 Task: Look for space in Jülich, Germany from 4th June, 2023 to 15th June, 2023 for 2 adults in price range Rs.10000 to Rs.15000. Place can be entire place with 1  bedroom having 1 bed and 1 bathroom. Property type can be house, flat, guest house, hotel. Booking option can be shelf check-in. Required host language is English.
Action: Mouse moved to (485, 219)
Screenshot: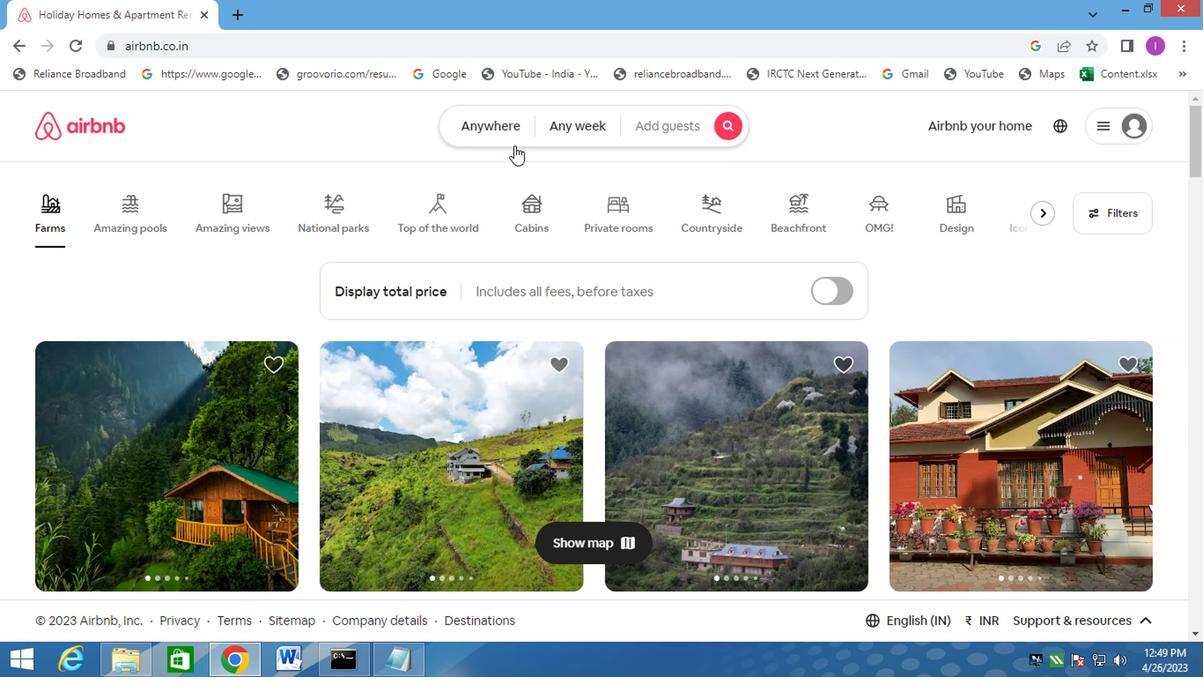 
Action: Mouse pressed left at (485, 219)
Screenshot: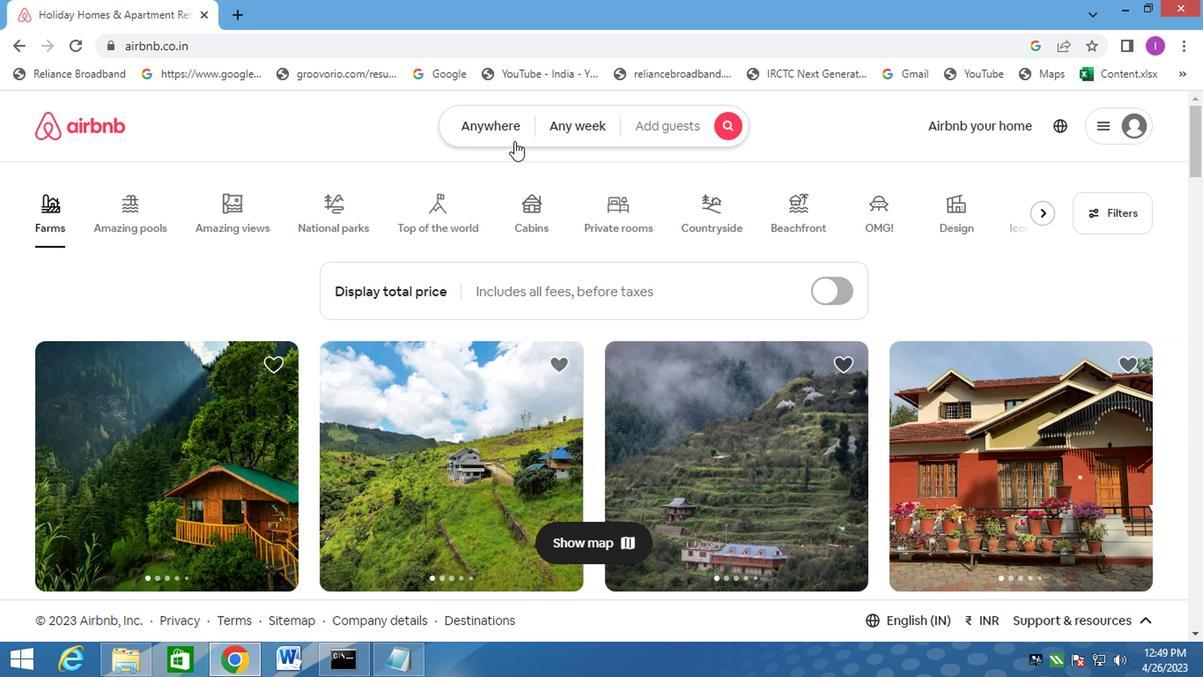 
Action: Mouse moved to (378, 255)
Screenshot: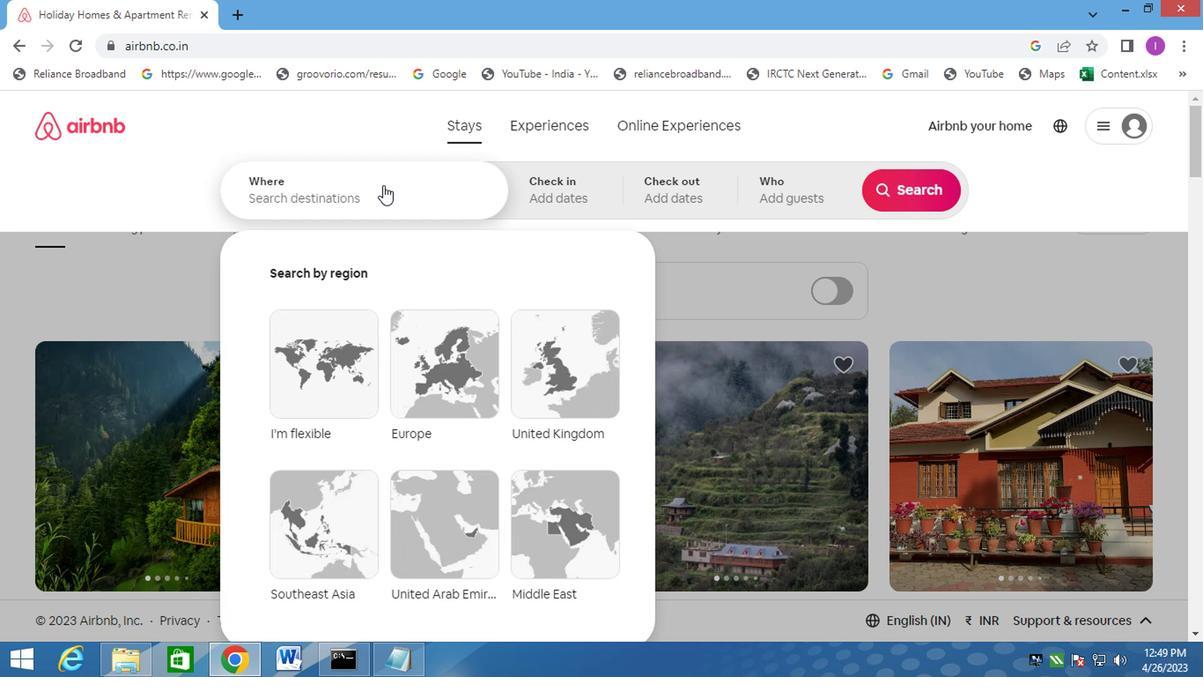 
Action: Mouse pressed left at (378, 255)
Screenshot: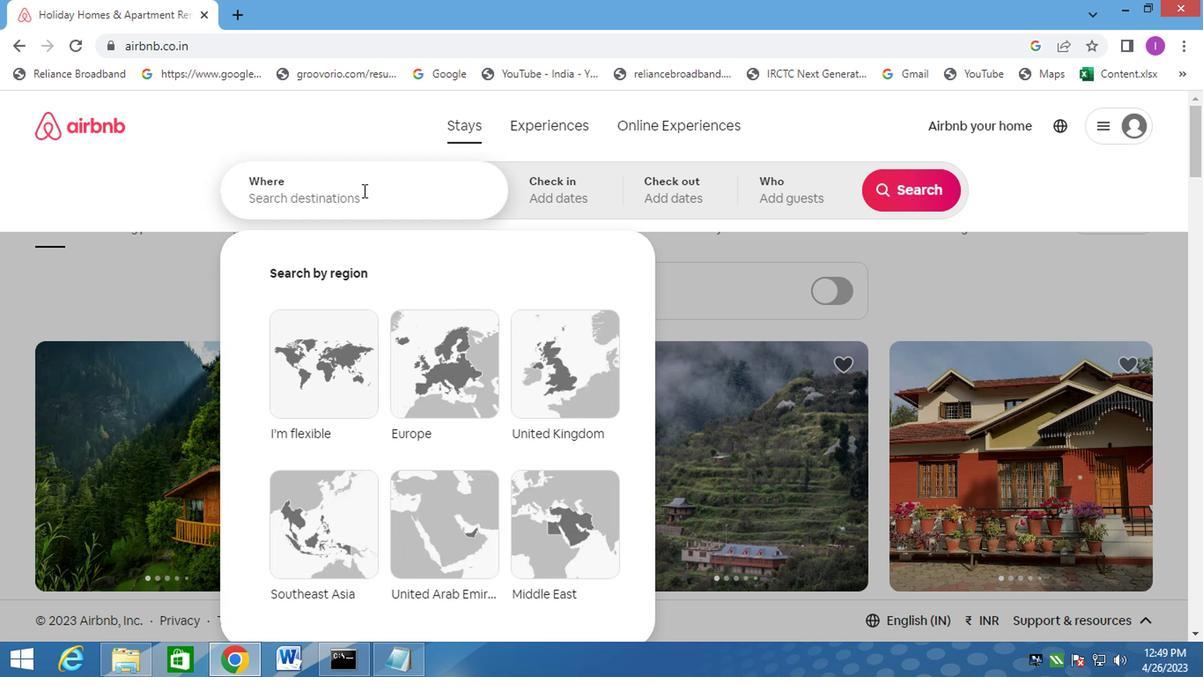
Action: Mouse moved to (394, 243)
Screenshot: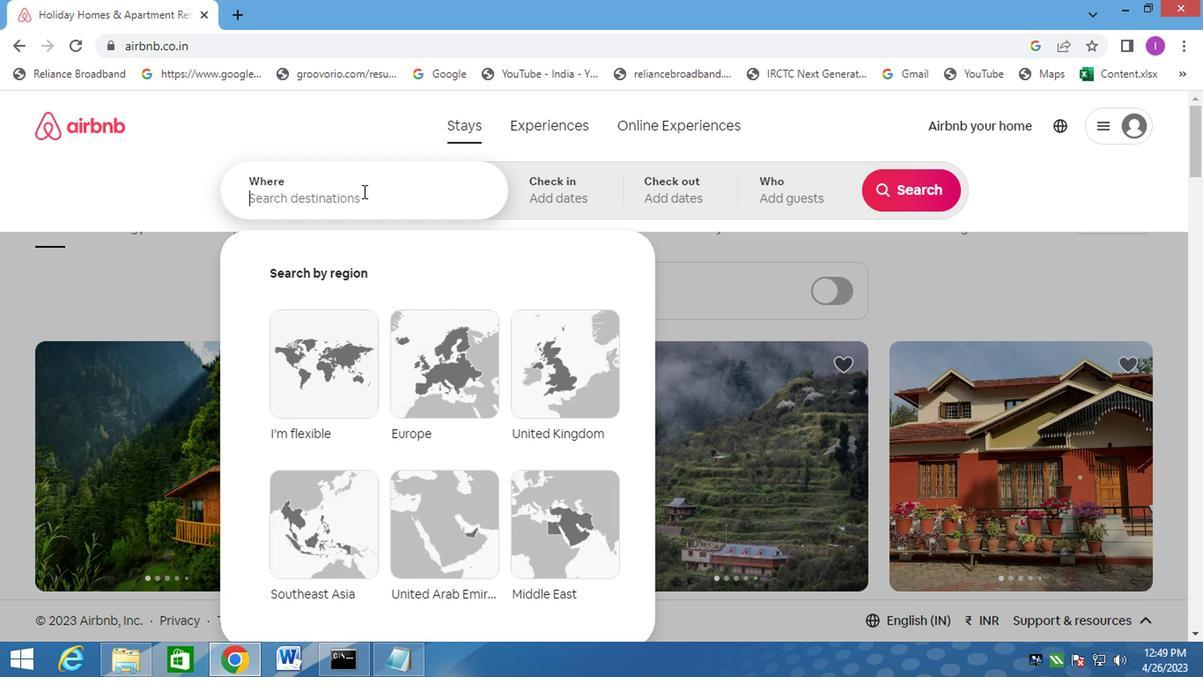 
Action: Key pressed julich,gertmany
Screenshot: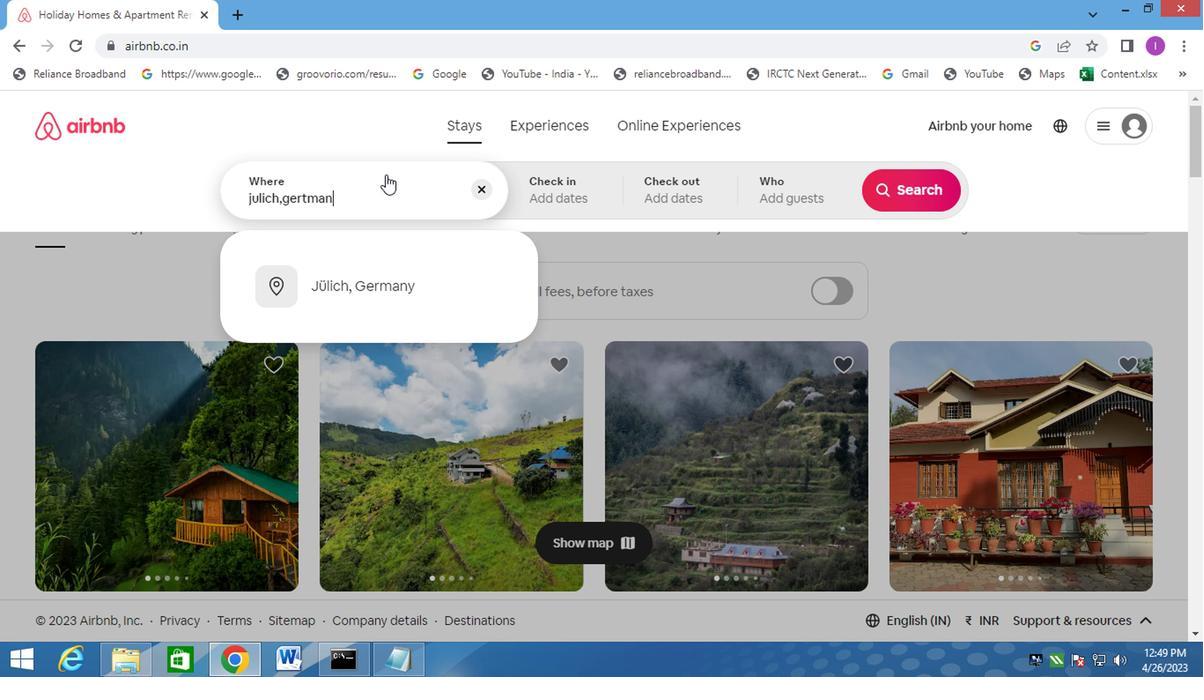 
Action: Mouse moved to (391, 321)
Screenshot: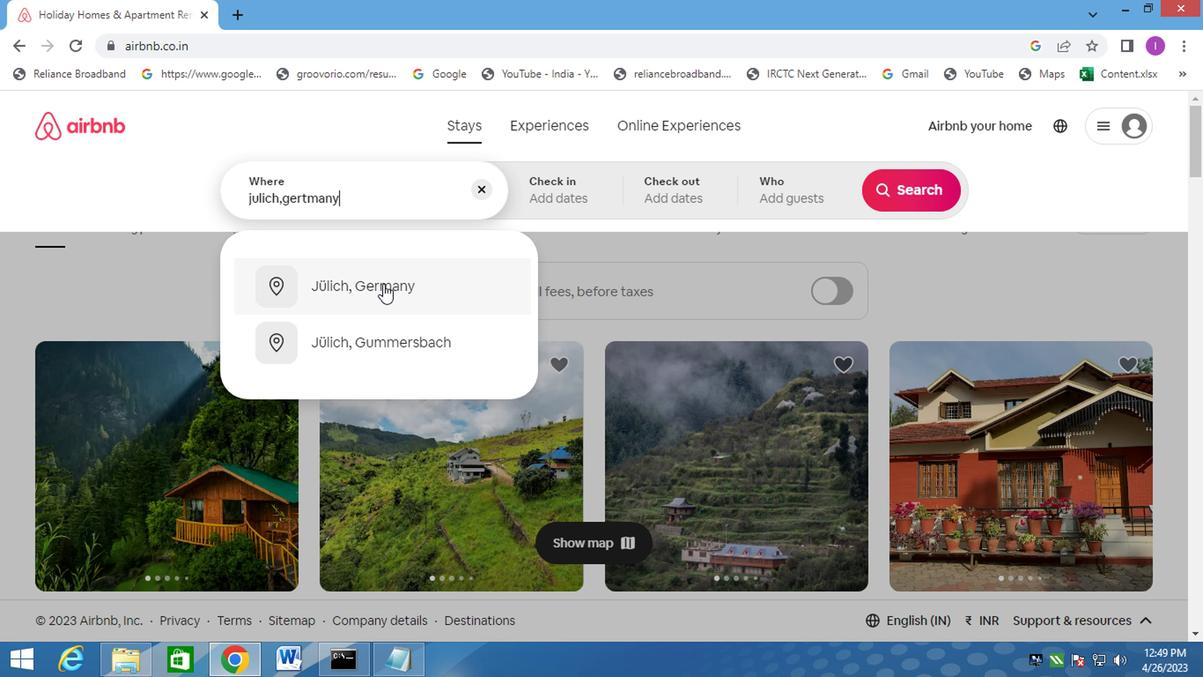 
Action: Mouse pressed left at (391, 321)
Screenshot: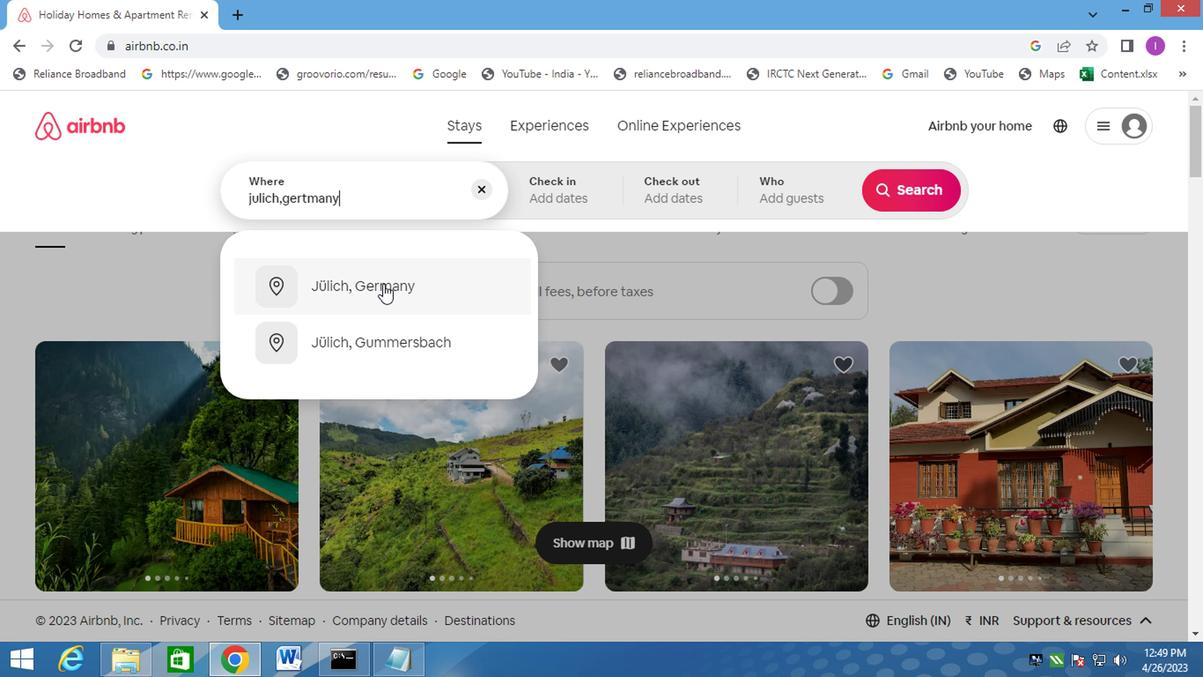 
Action: Mouse moved to (759, 354)
Screenshot: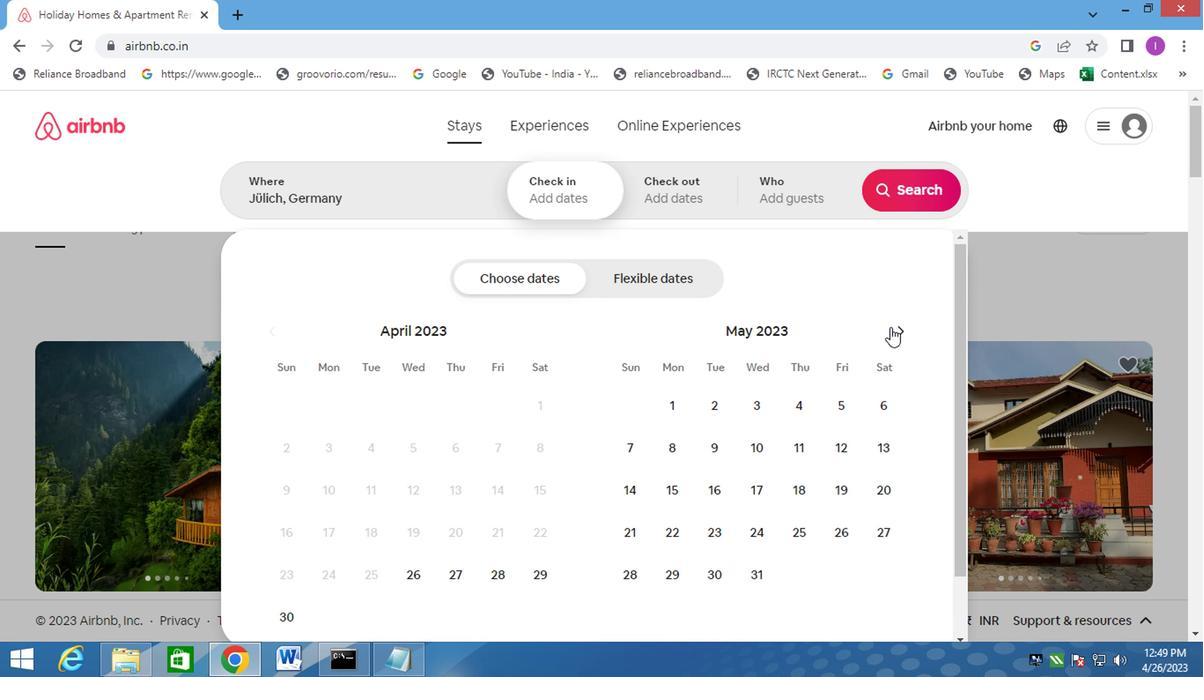 
Action: Mouse pressed left at (759, 354)
Screenshot: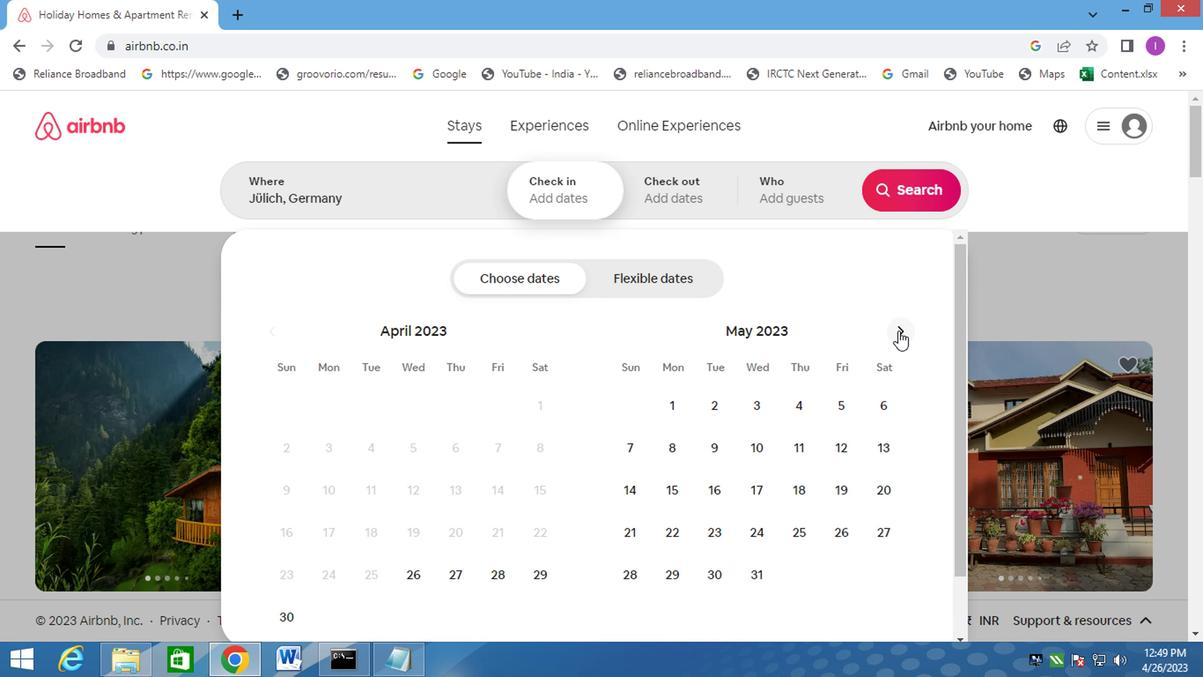 
Action: Mouse pressed left at (759, 354)
Screenshot: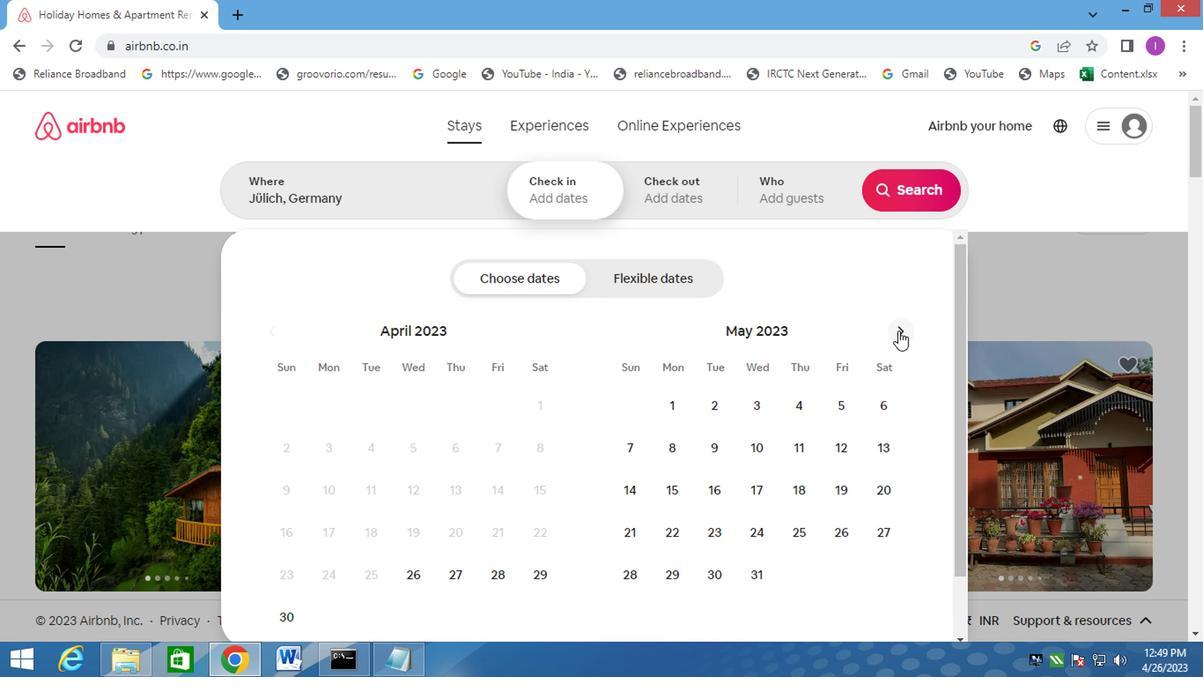 
Action: Mouse moved to (324, 438)
Screenshot: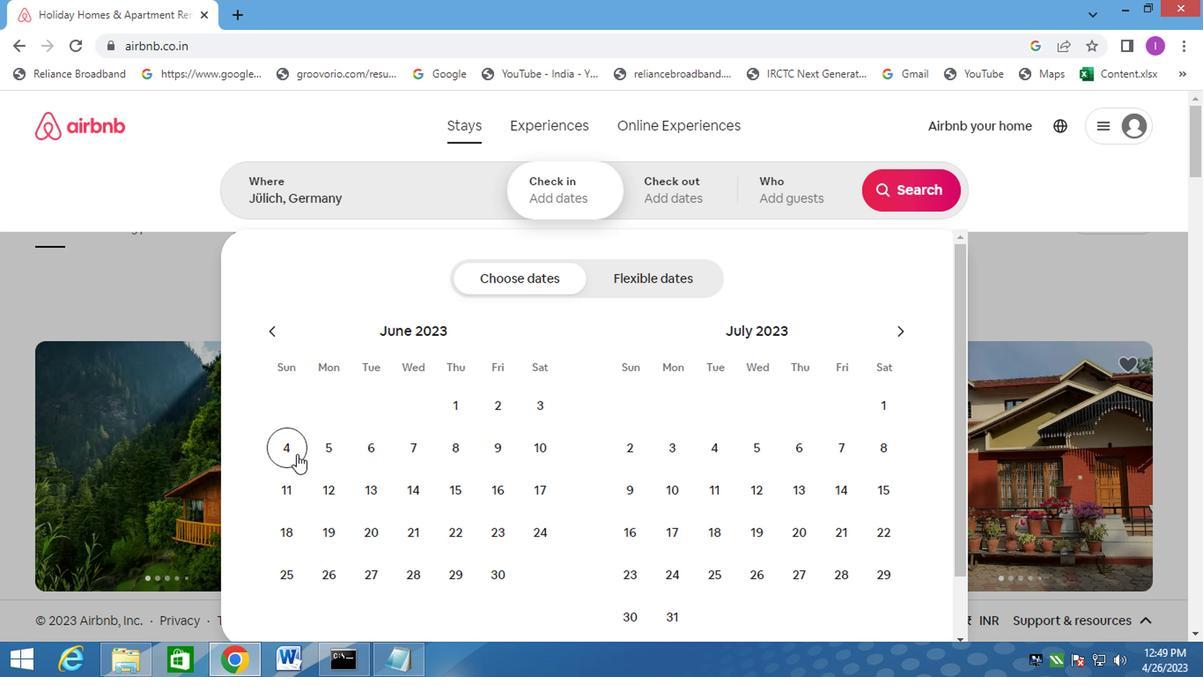 
Action: Mouse pressed left at (324, 438)
Screenshot: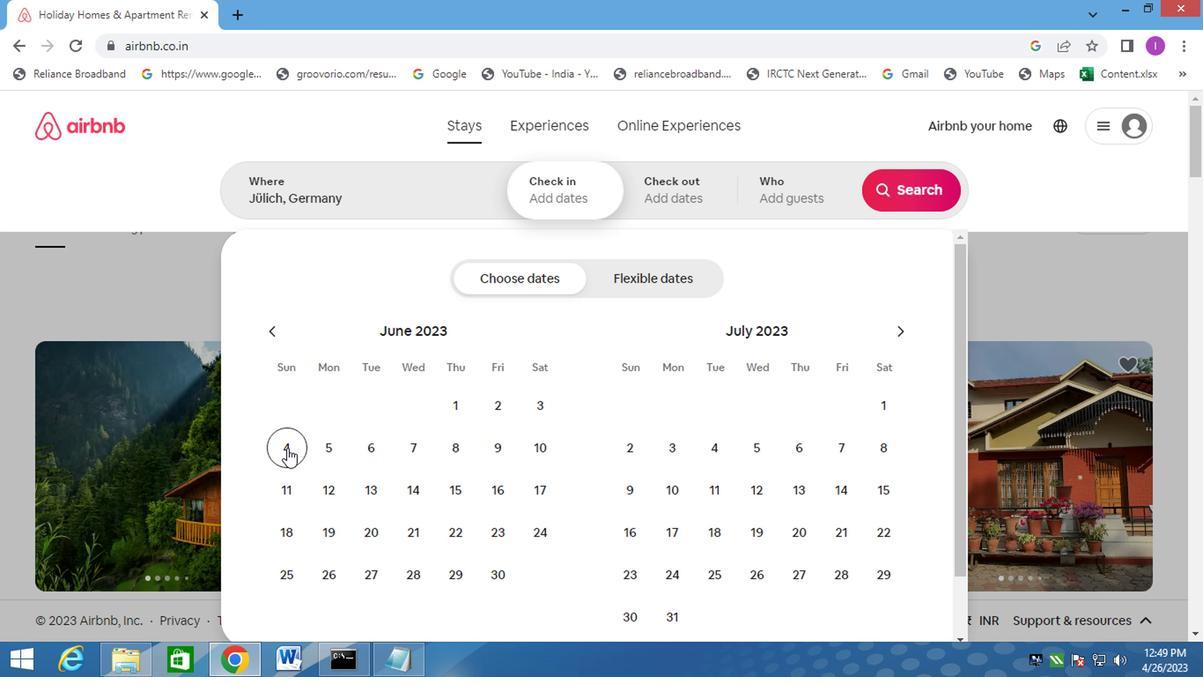 
Action: Mouse moved to (450, 464)
Screenshot: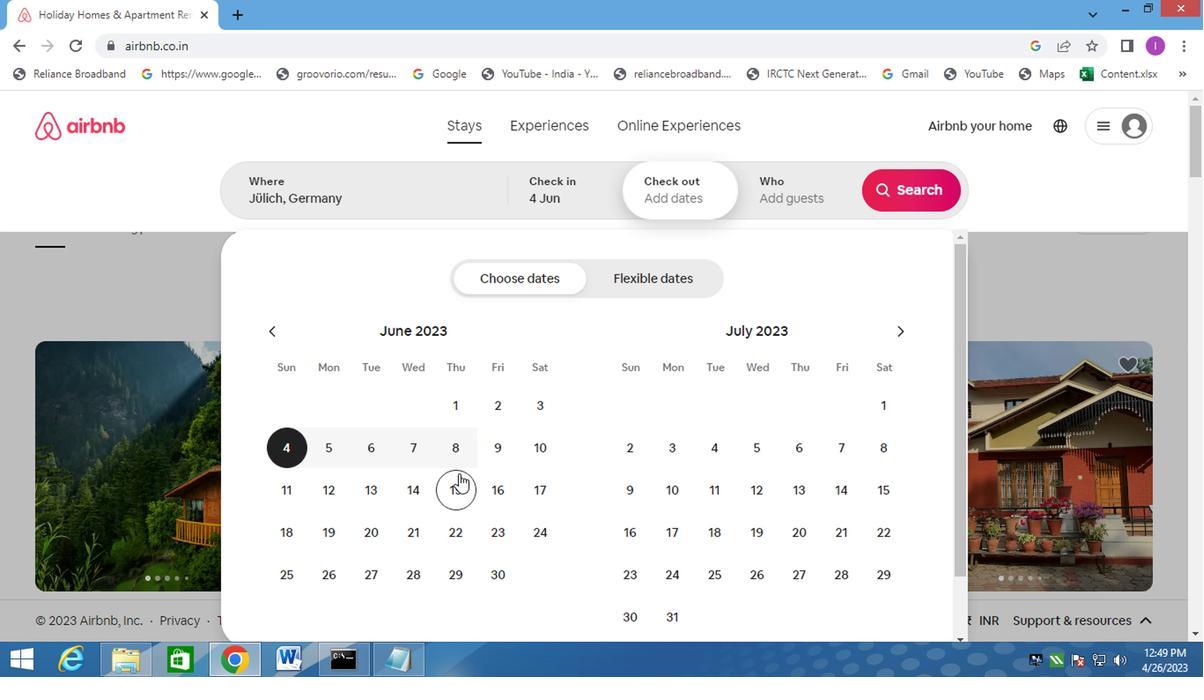 
Action: Mouse pressed left at (450, 464)
Screenshot: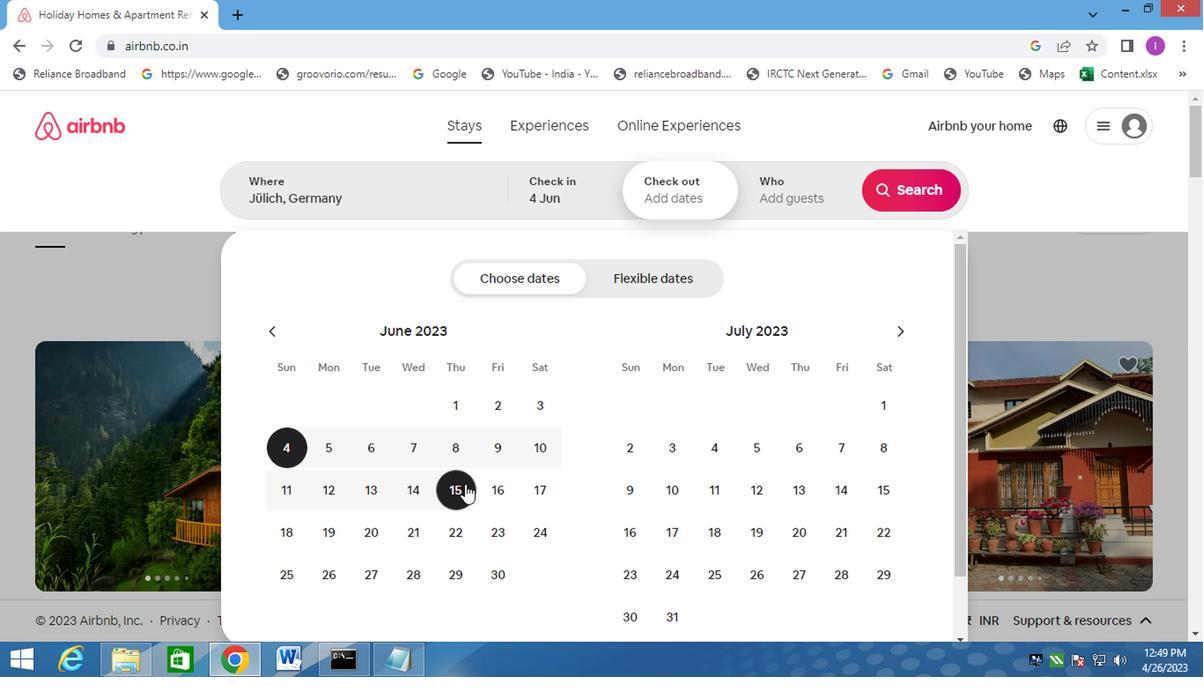 
Action: Mouse moved to (712, 270)
Screenshot: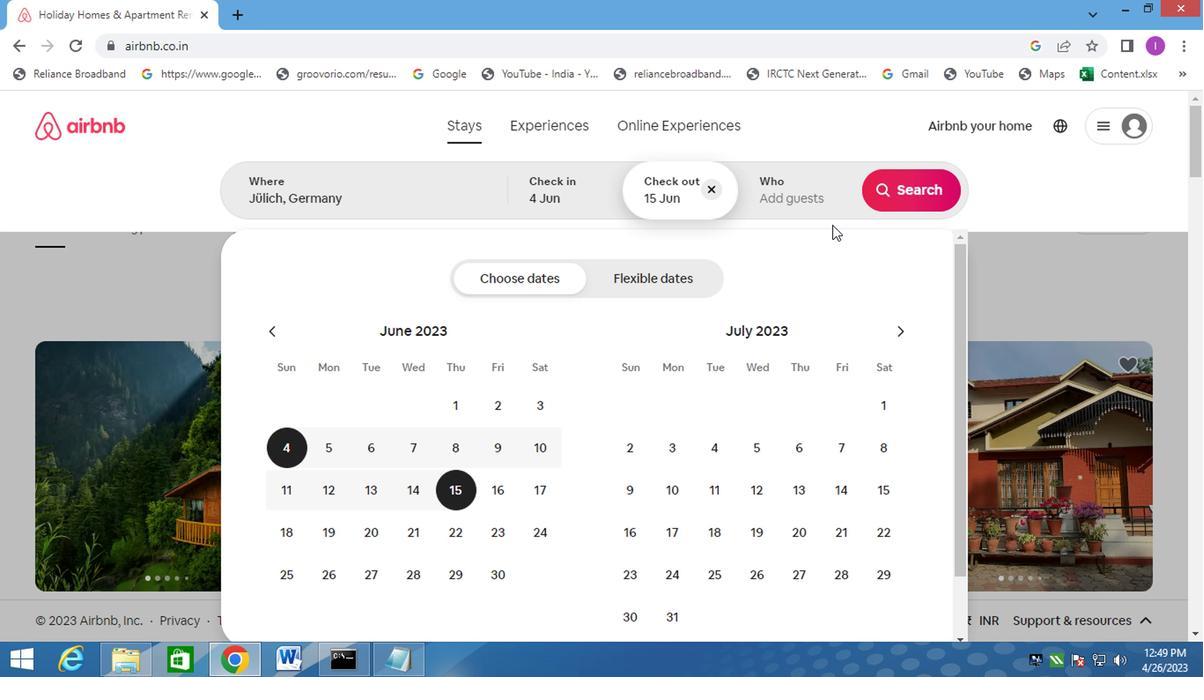 
Action: Mouse pressed left at (712, 270)
Screenshot: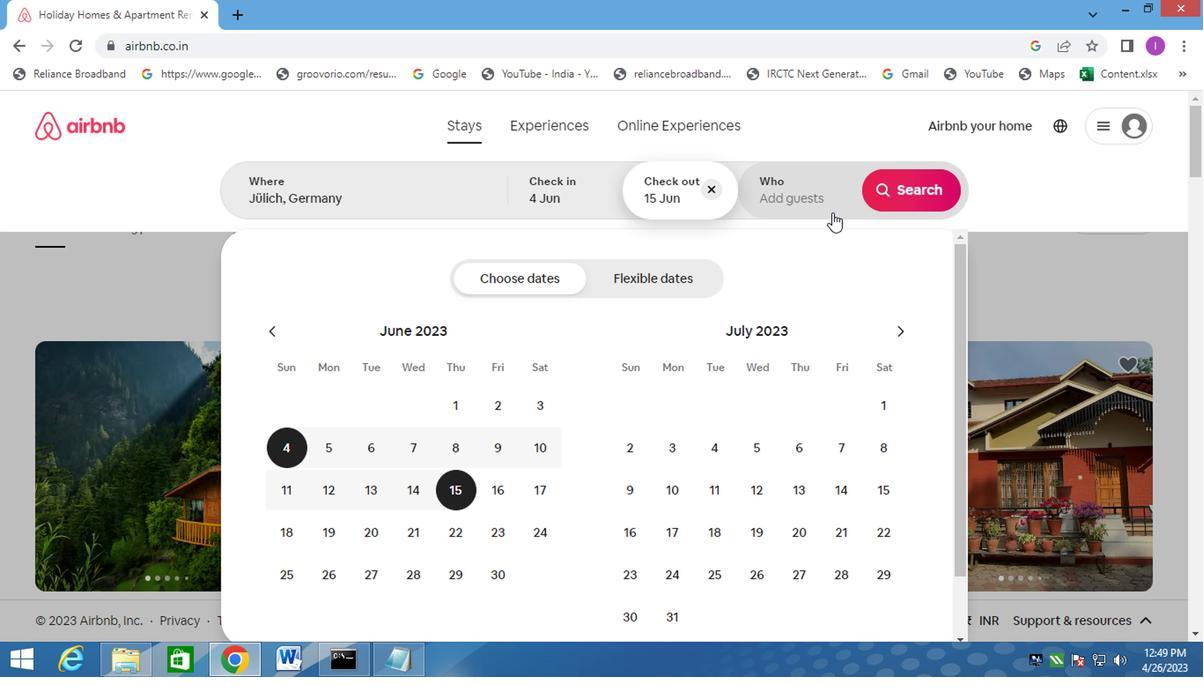 
Action: Mouse moved to (771, 320)
Screenshot: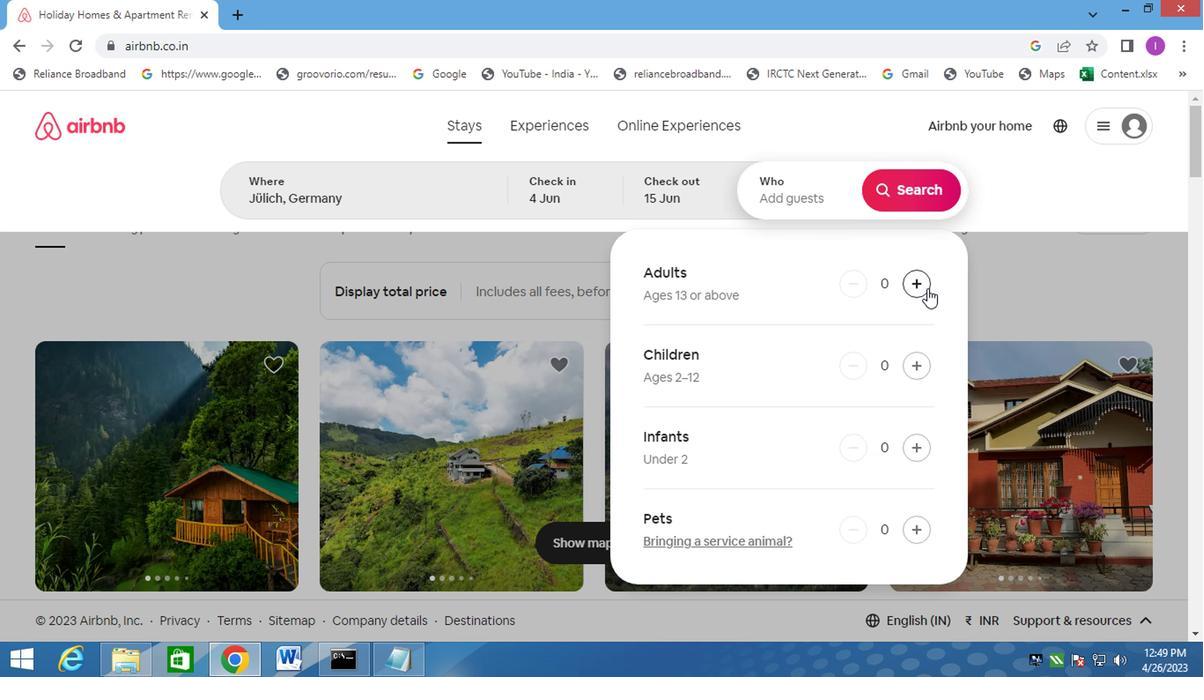 
Action: Mouse pressed left at (771, 320)
Screenshot: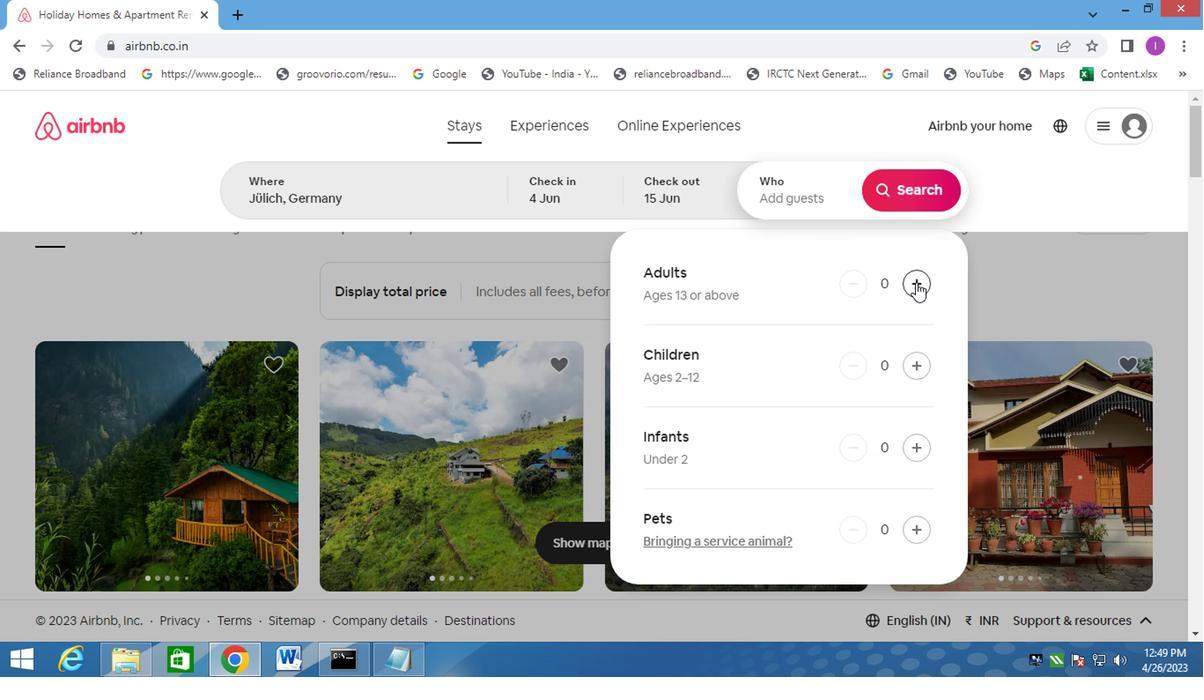 
Action: Mouse pressed left at (771, 320)
Screenshot: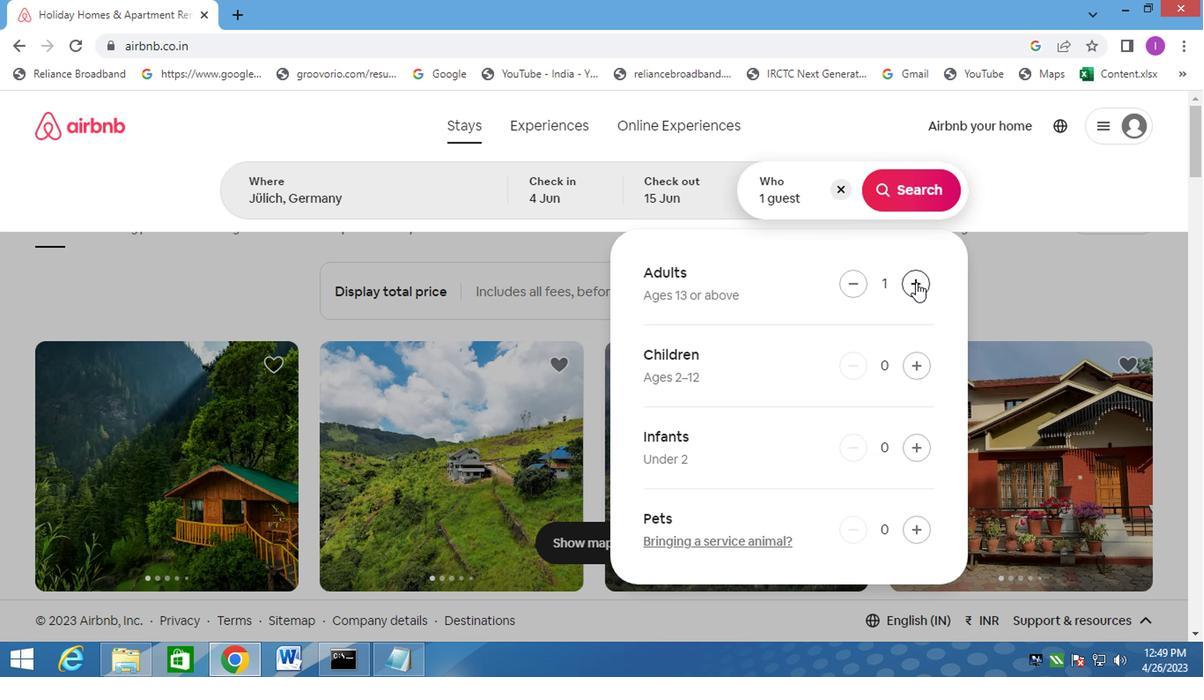
Action: Mouse moved to (766, 262)
Screenshot: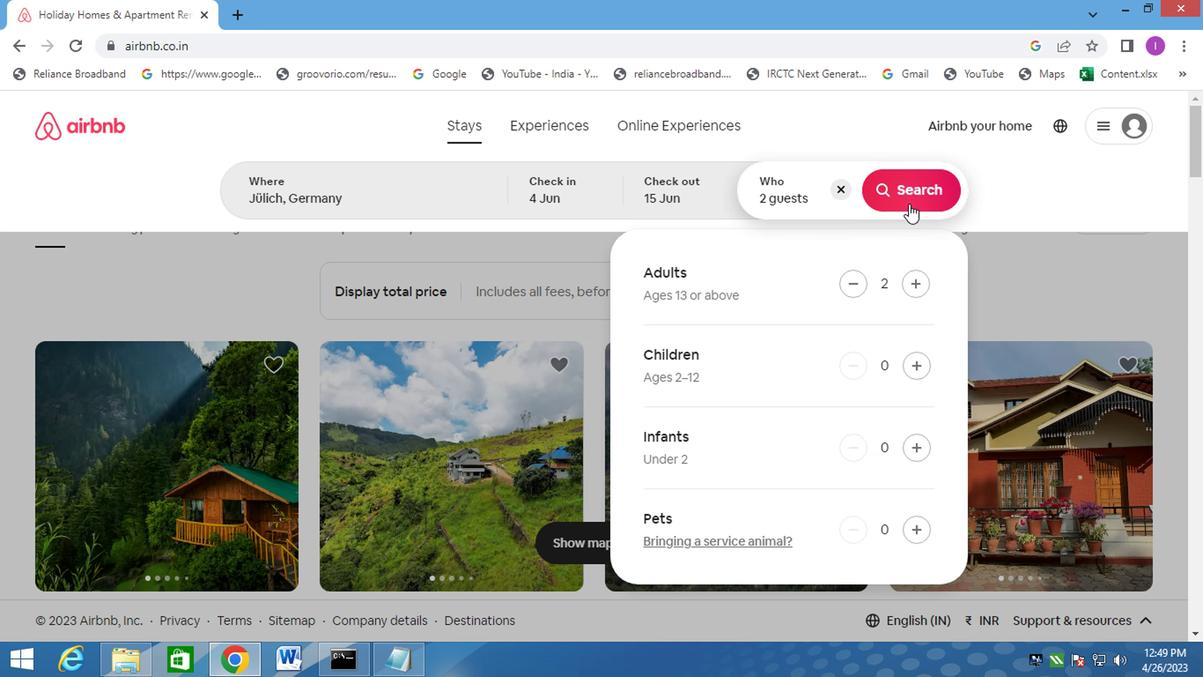 
Action: Mouse pressed left at (766, 262)
Screenshot: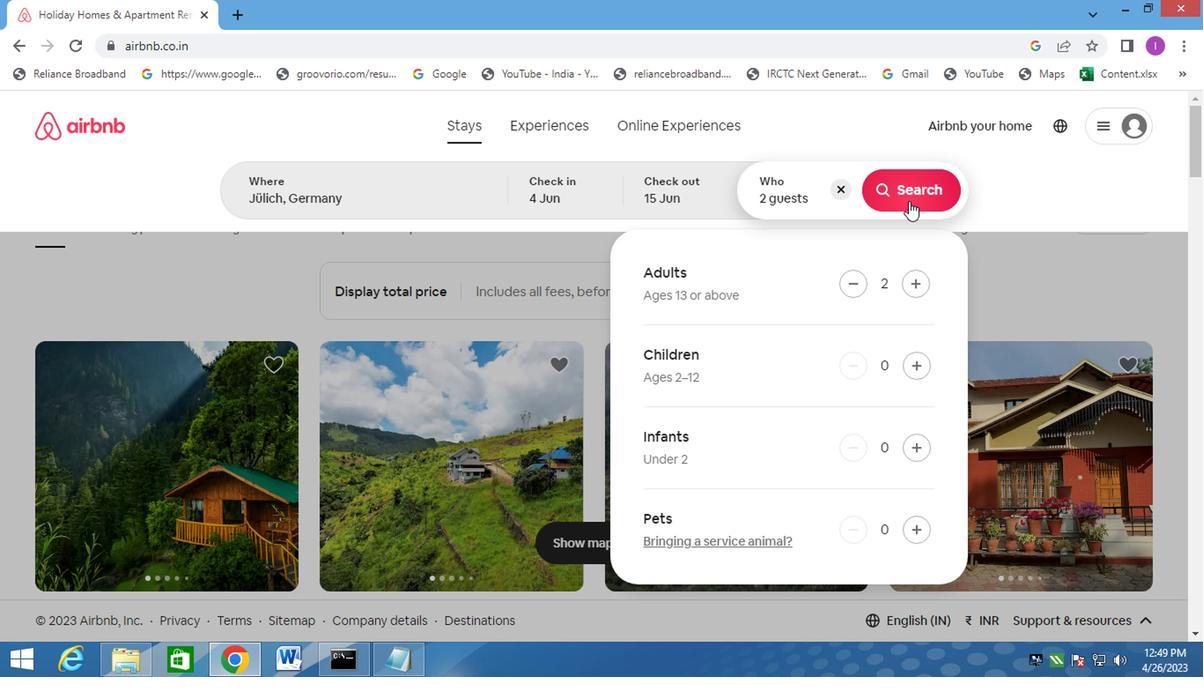 
Action: Mouse moved to (931, 262)
Screenshot: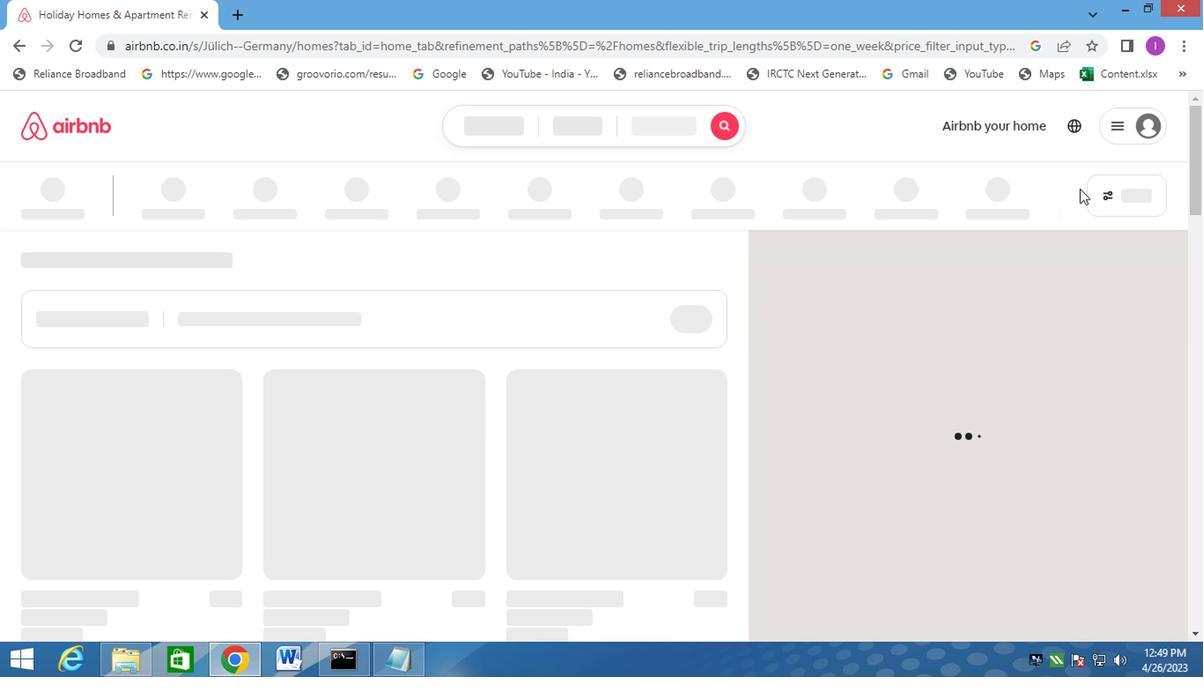 
Action: Mouse pressed left at (931, 262)
Screenshot: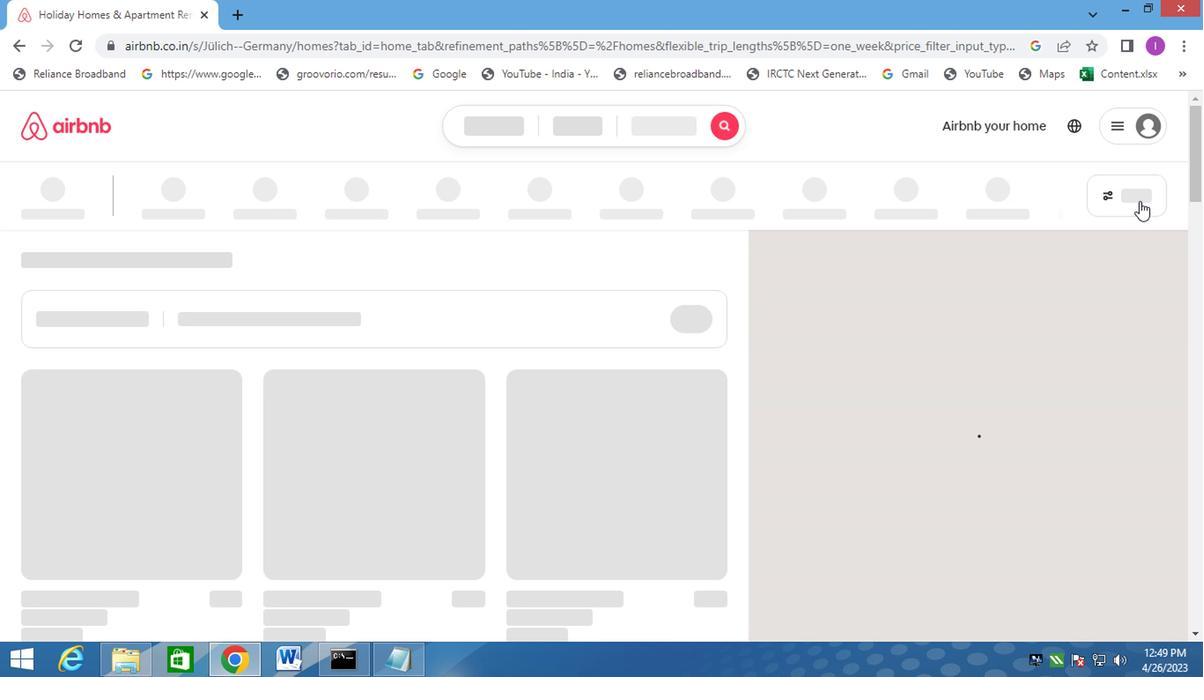 
Action: Mouse moved to (393, 418)
Screenshot: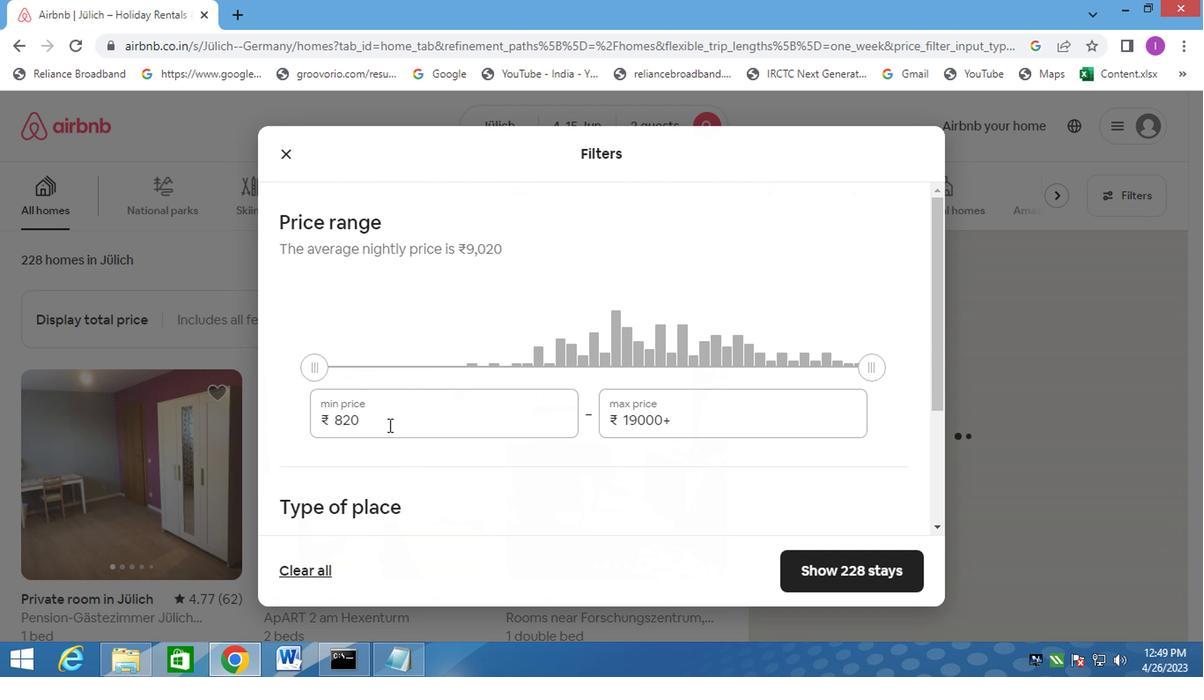 
Action: Mouse pressed left at (393, 418)
Screenshot: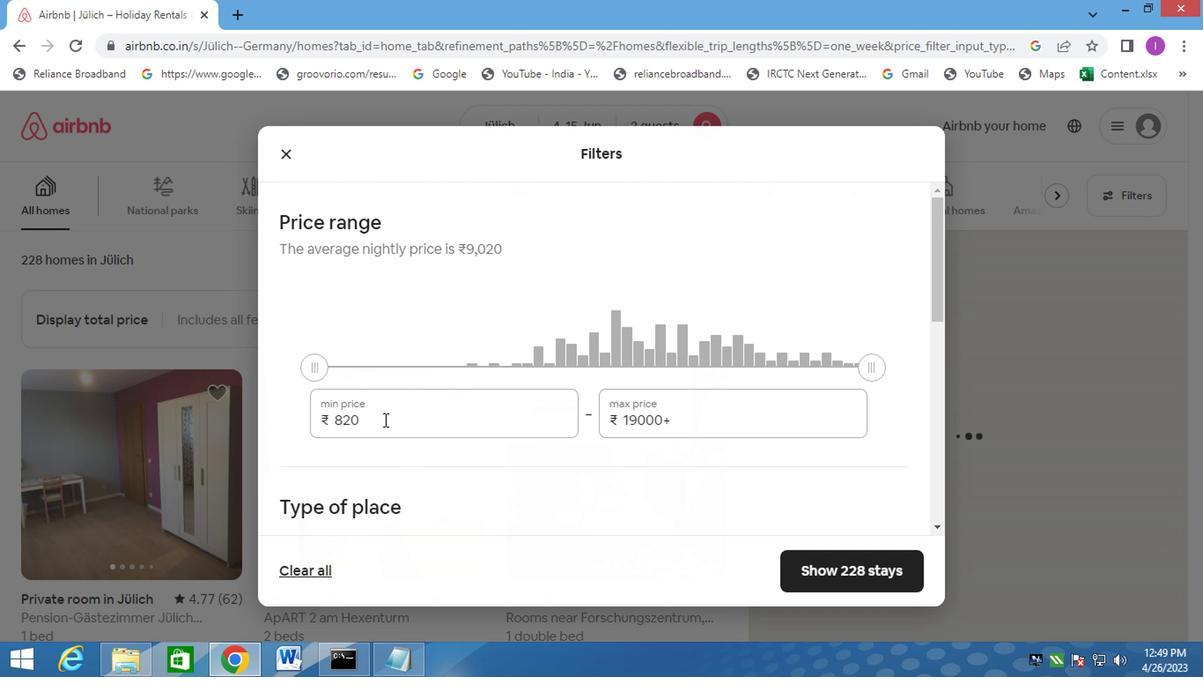 
Action: Mouse moved to (369, 408)
Screenshot: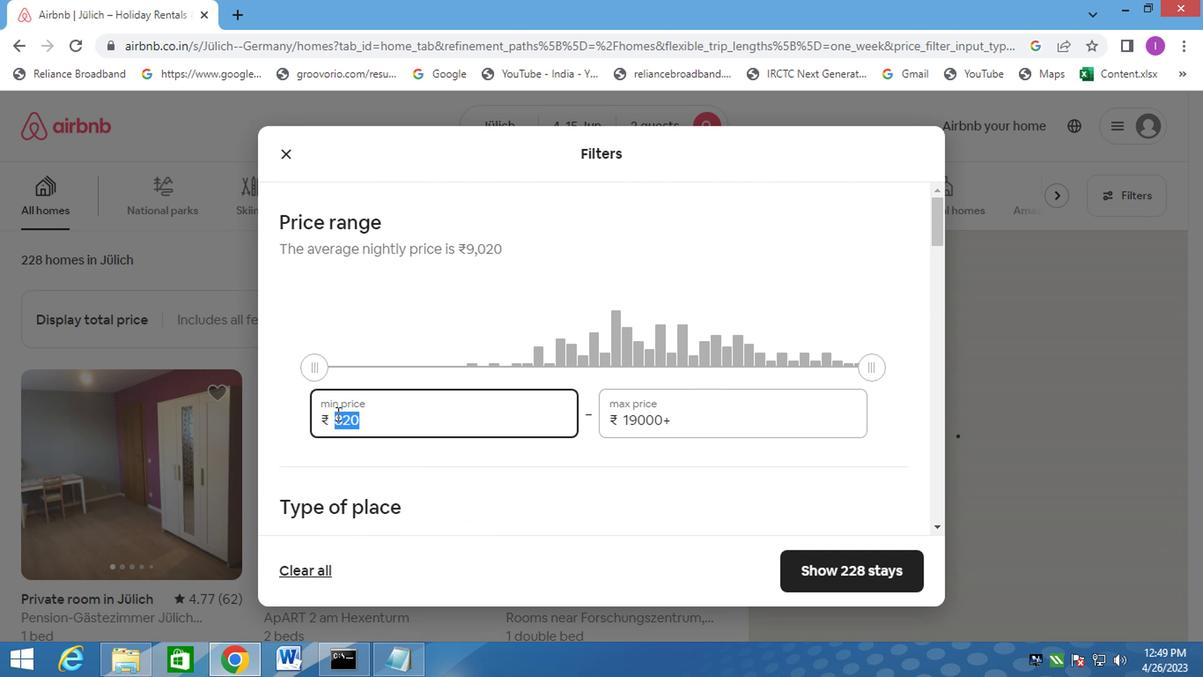 
Action: Key pressed 10000
Screenshot: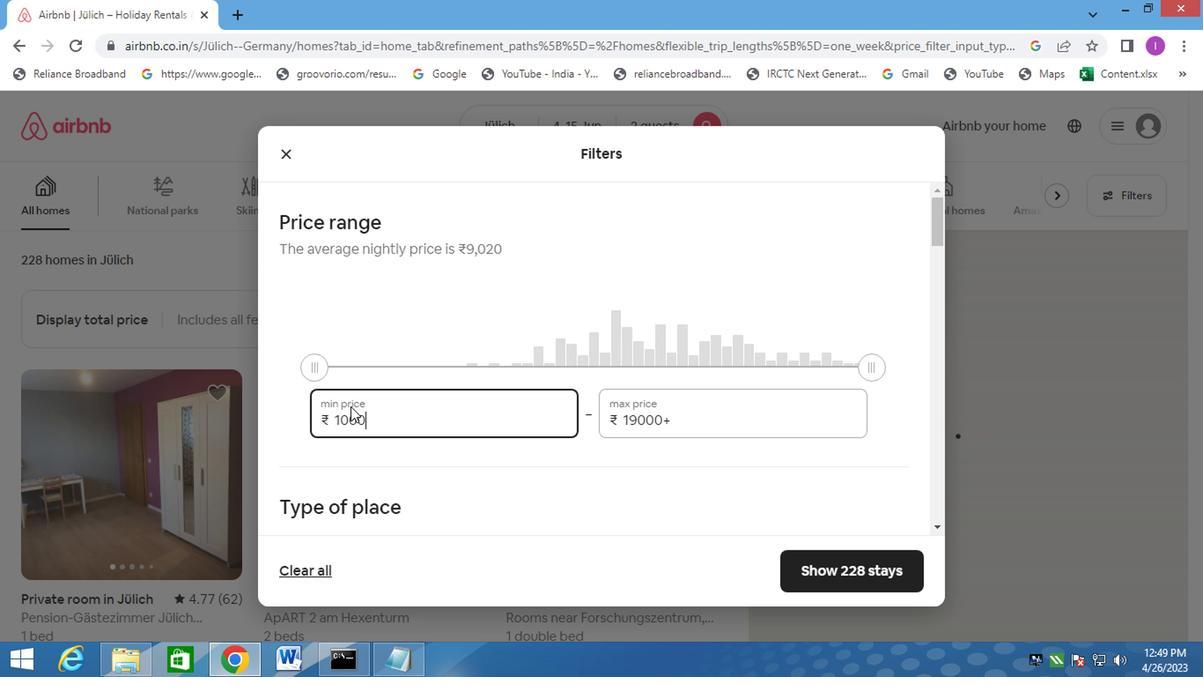 
Action: Mouse moved to (600, 409)
Screenshot: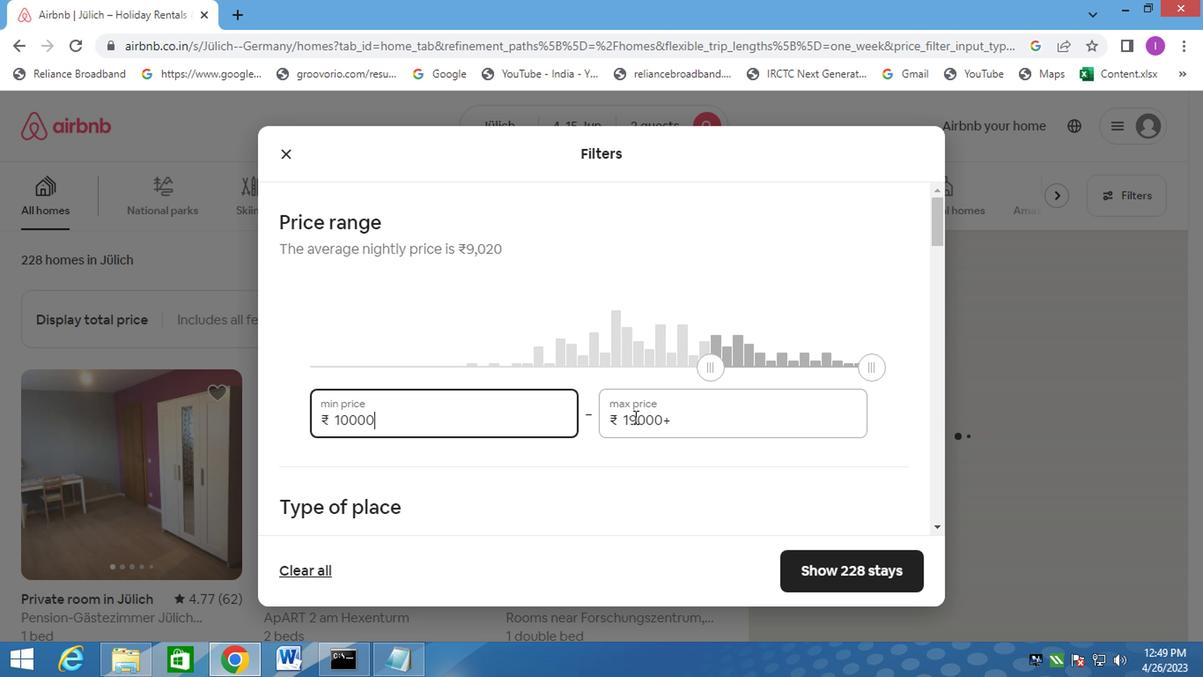
Action: Mouse pressed left at (600, 409)
Screenshot: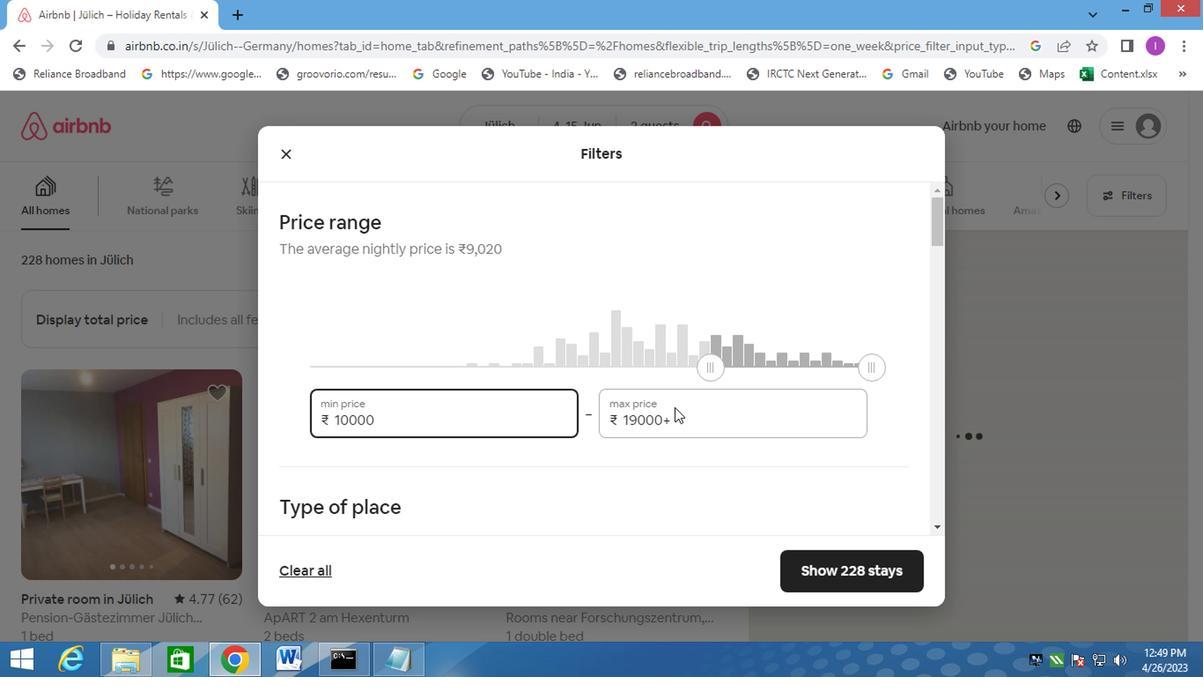 
Action: Mouse moved to (600, 411)
Screenshot: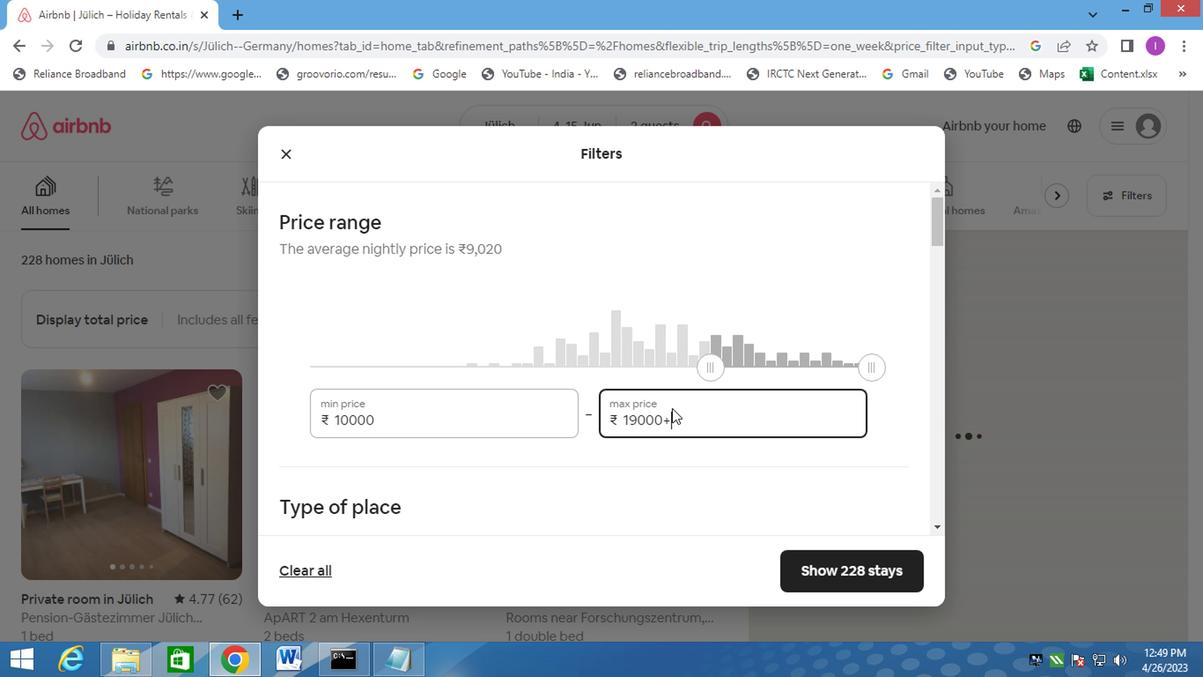 
Action: Mouse pressed left at (600, 411)
Screenshot: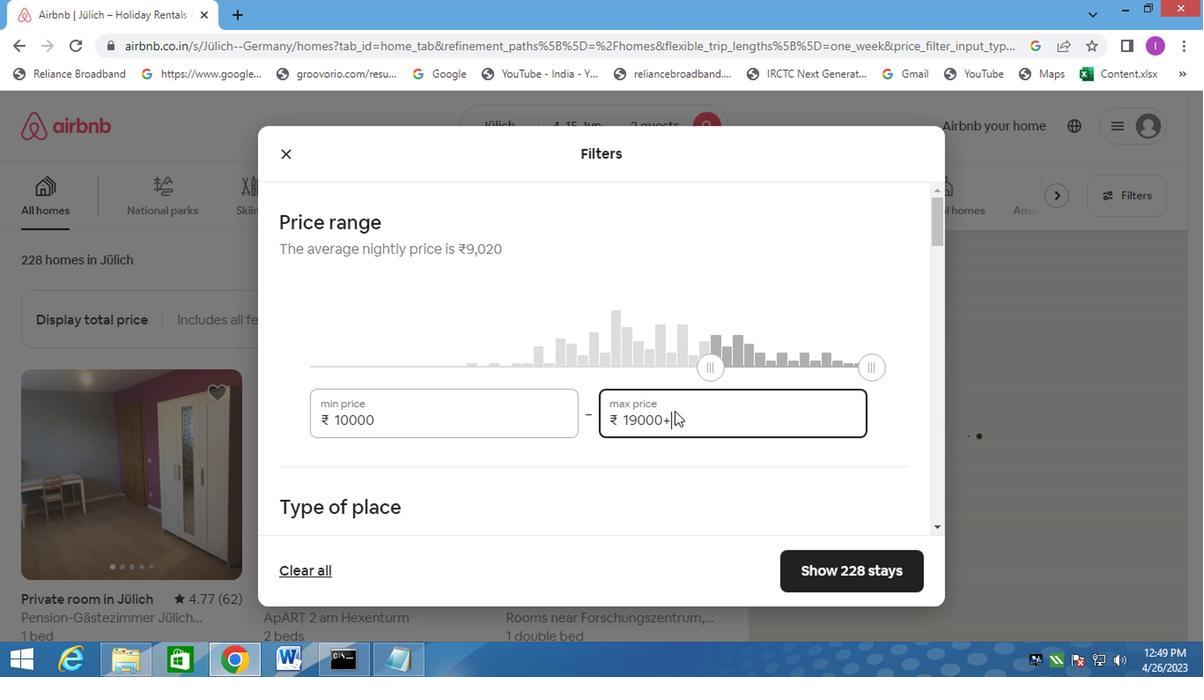 
Action: Mouse moved to (600, 416)
Screenshot: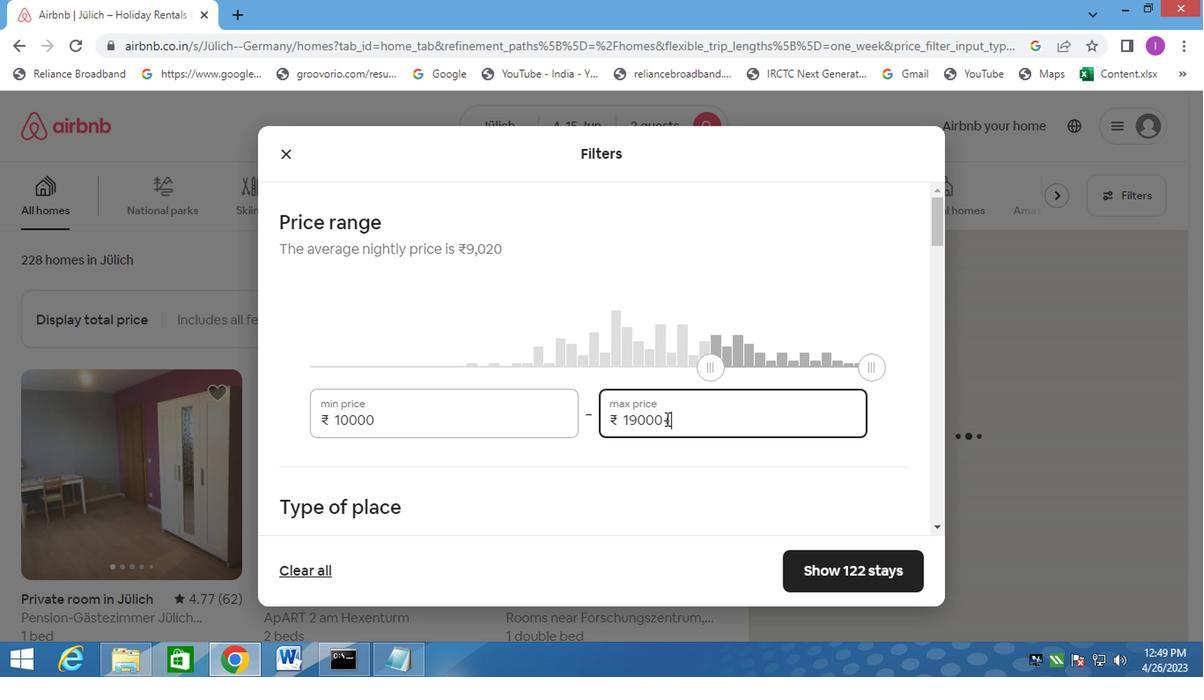 
Action: Mouse pressed left at (600, 416)
Screenshot: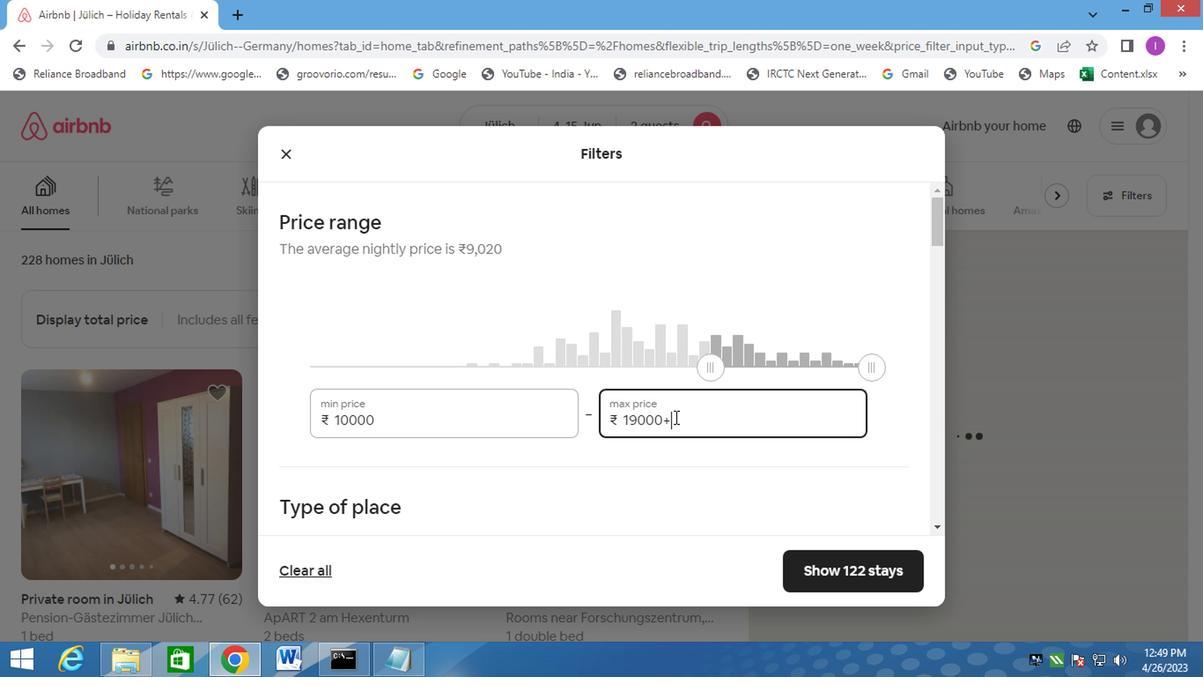 
Action: Mouse moved to (560, 420)
Screenshot: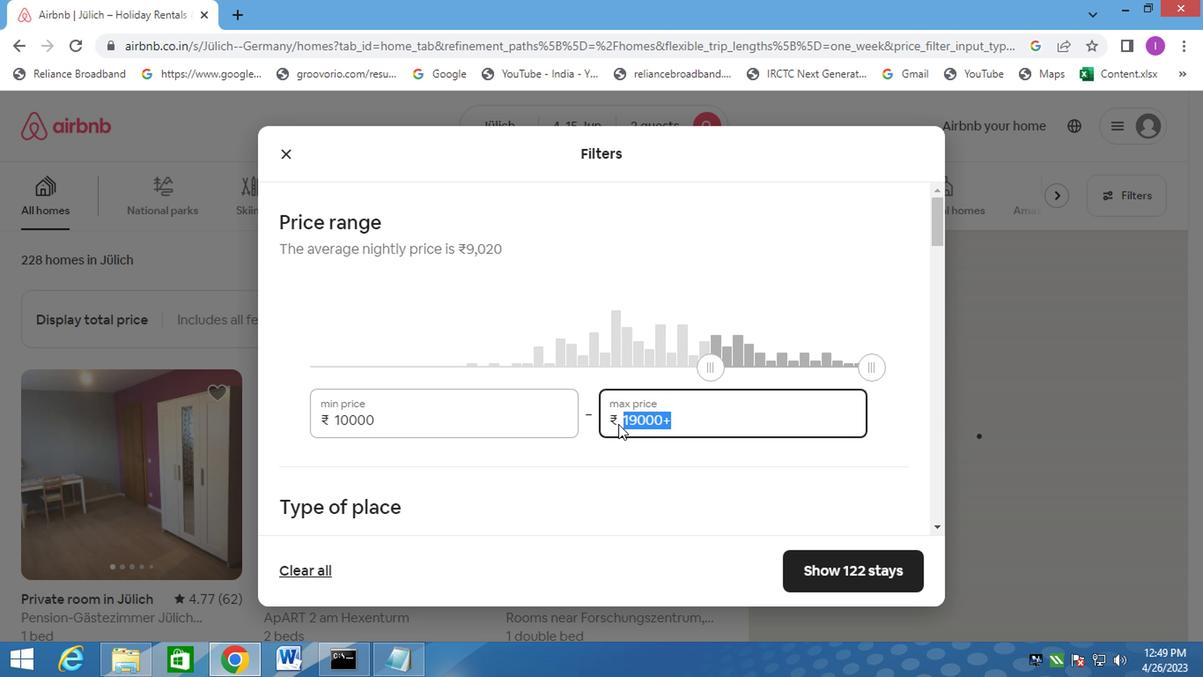 
Action: Key pressed 15000
Screenshot: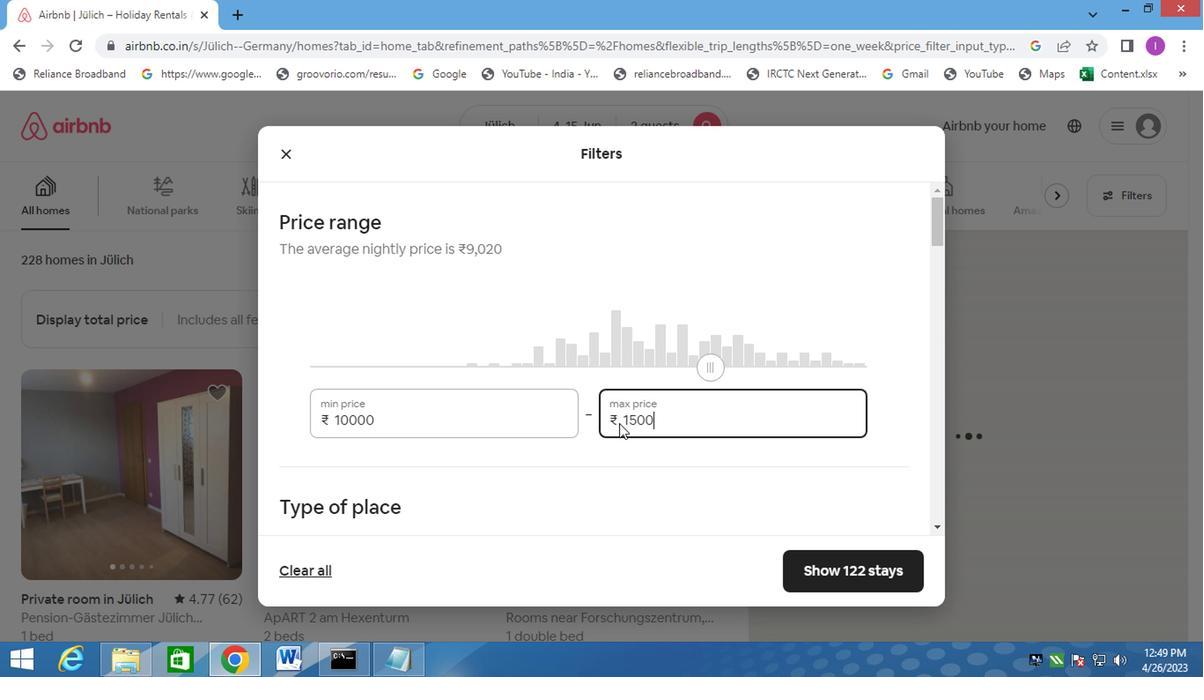 
Action: Mouse moved to (526, 484)
Screenshot: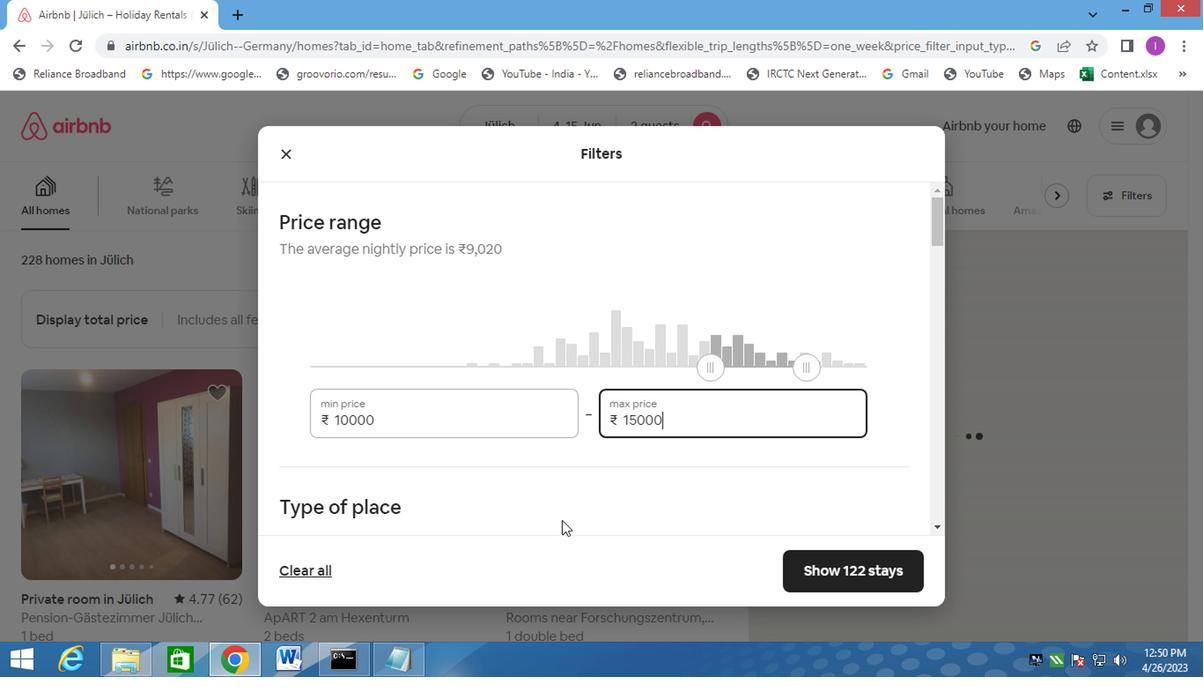 
Action: Mouse scrolled (526, 483) with delta (0, 0)
Screenshot: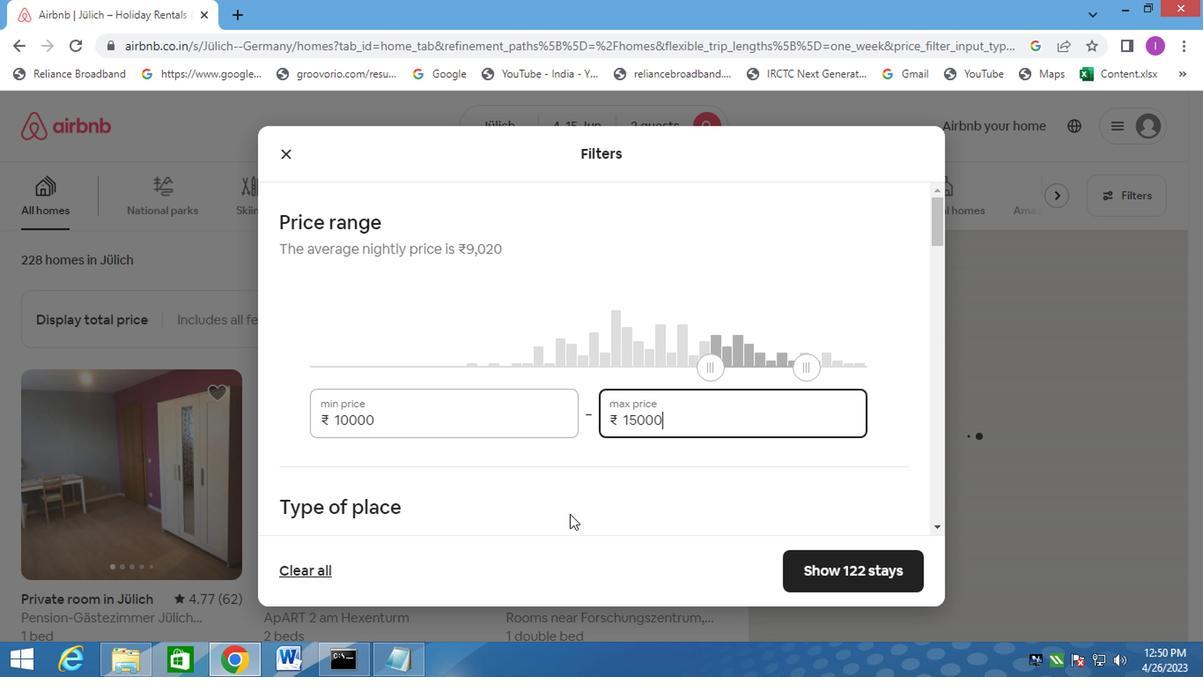 
Action: Mouse scrolled (526, 483) with delta (0, 0)
Screenshot: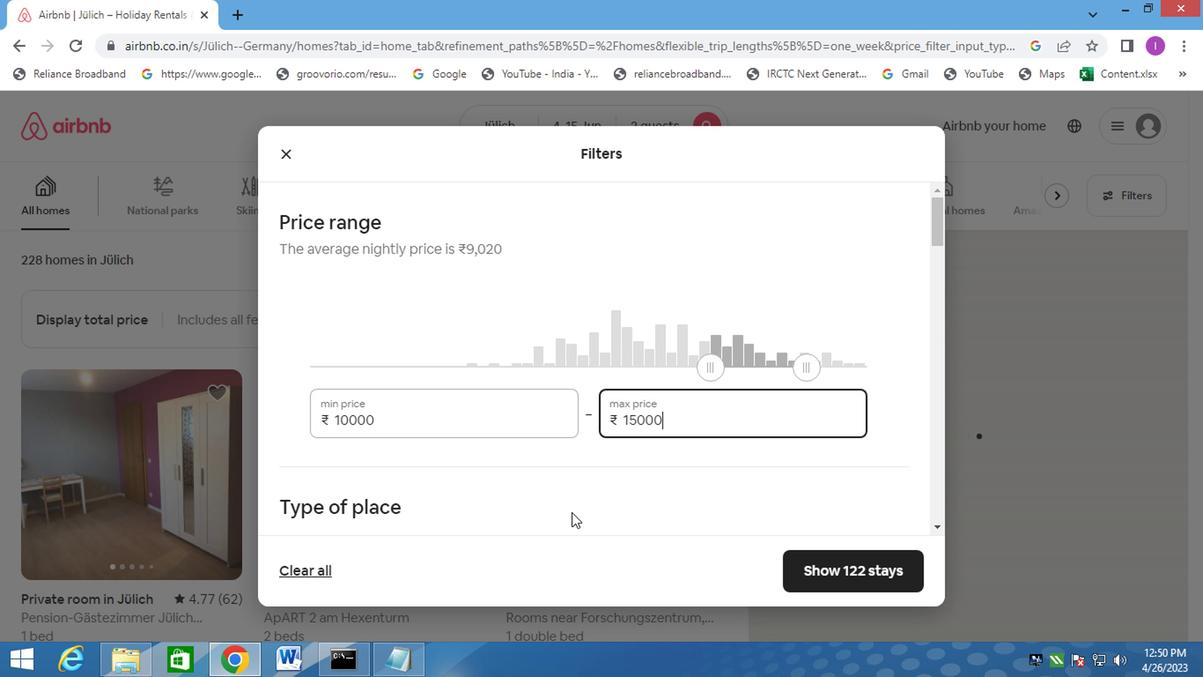 
Action: Mouse moved to (327, 396)
Screenshot: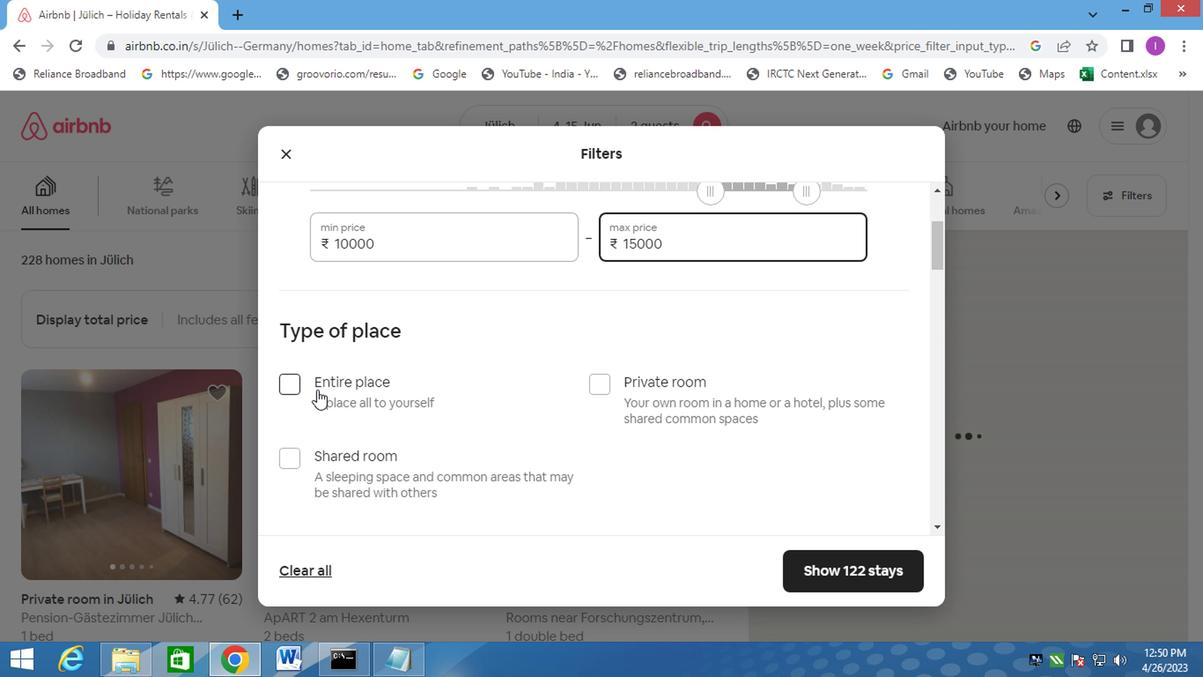 
Action: Mouse pressed left at (327, 396)
Screenshot: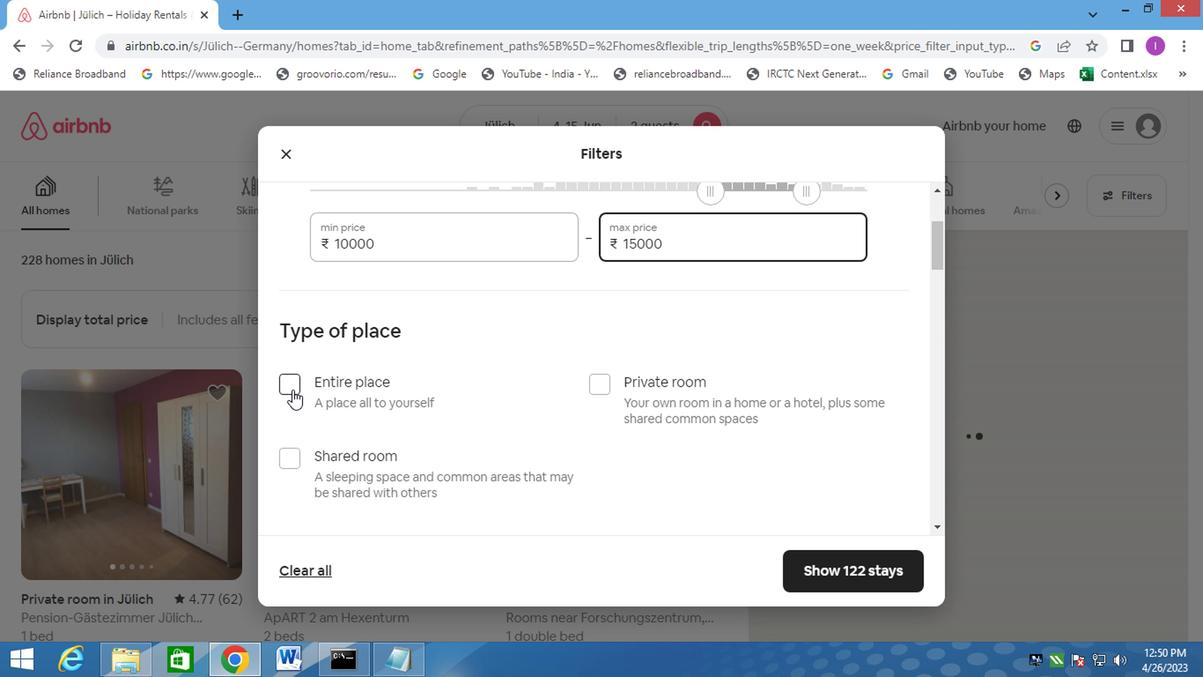 
Action: Mouse moved to (400, 396)
Screenshot: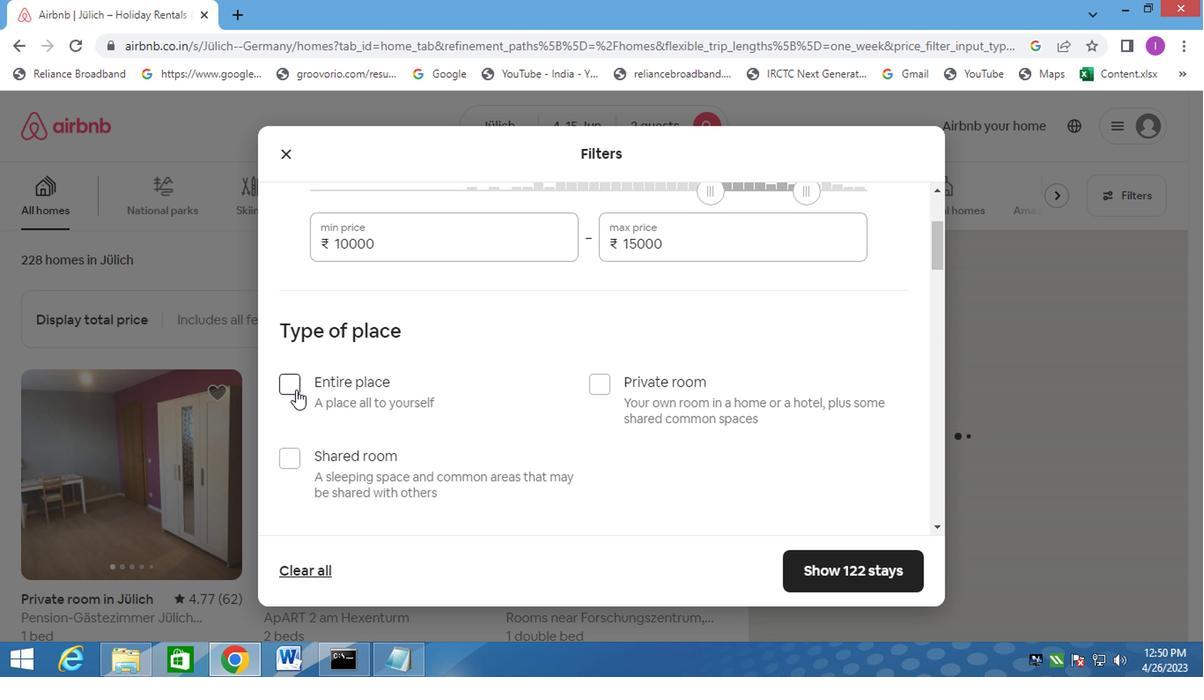 
Action: Mouse scrolled (400, 396) with delta (0, 0)
Screenshot: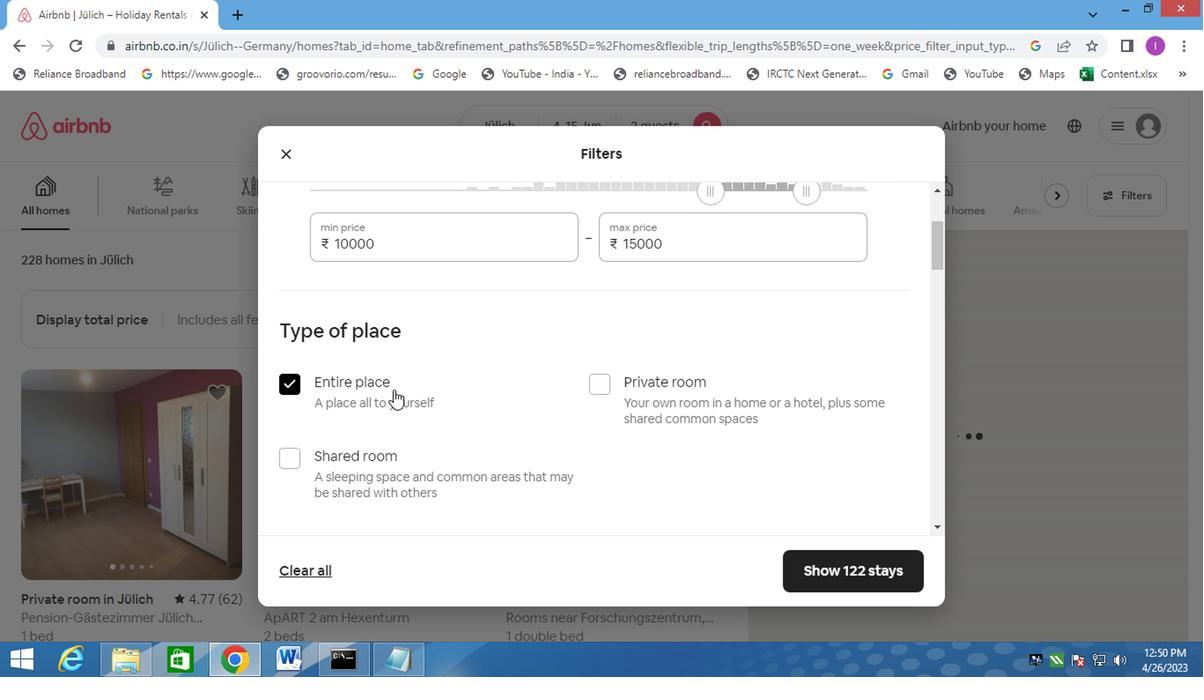 
Action: Mouse moved to (400, 396)
Screenshot: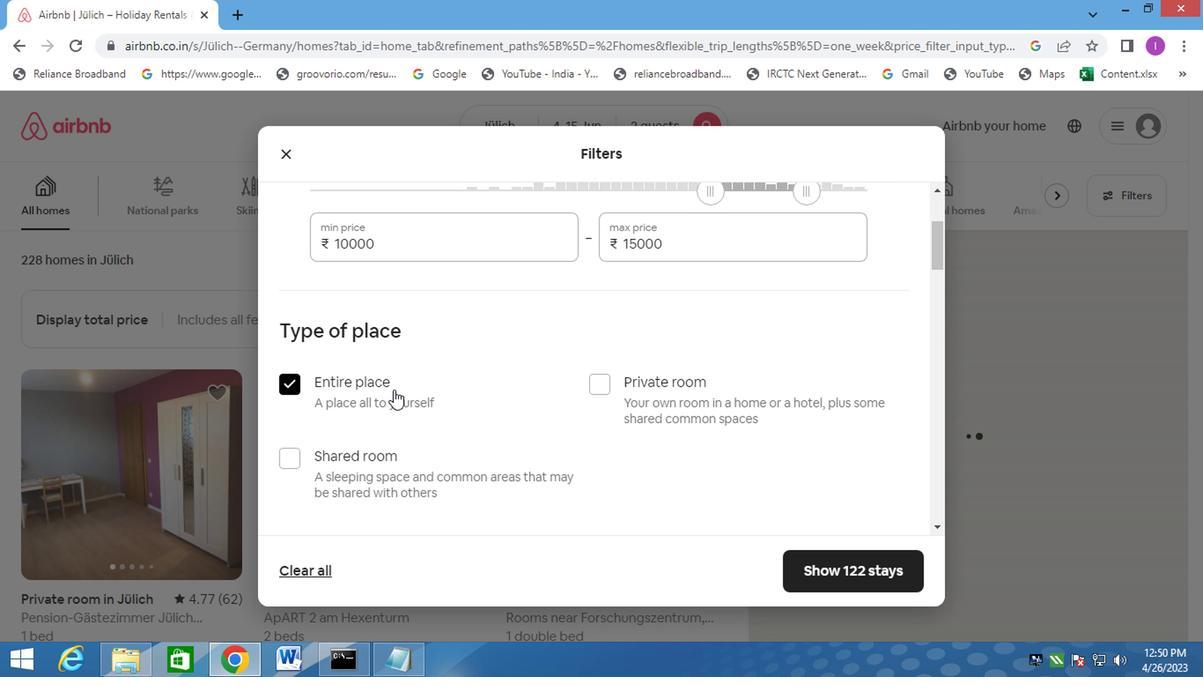 
Action: Mouse scrolled (400, 396) with delta (0, 0)
Screenshot: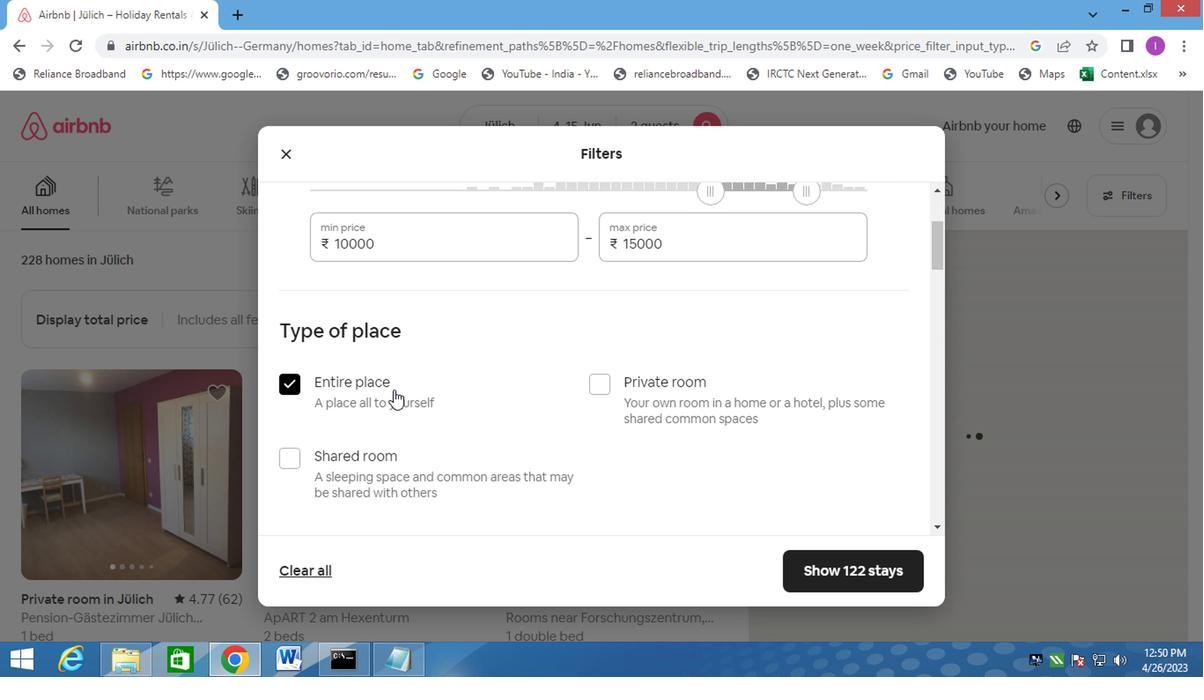 
Action: Mouse scrolled (400, 396) with delta (0, 0)
Screenshot: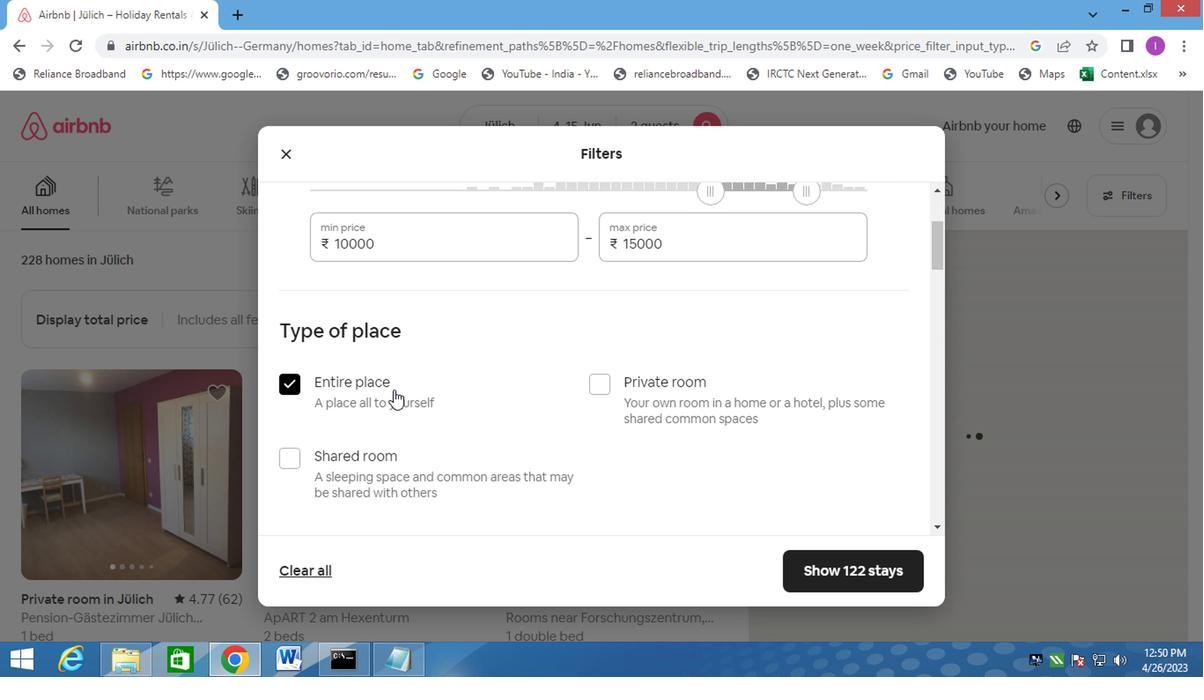 
Action: Mouse moved to (396, 401)
Screenshot: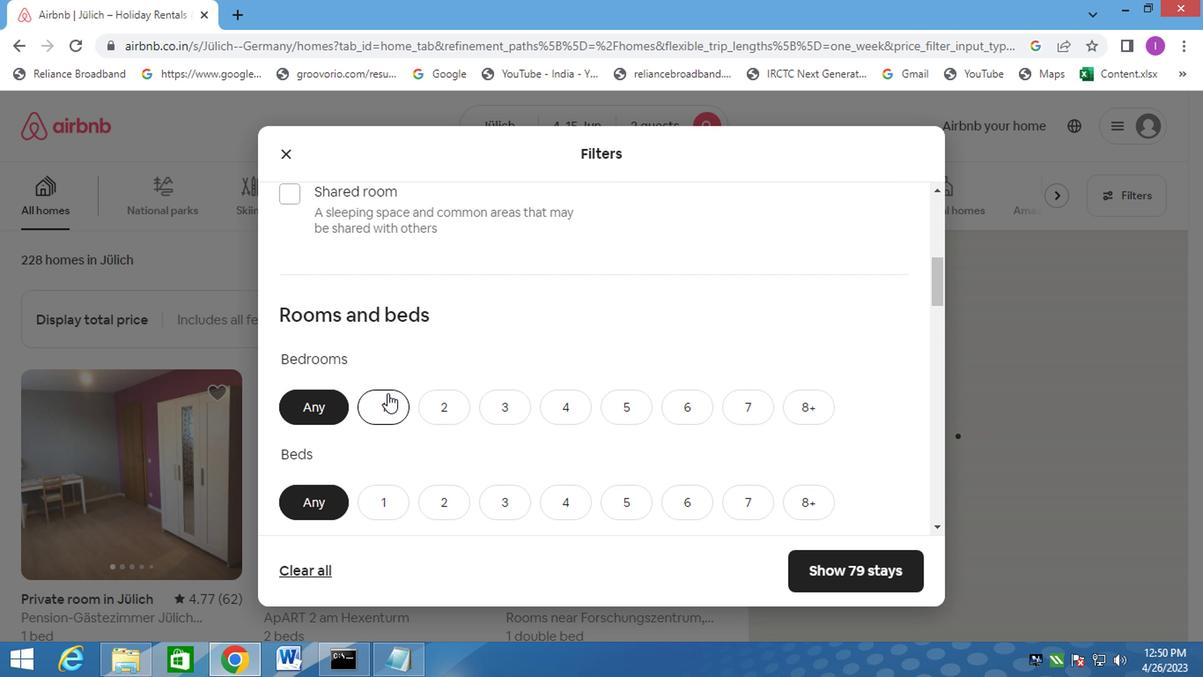 
Action: Mouse pressed left at (396, 401)
Screenshot: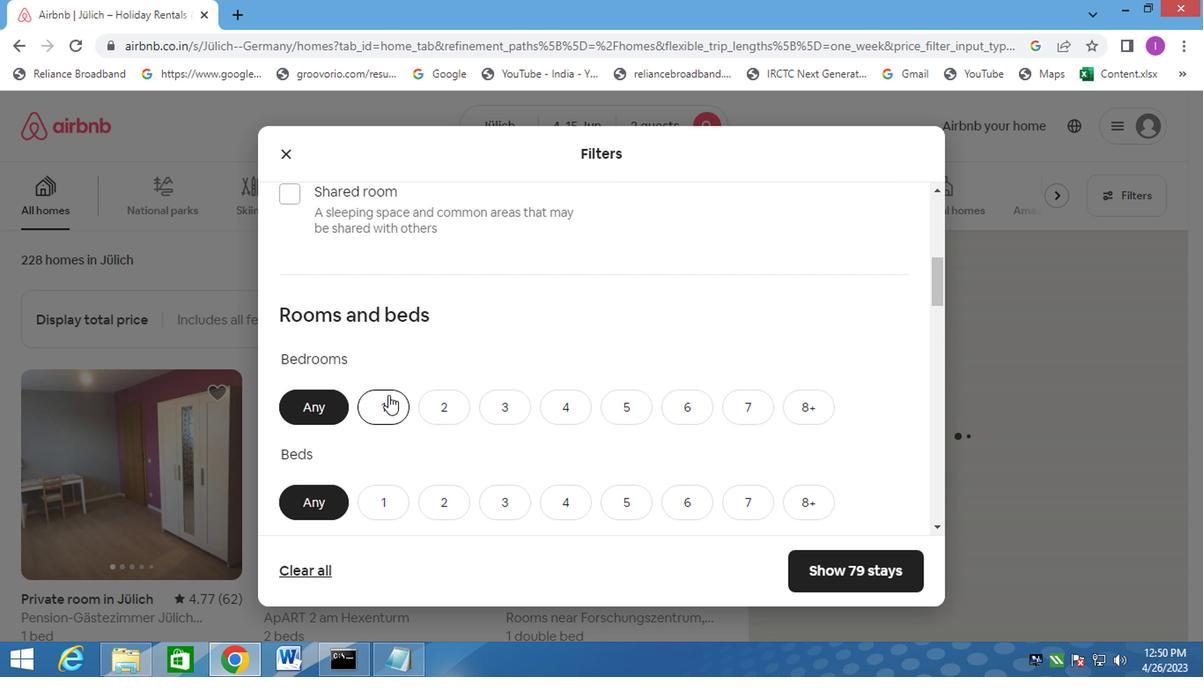 
Action: Mouse moved to (392, 482)
Screenshot: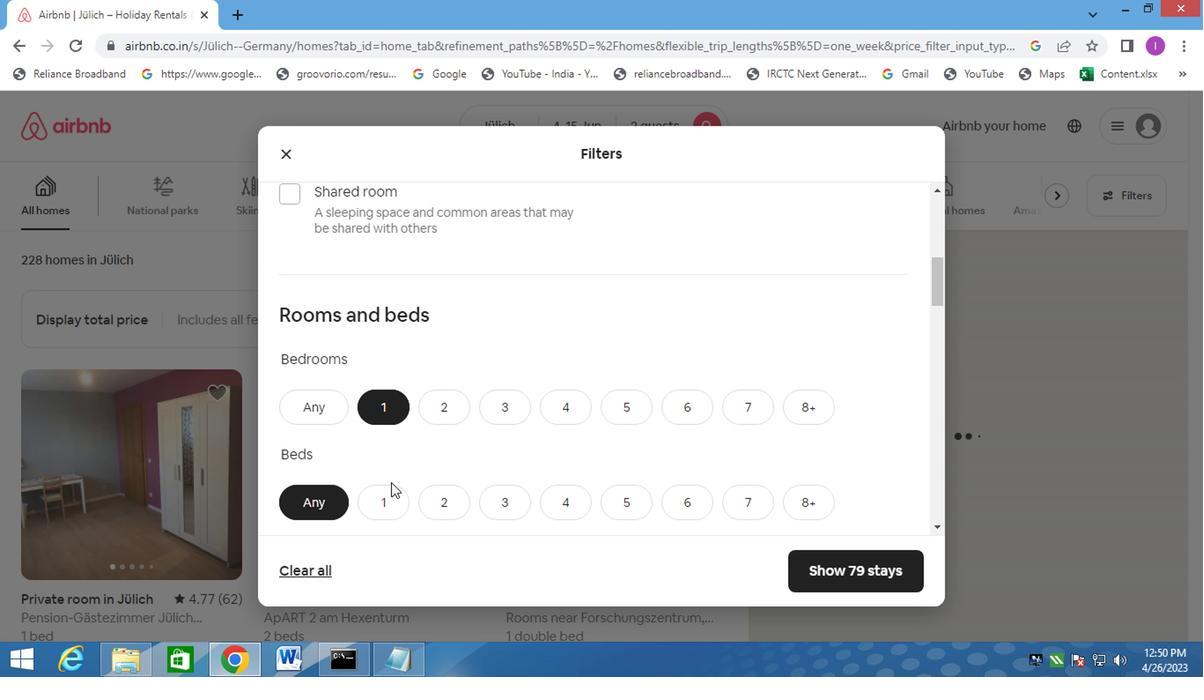 
Action: Mouse pressed left at (392, 482)
Screenshot: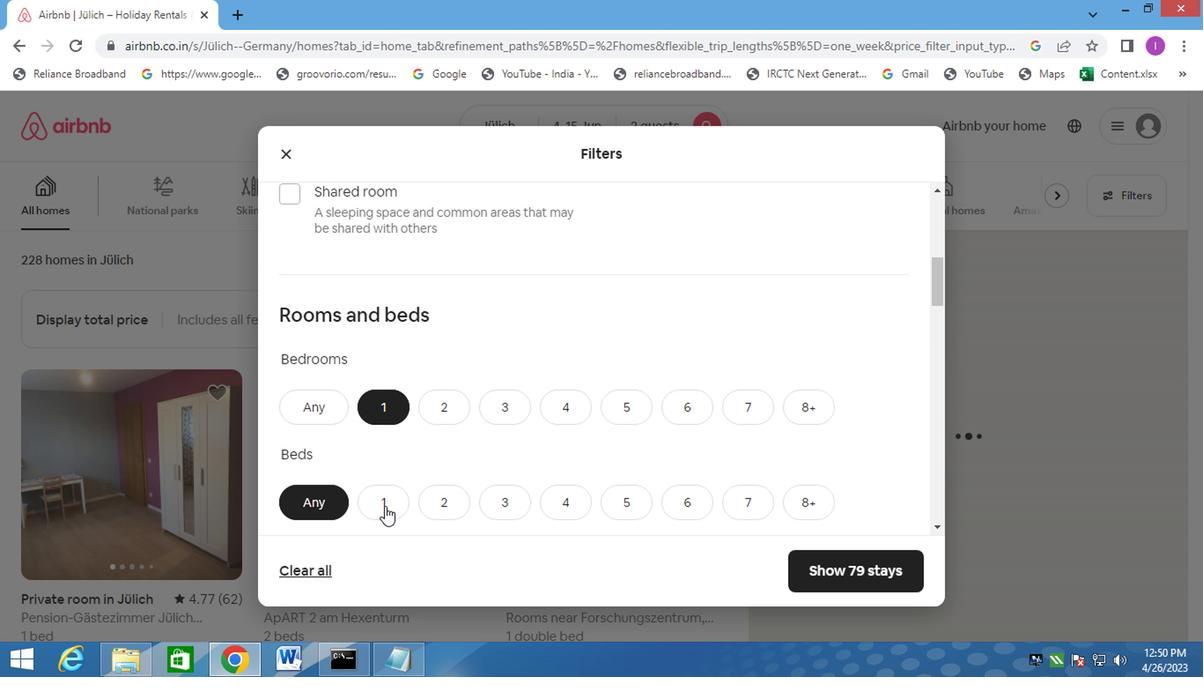
Action: Mouse moved to (395, 475)
Screenshot: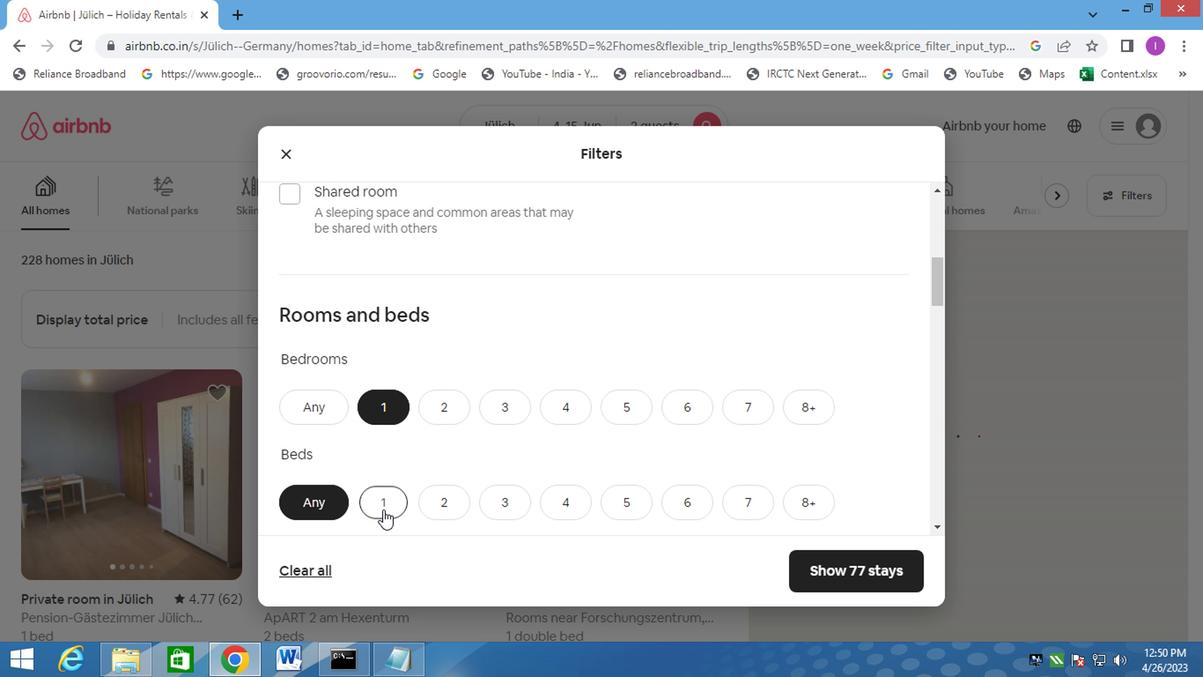 
Action: Mouse scrolled (395, 474) with delta (0, 0)
Screenshot: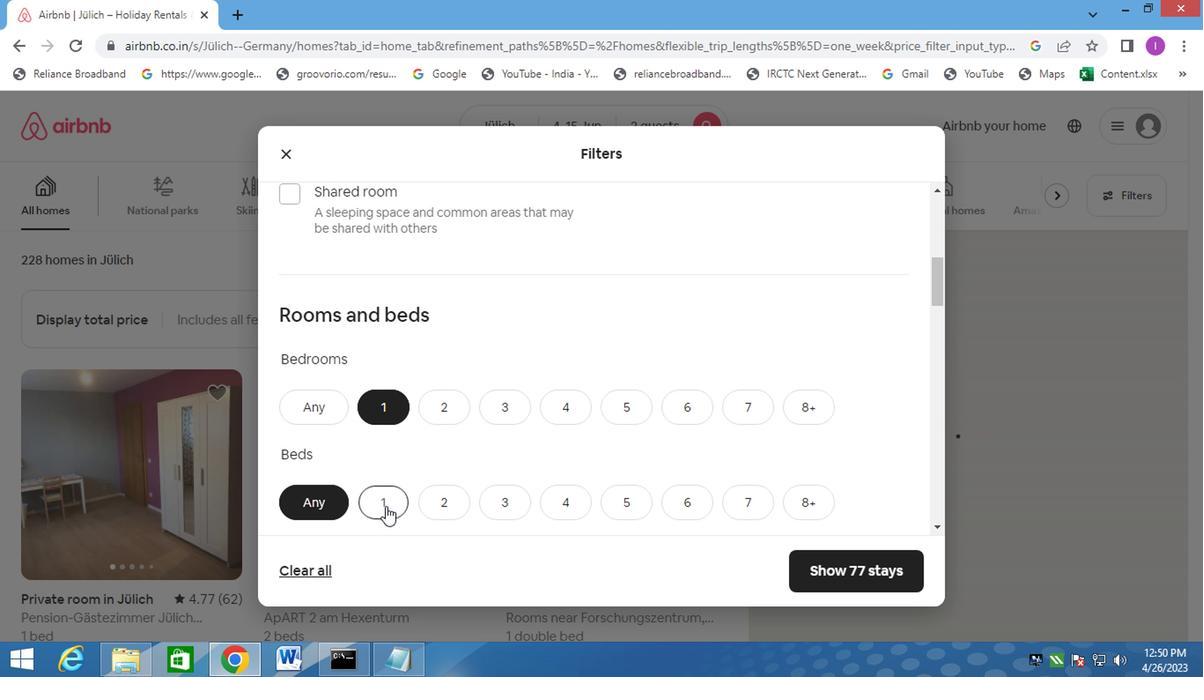
Action: Mouse moved to (396, 474)
Screenshot: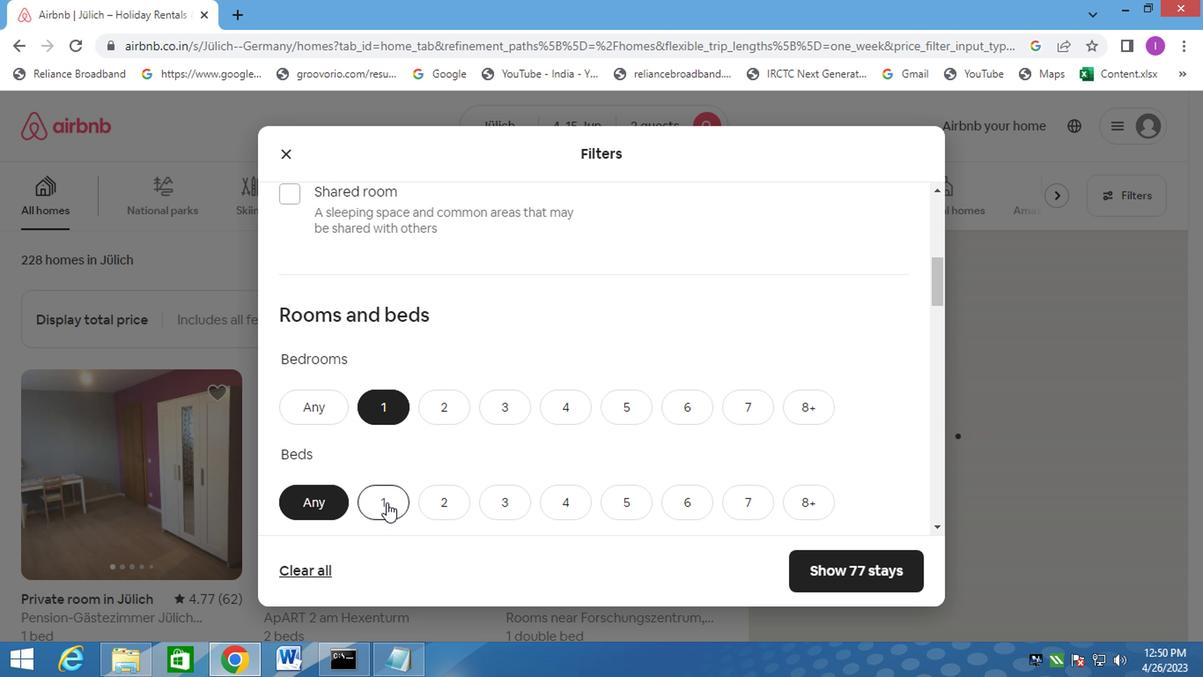 
Action: Mouse scrolled (396, 474) with delta (0, 0)
Screenshot: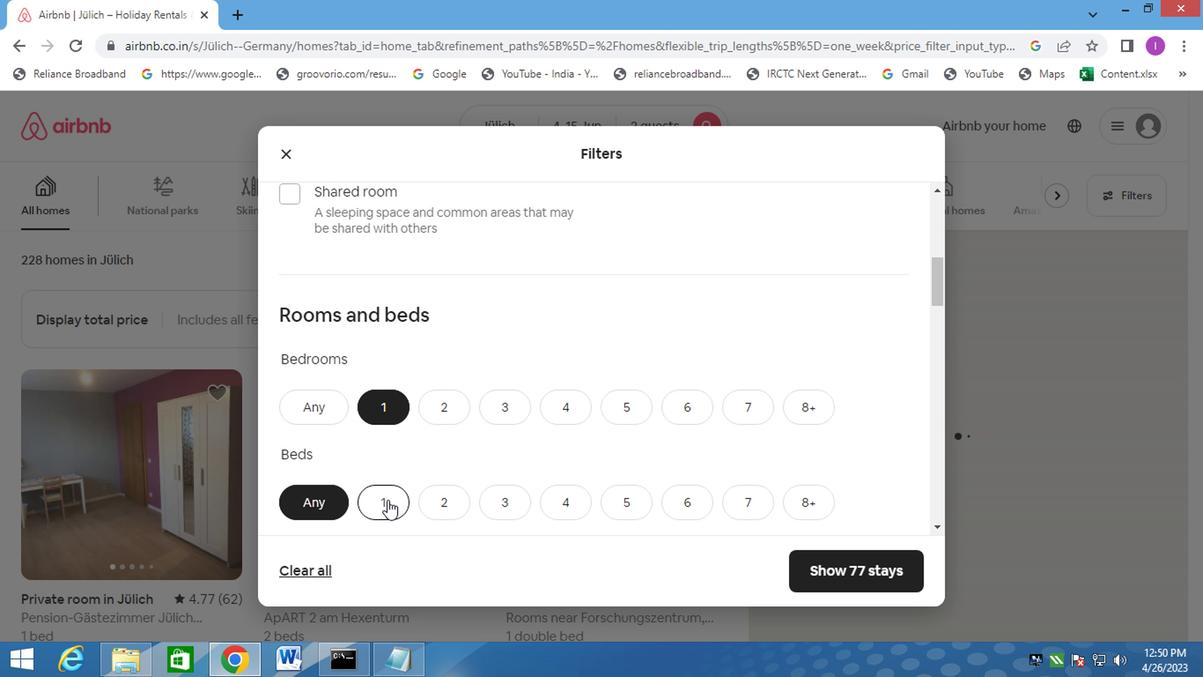 
Action: Mouse scrolled (396, 474) with delta (0, 0)
Screenshot: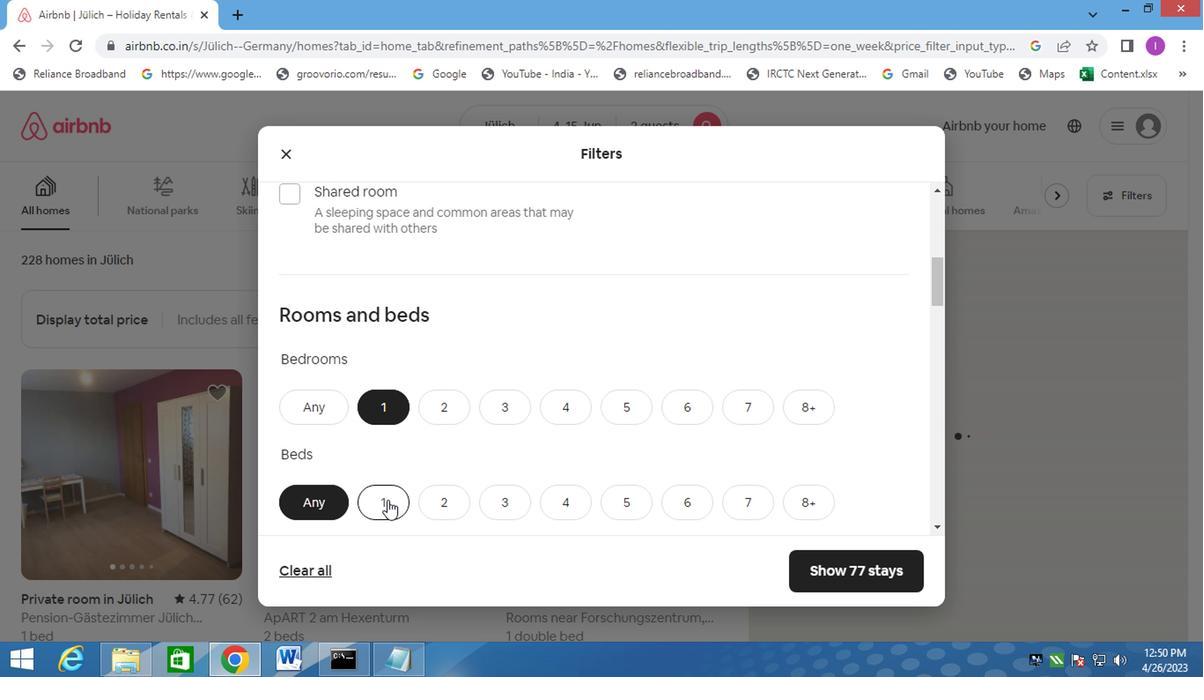 
Action: Mouse moved to (399, 359)
Screenshot: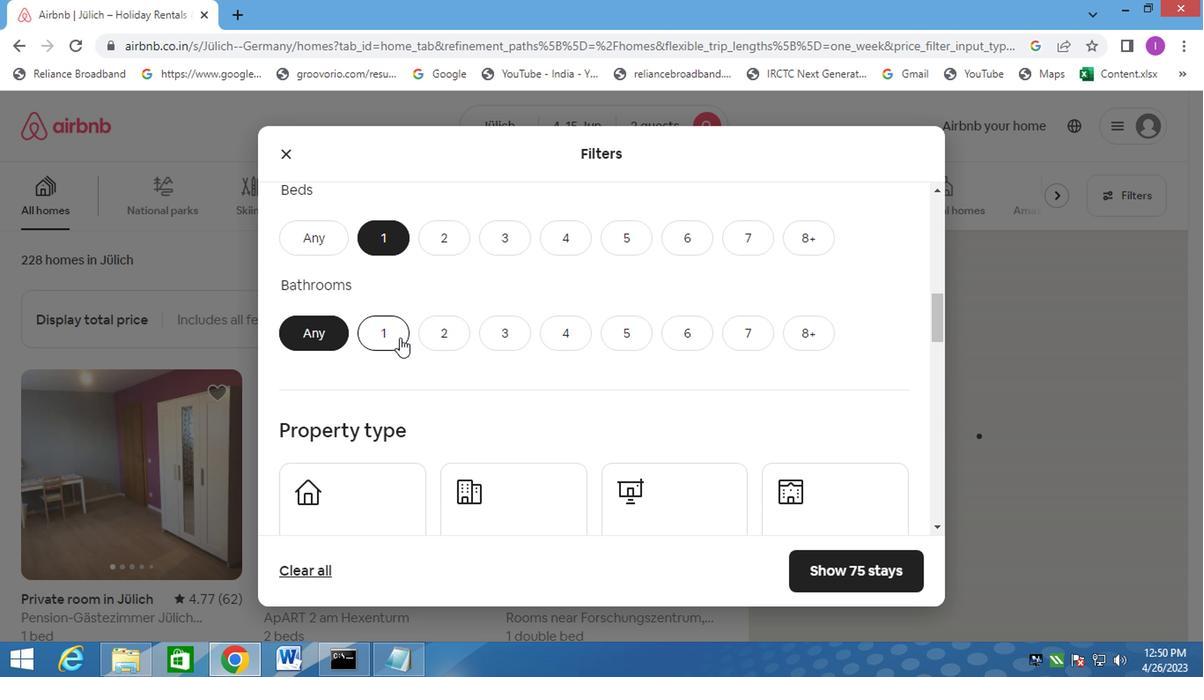 
Action: Mouse pressed left at (399, 359)
Screenshot: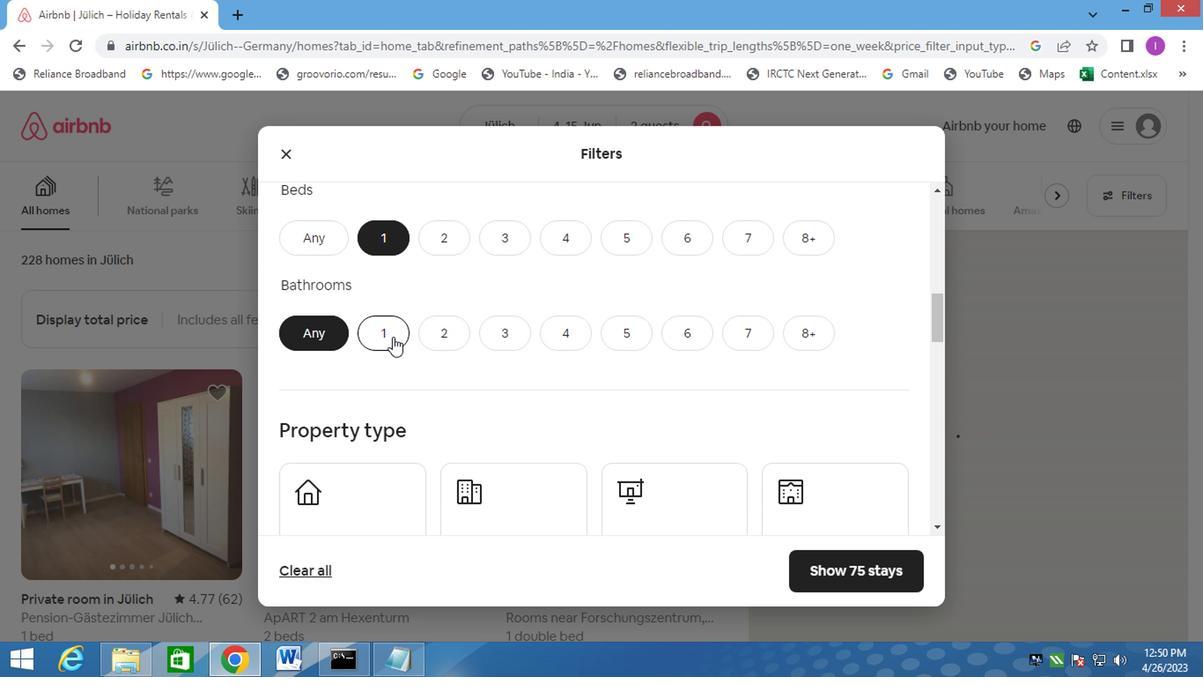 
Action: Mouse moved to (407, 371)
Screenshot: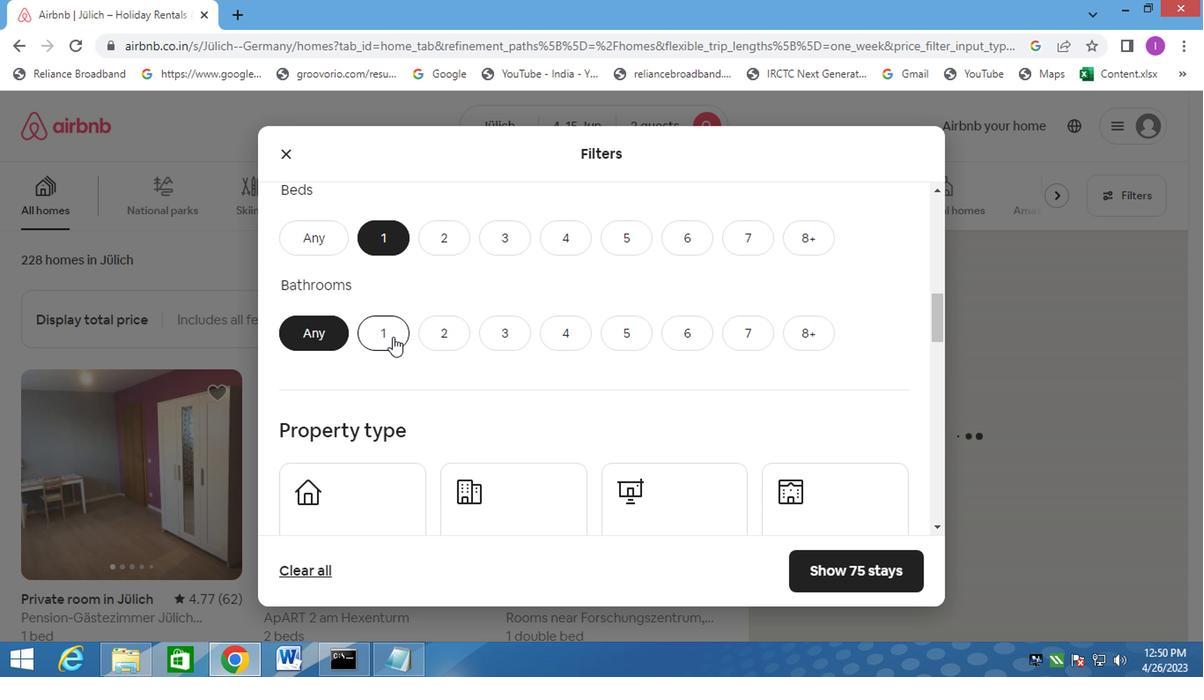 
Action: Mouse scrolled (406, 368) with delta (0, 0)
Screenshot: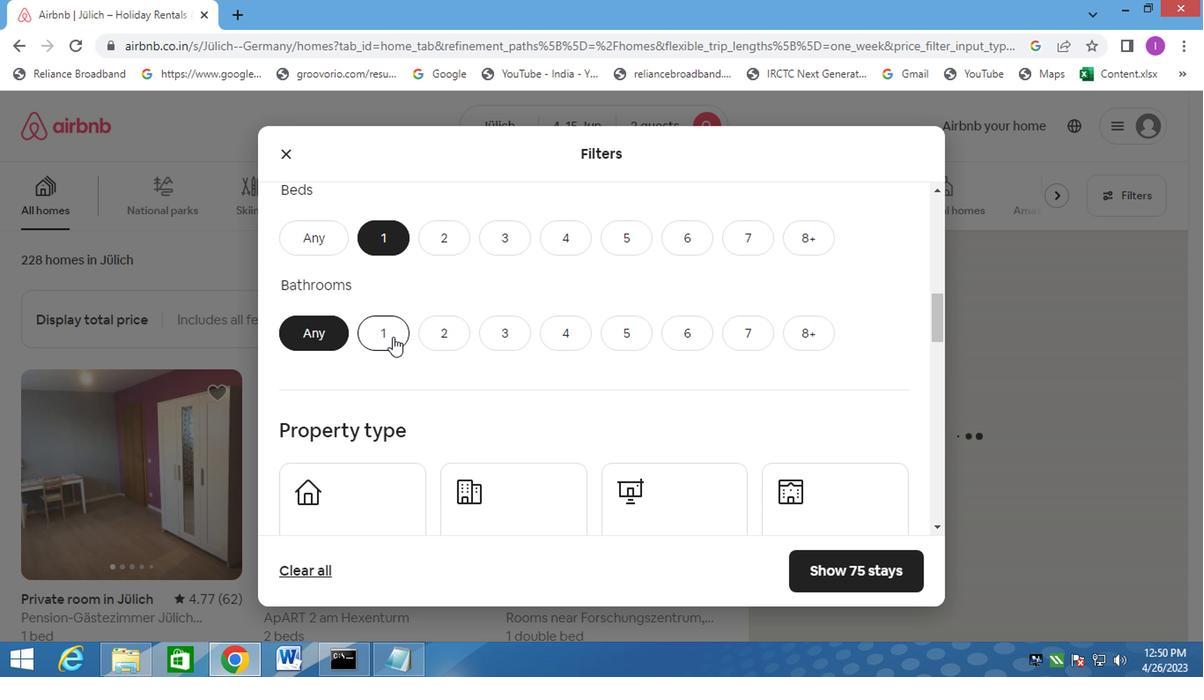 
Action: Mouse moved to (408, 372)
Screenshot: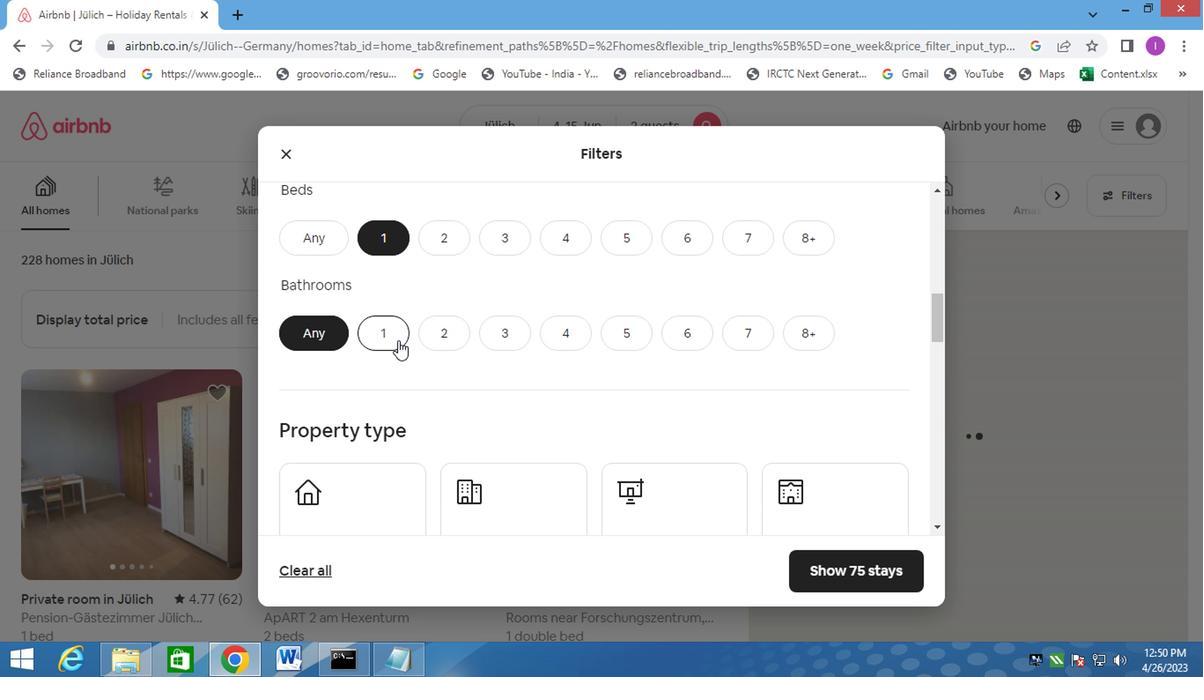 
Action: Mouse scrolled (408, 371) with delta (0, 0)
Screenshot: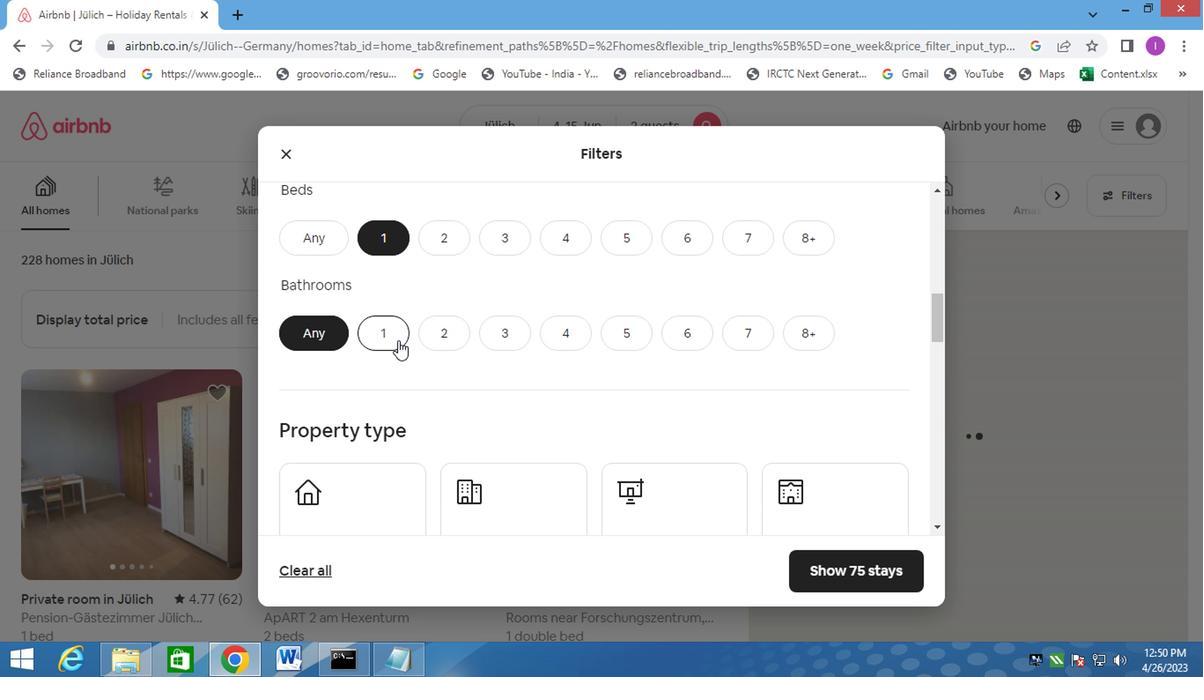 
Action: Mouse moved to (379, 368)
Screenshot: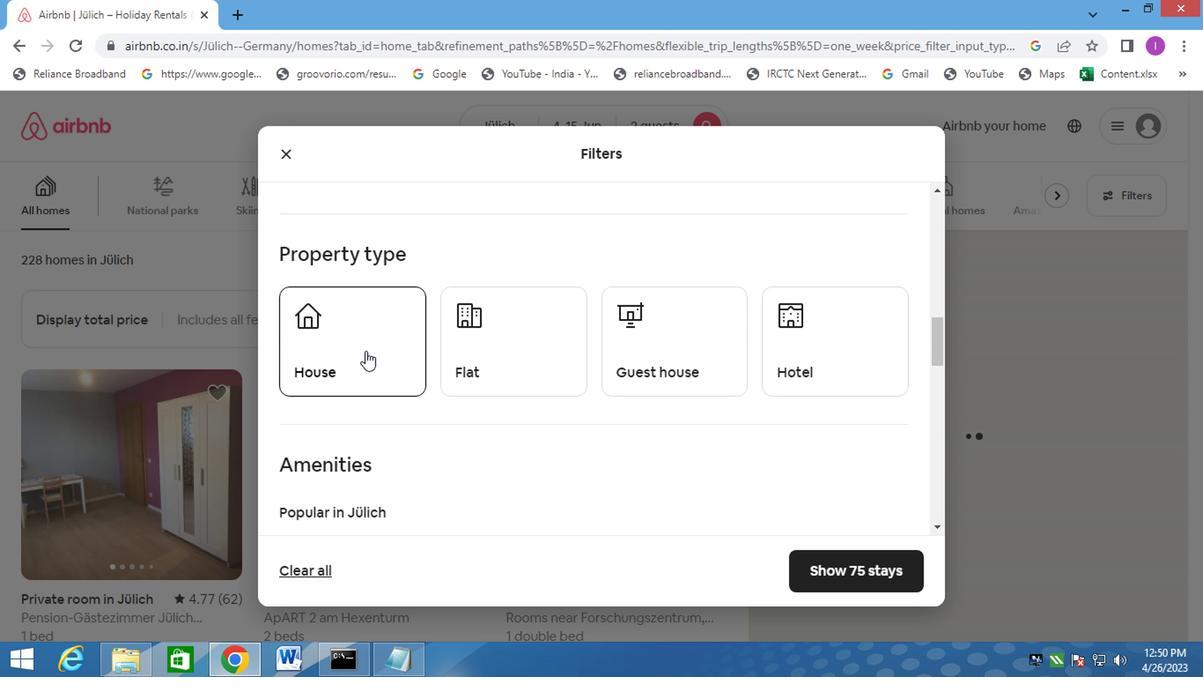 
Action: Mouse pressed left at (379, 368)
Screenshot: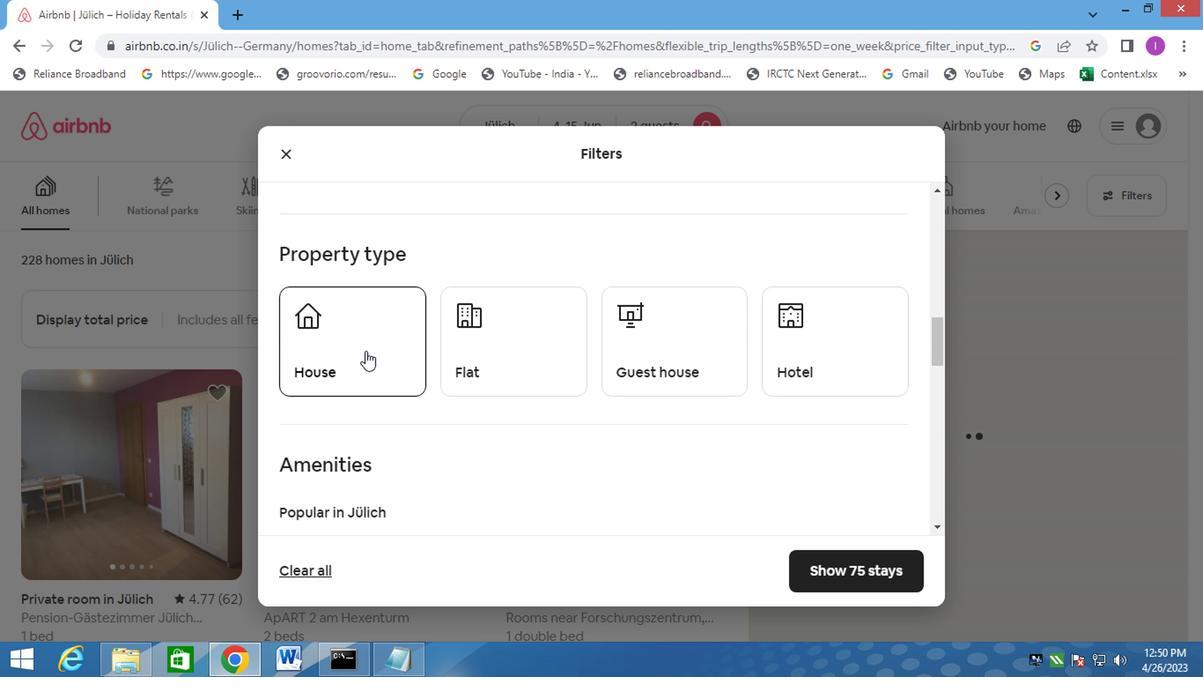
Action: Mouse moved to (468, 393)
Screenshot: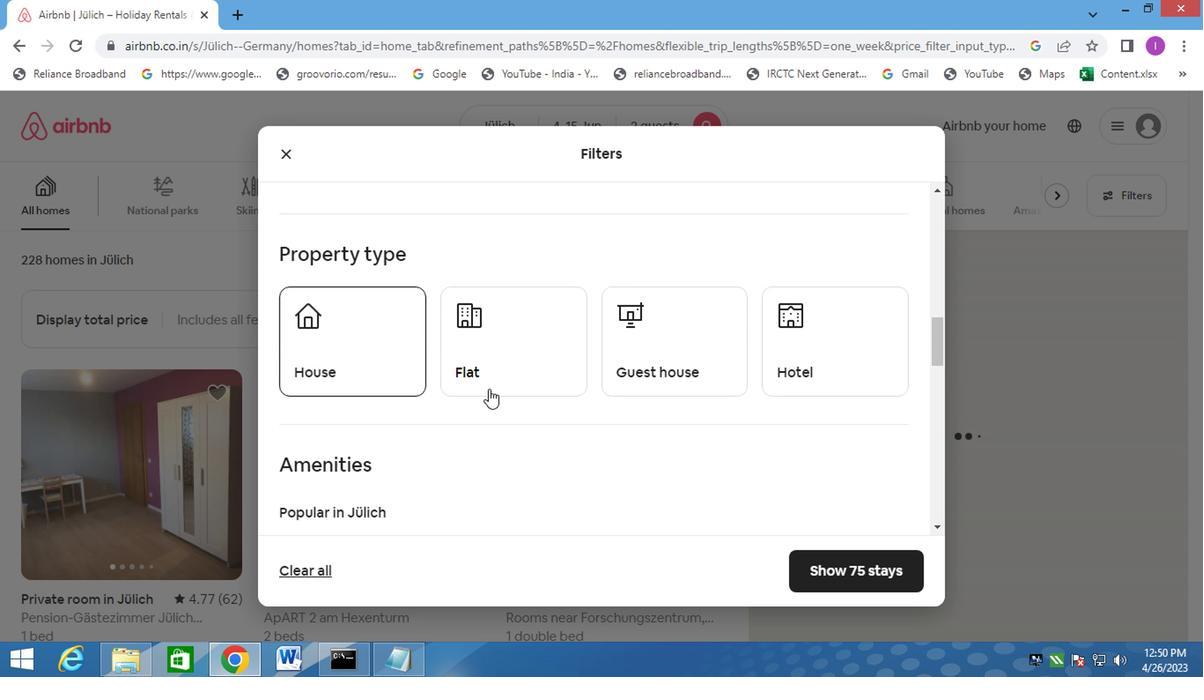 
Action: Mouse pressed left at (468, 393)
Screenshot: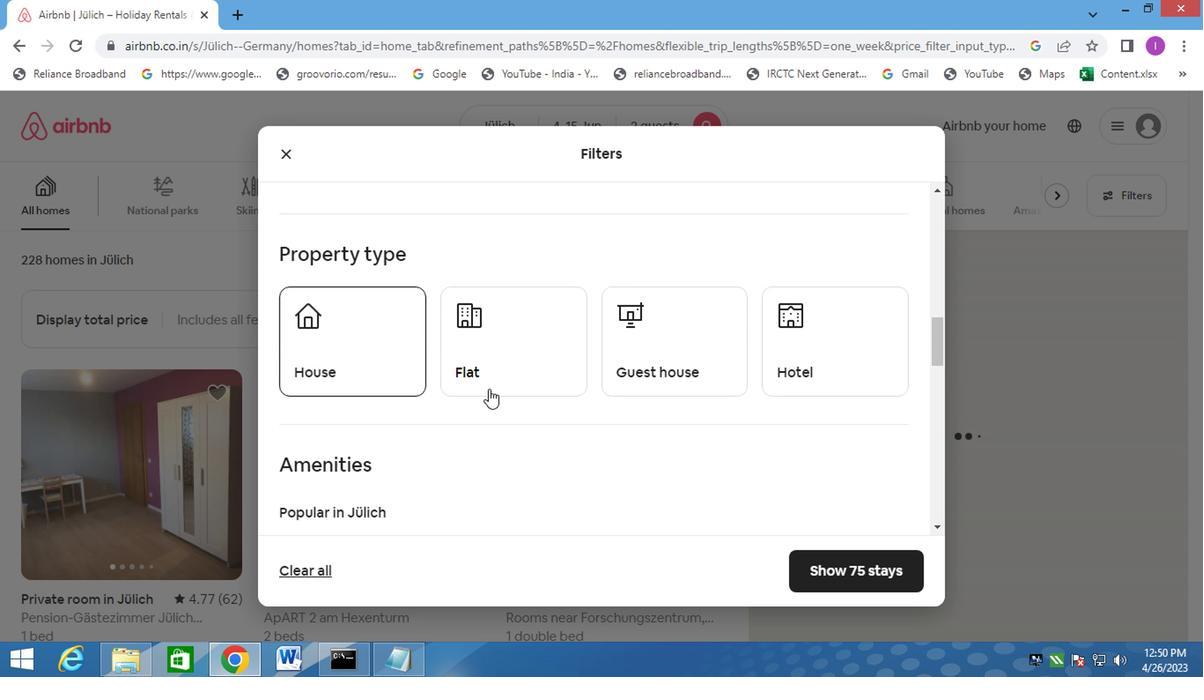 
Action: Mouse moved to (582, 391)
Screenshot: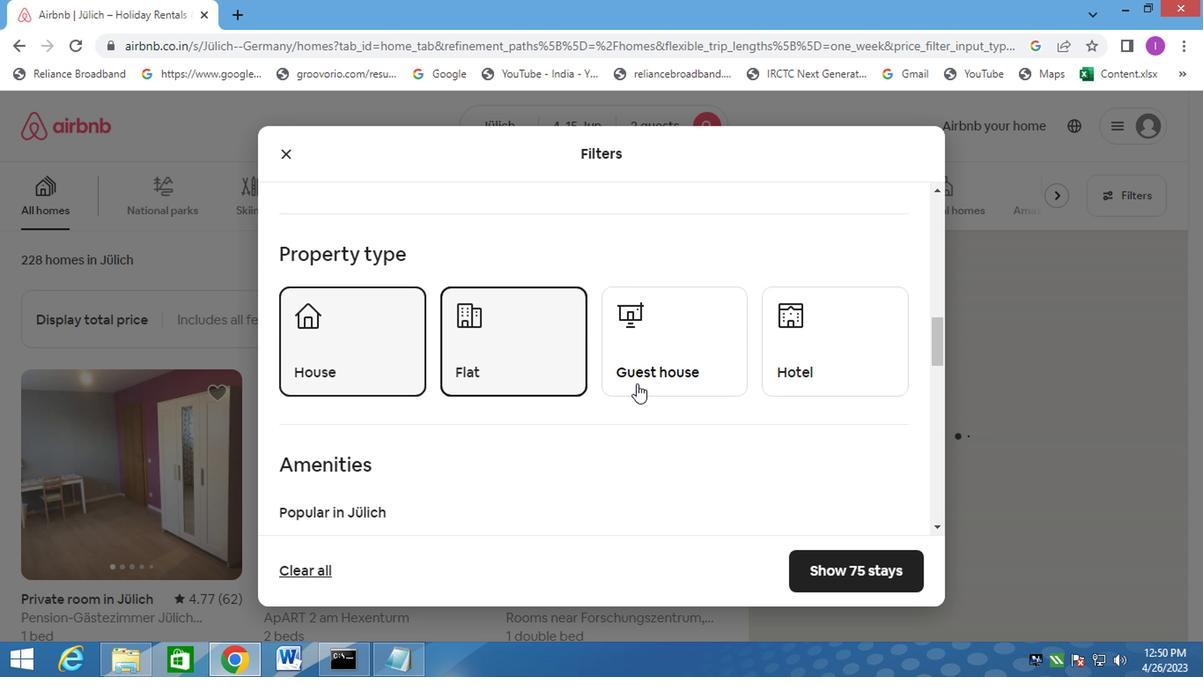 
Action: Mouse pressed left at (582, 391)
Screenshot: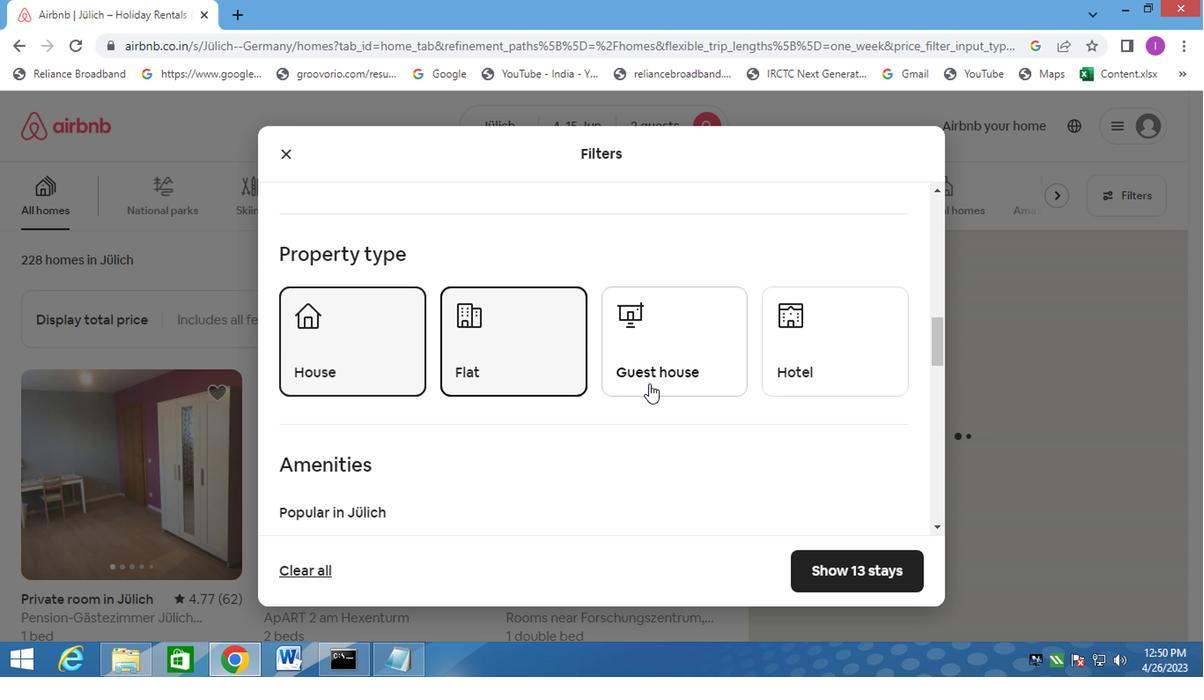 
Action: Mouse moved to (746, 378)
Screenshot: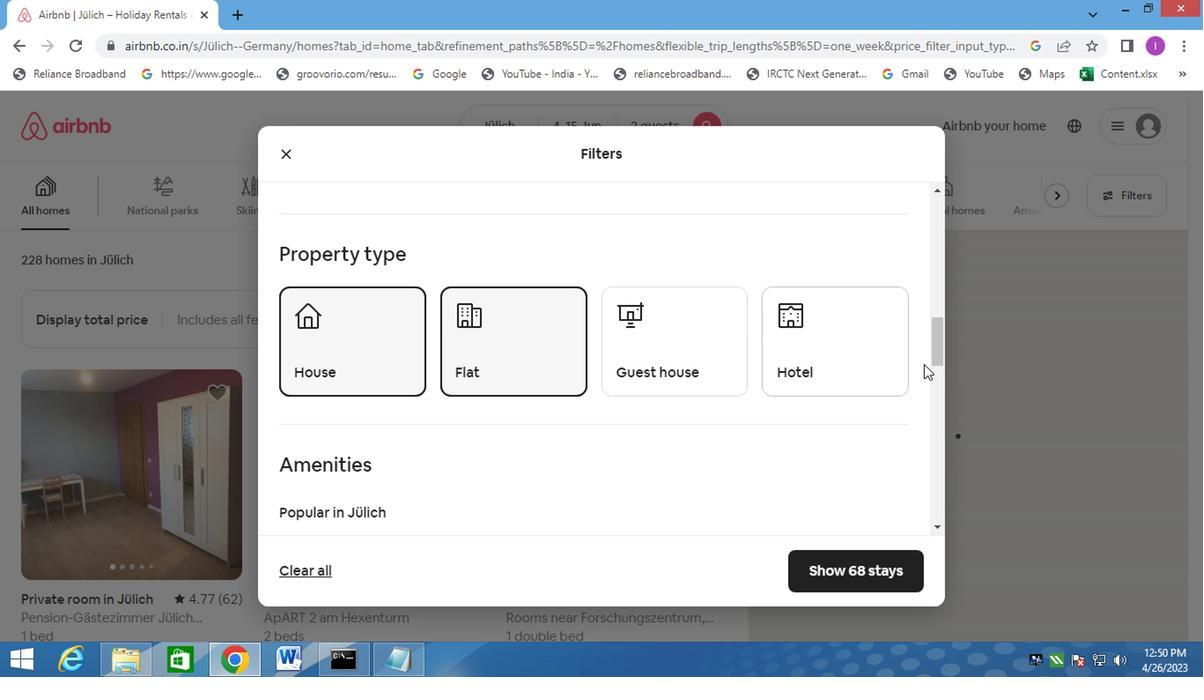 
Action: Mouse pressed left at (746, 378)
Screenshot: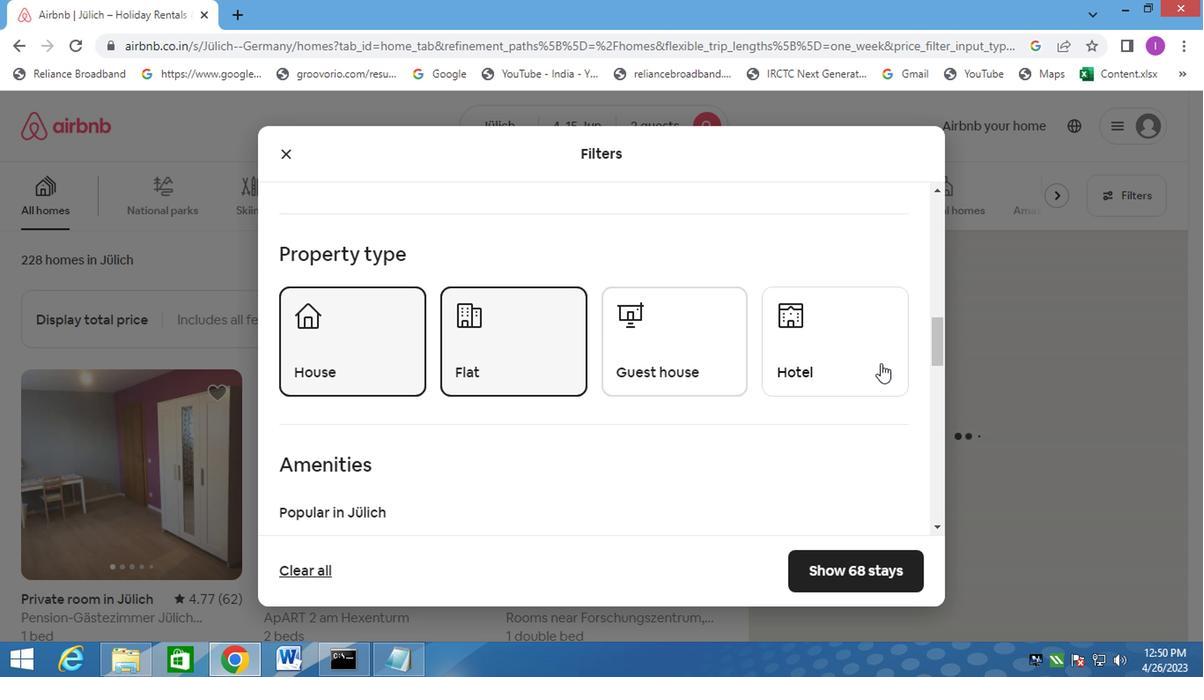 
Action: Mouse moved to (596, 421)
Screenshot: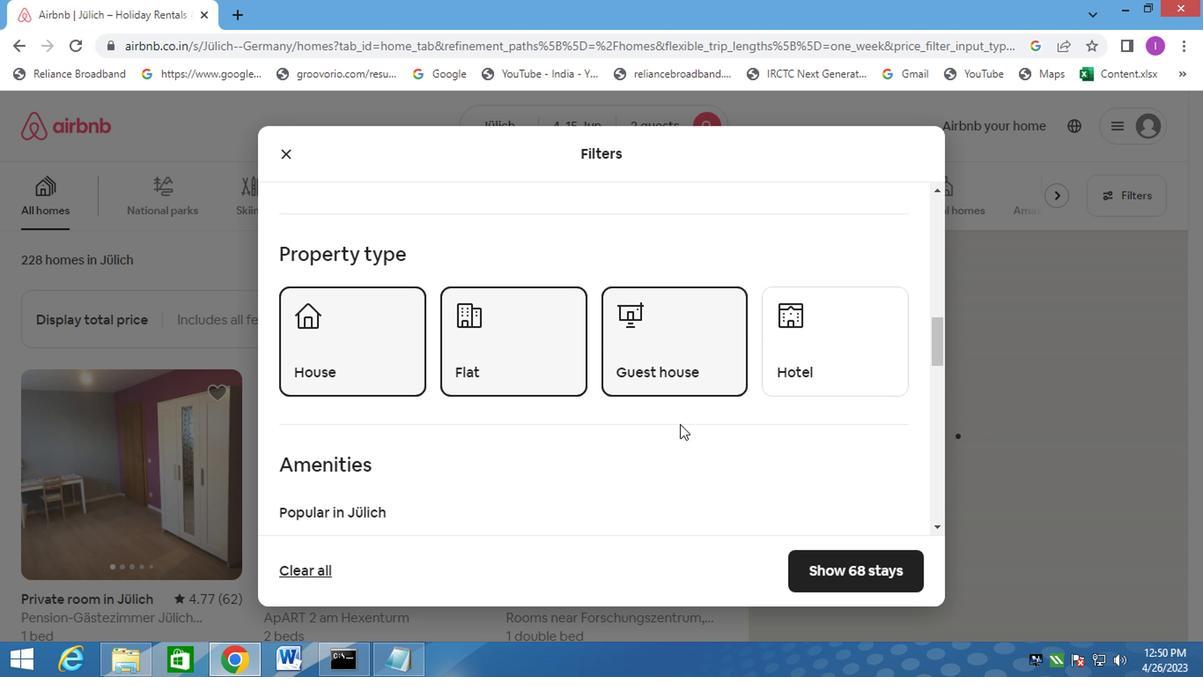 
Action: Mouse scrolled (600, 420) with delta (0, 0)
Screenshot: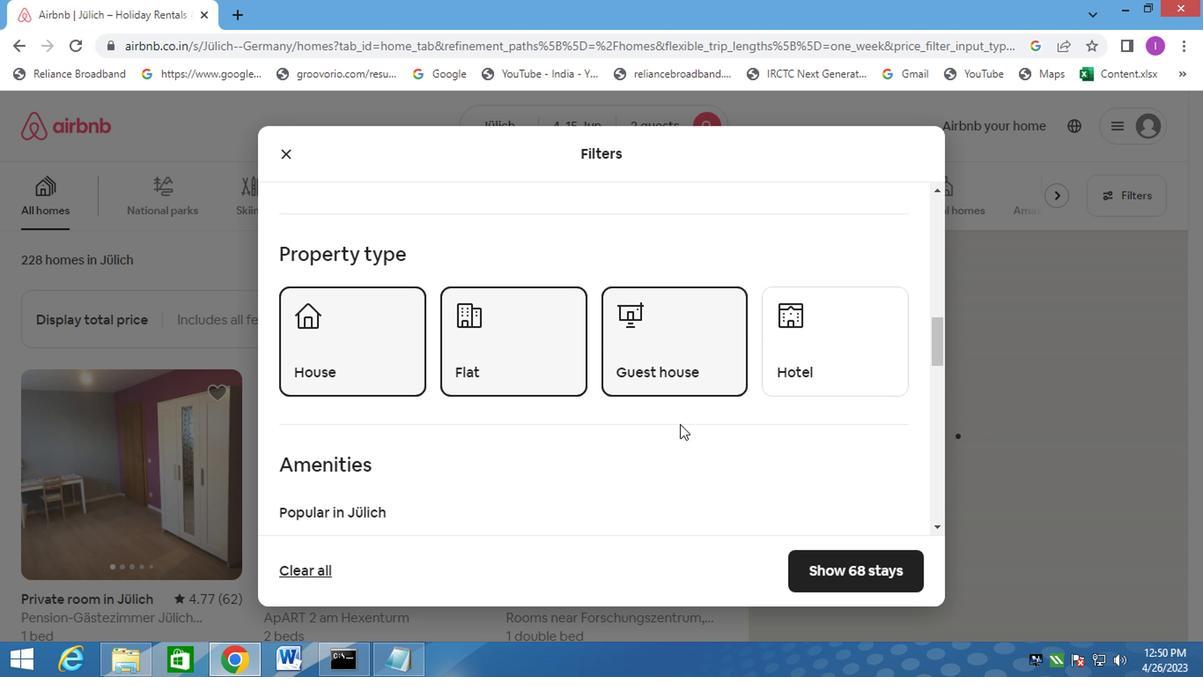 
Action: Mouse moved to (593, 421)
Screenshot: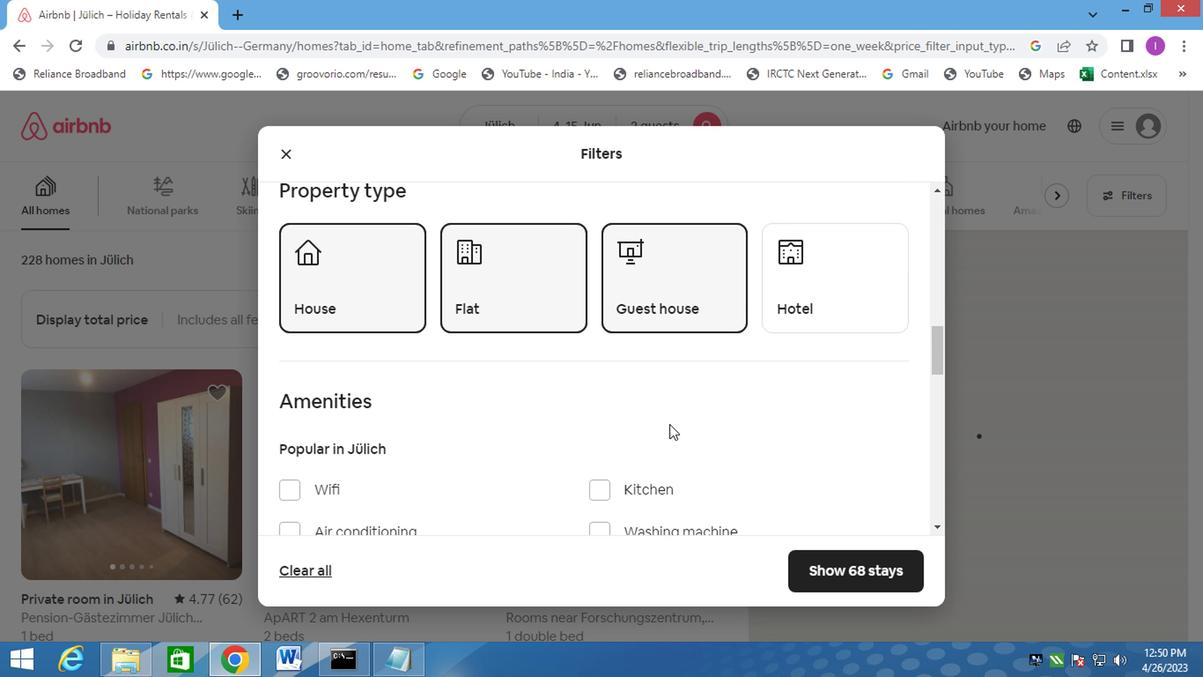 
Action: Mouse scrolled (595, 420) with delta (0, 0)
Screenshot: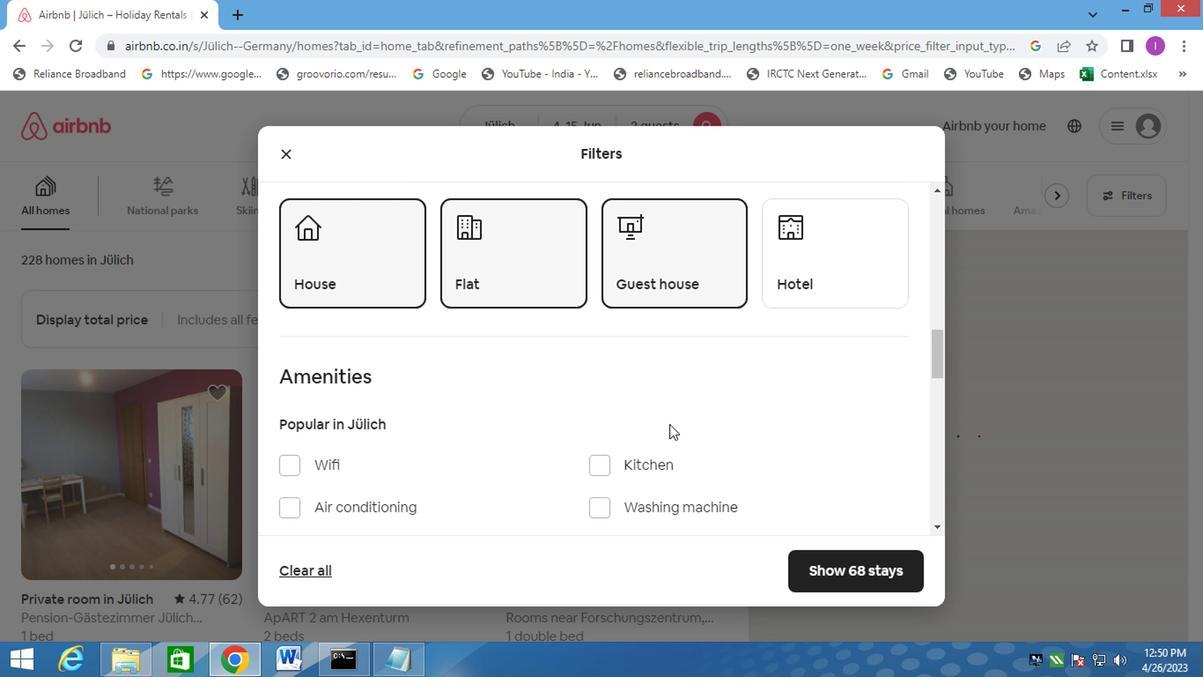 
Action: Mouse moved to (566, 425)
Screenshot: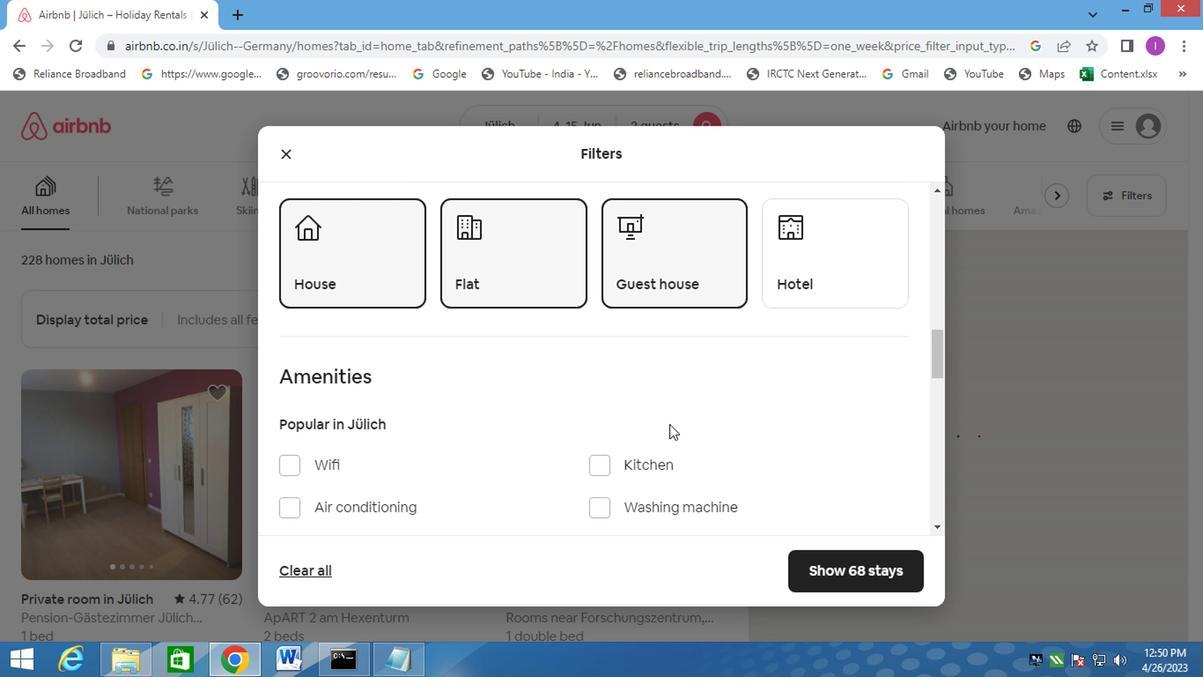 
Action: Mouse scrolled (578, 423) with delta (0, 0)
Screenshot: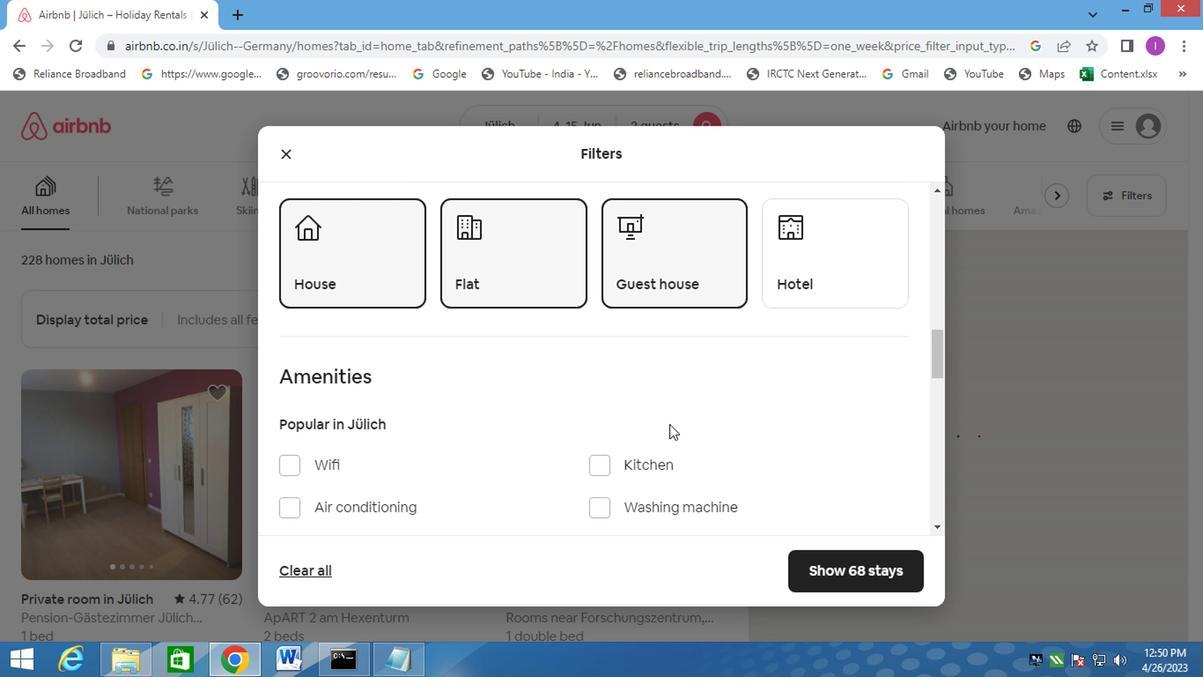 
Action: Mouse moved to (520, 433)
Screenshot: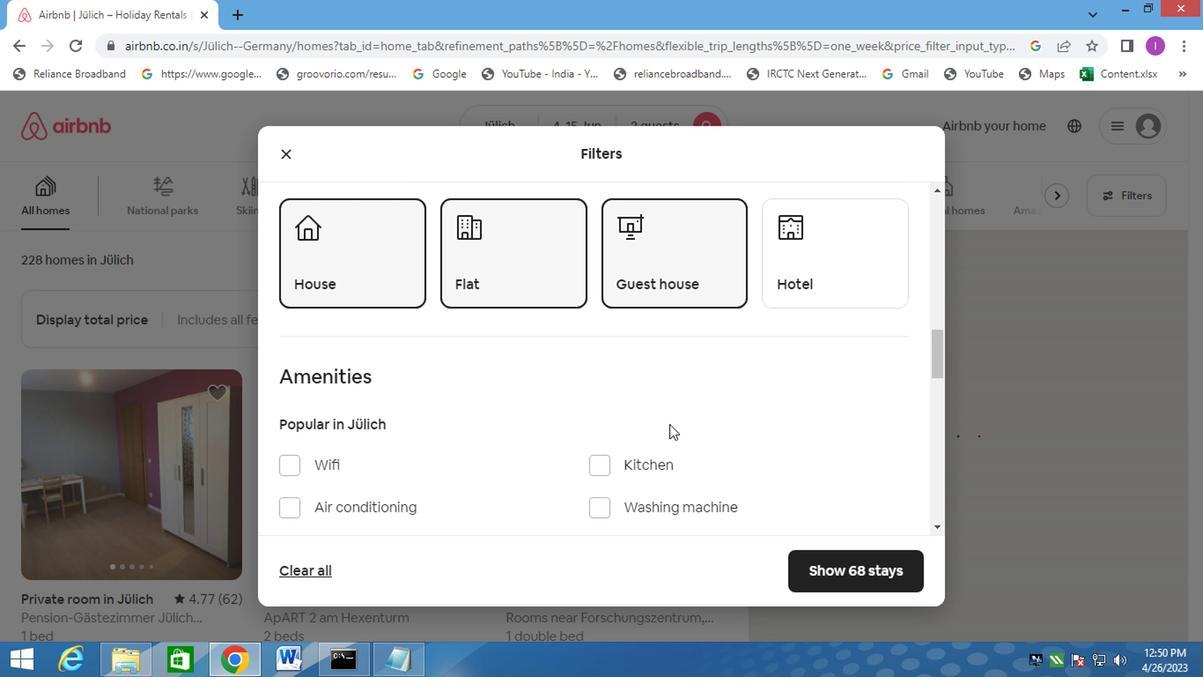 
Action: Mouse scrolled (522, 430) with delta (0, 0)
Screenshot: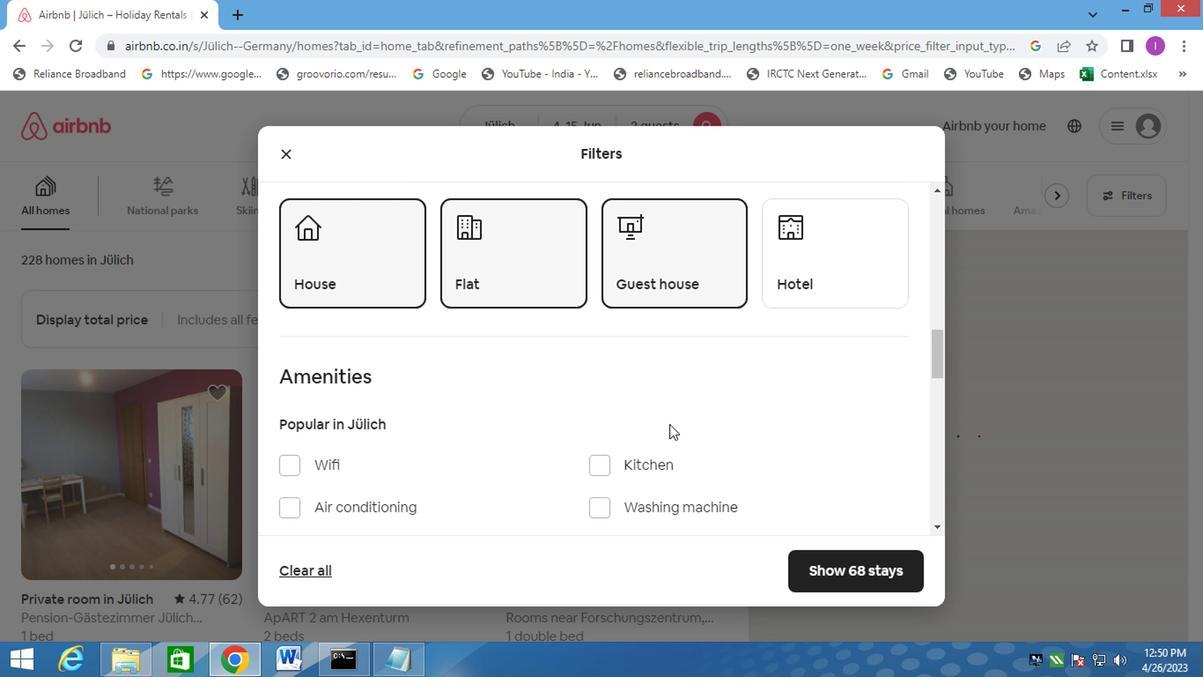 
Action: Mouse moved to (519, 435)
Screenshot: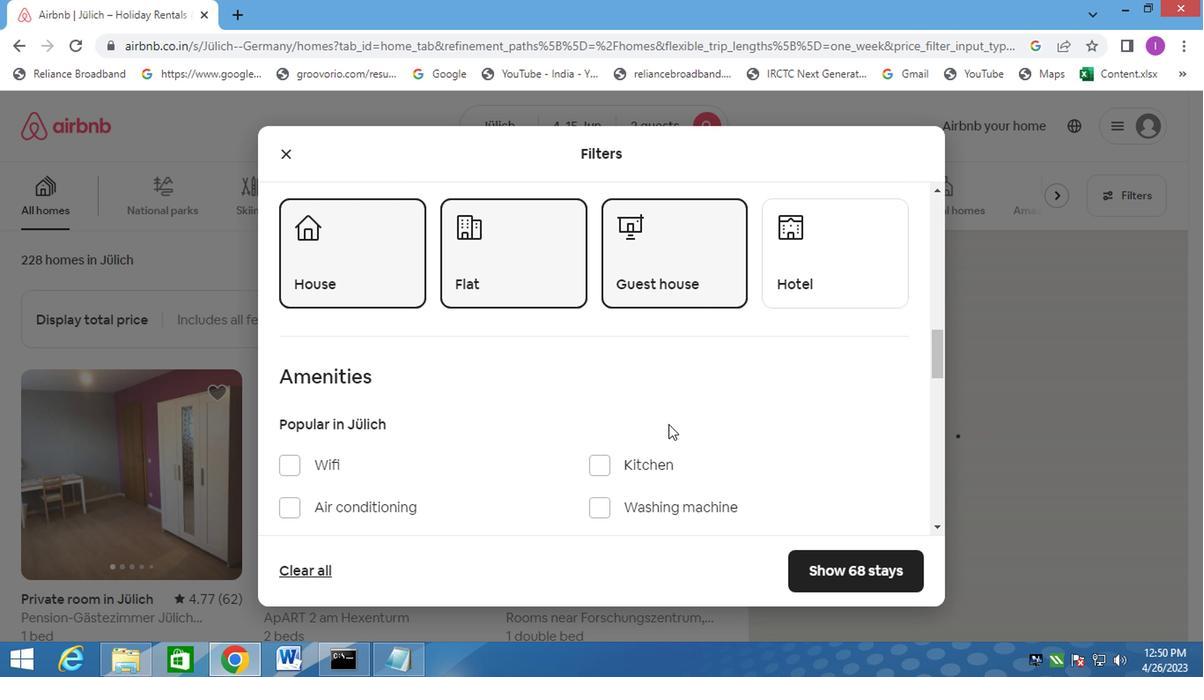 
Action: Mouse scrolled (520, 433) with delta (0, 0)
Screenshot: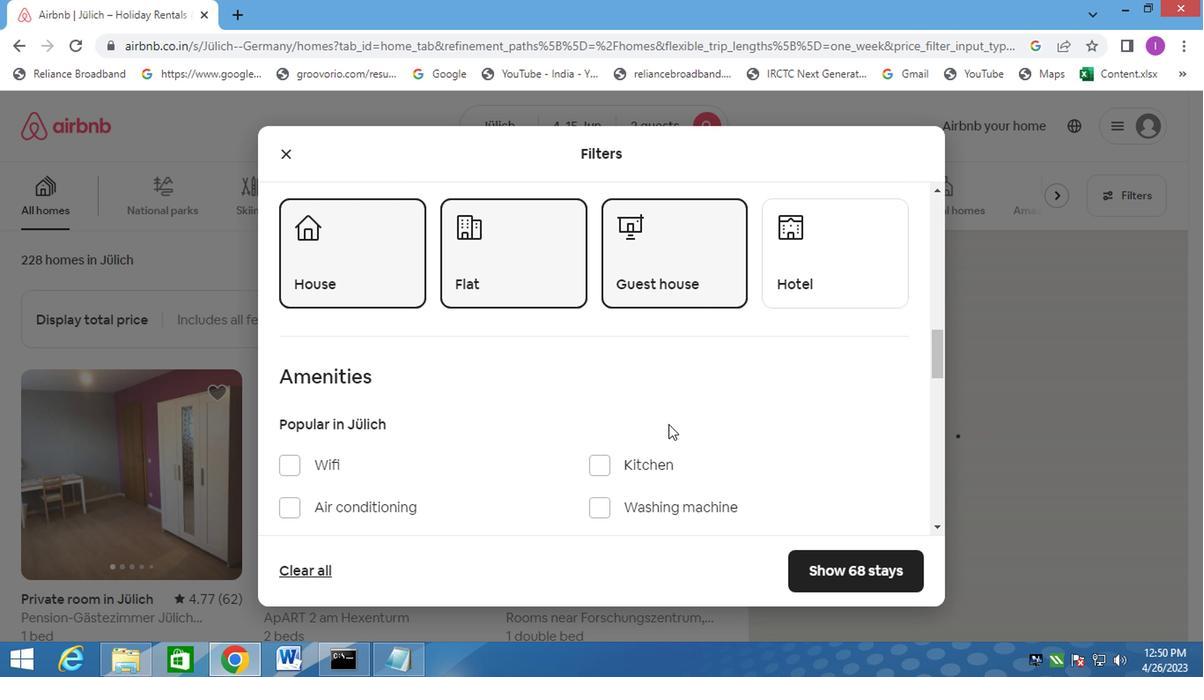 
Action: Mouse moved to (520, 431)
Screenshot: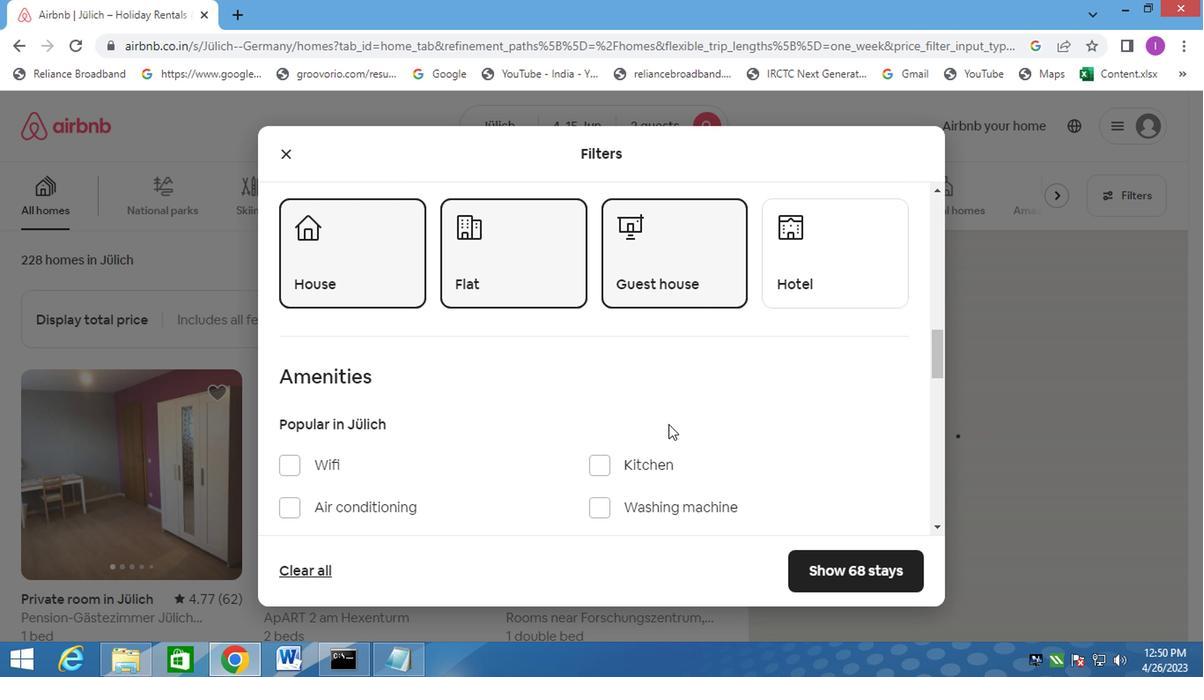 
Action: Mouse scrolled (519, 434) with delta (0, 0)
Screenshot: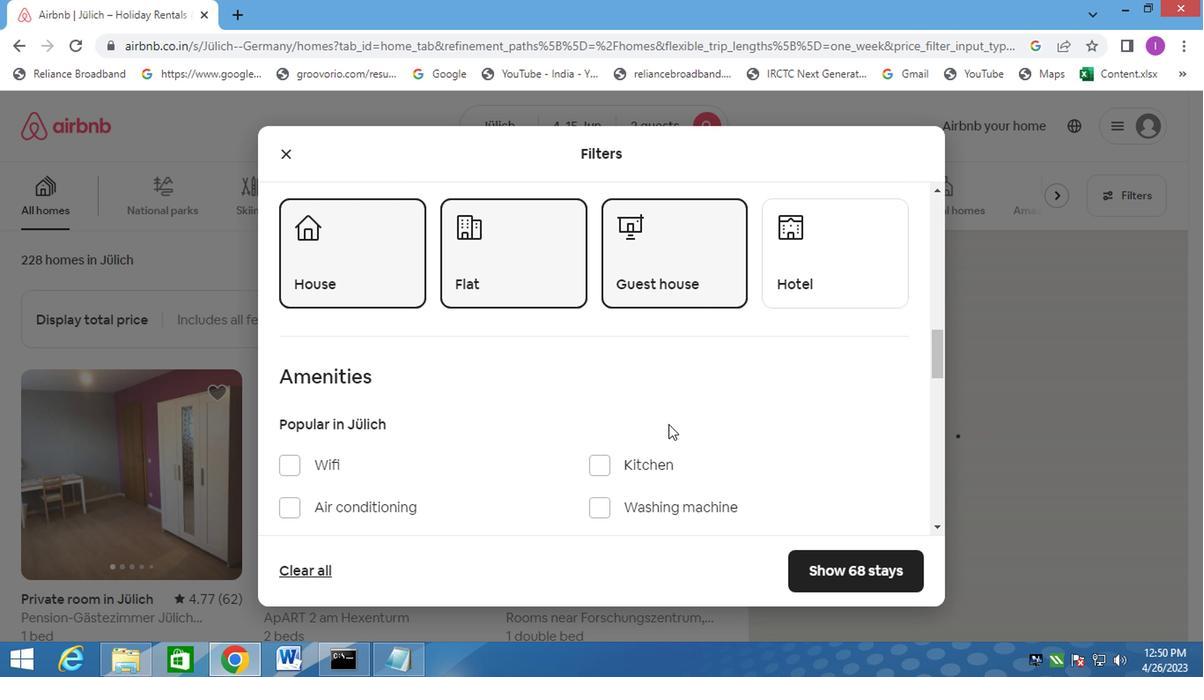 
Action: Mouse moved to (532, 413)
Screenshot: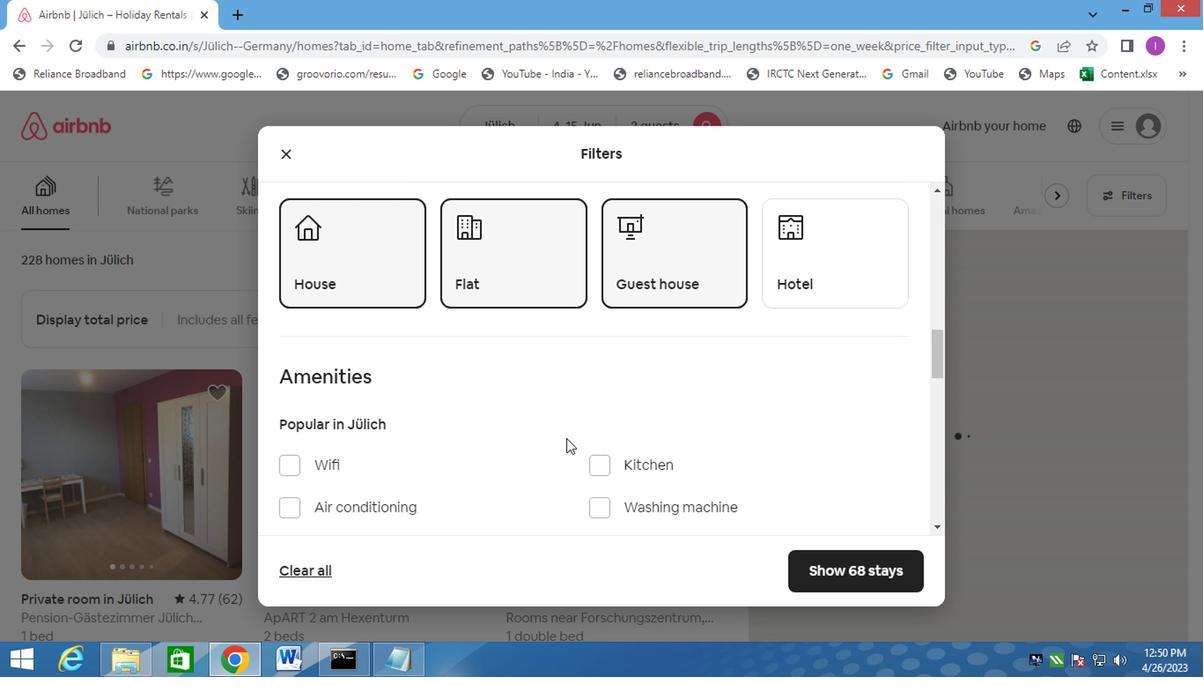 
Action: Mouse scrolled (525, 422) with delta (0, 0)
Screenshot: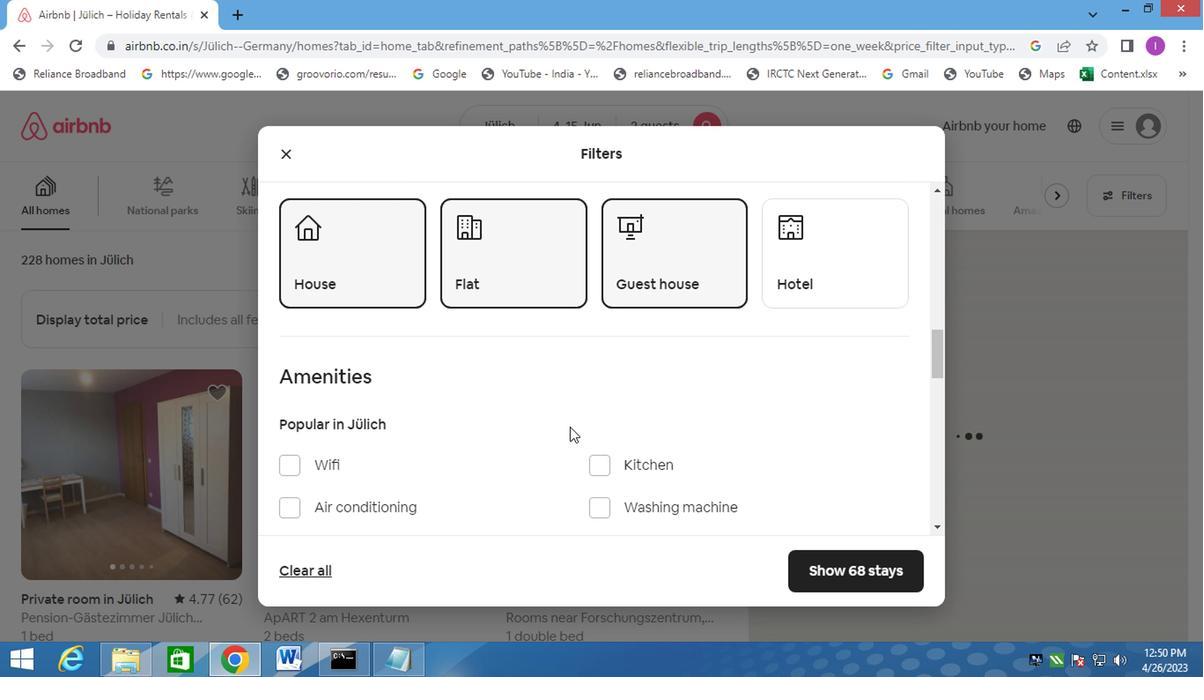 
Action: Mouse scrolled (525, 422) with delta (0, 0)
Screenshot: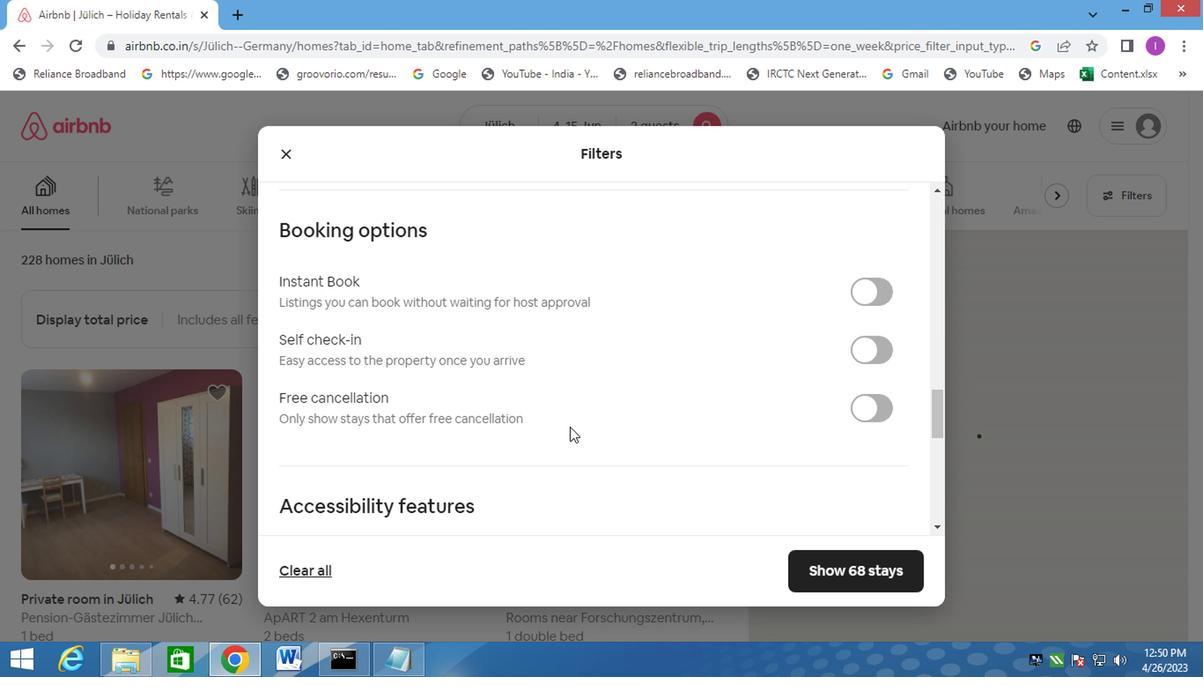 
Action: Mouse moved to (534, 409)
Screenshot: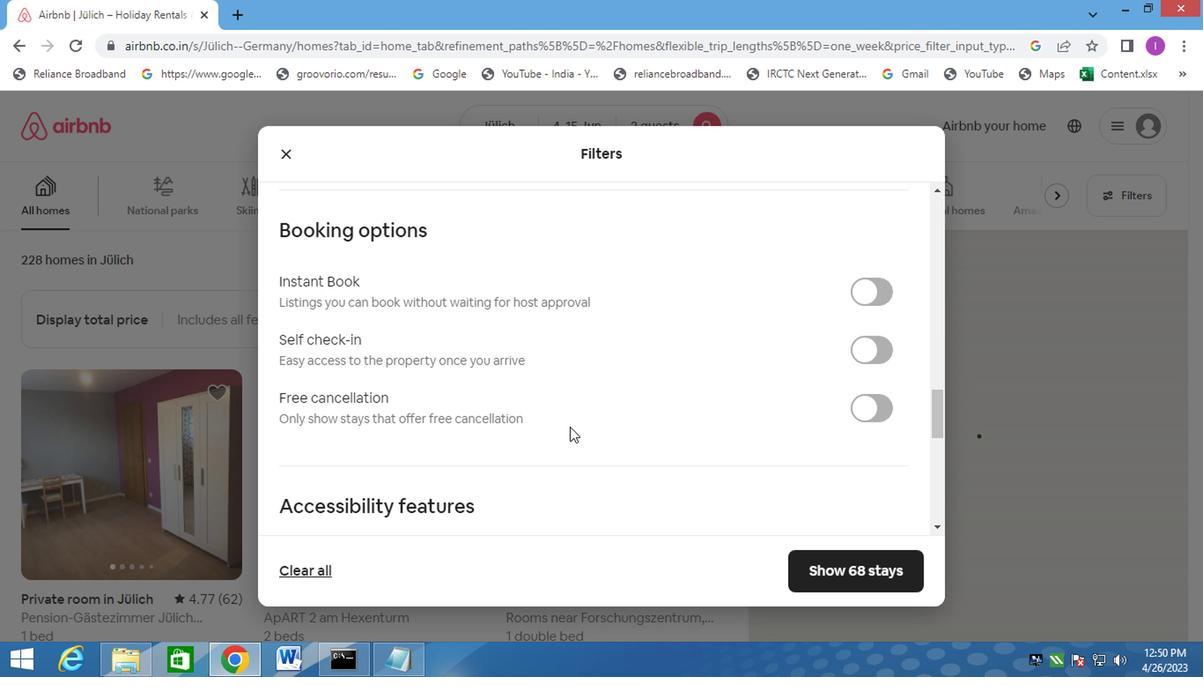 
Action: Mouse scrolled (534, 410) with delta (0, 0)
Screenshot: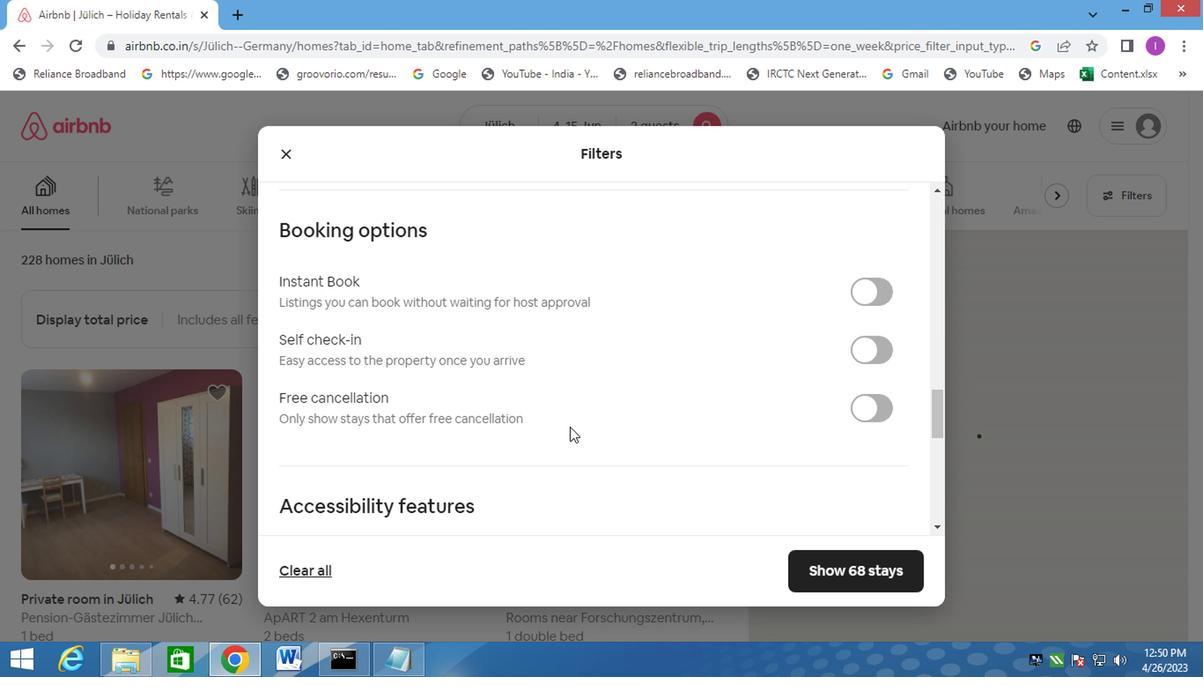 
Action: Mouse moved to (534, 408)
Screenshot: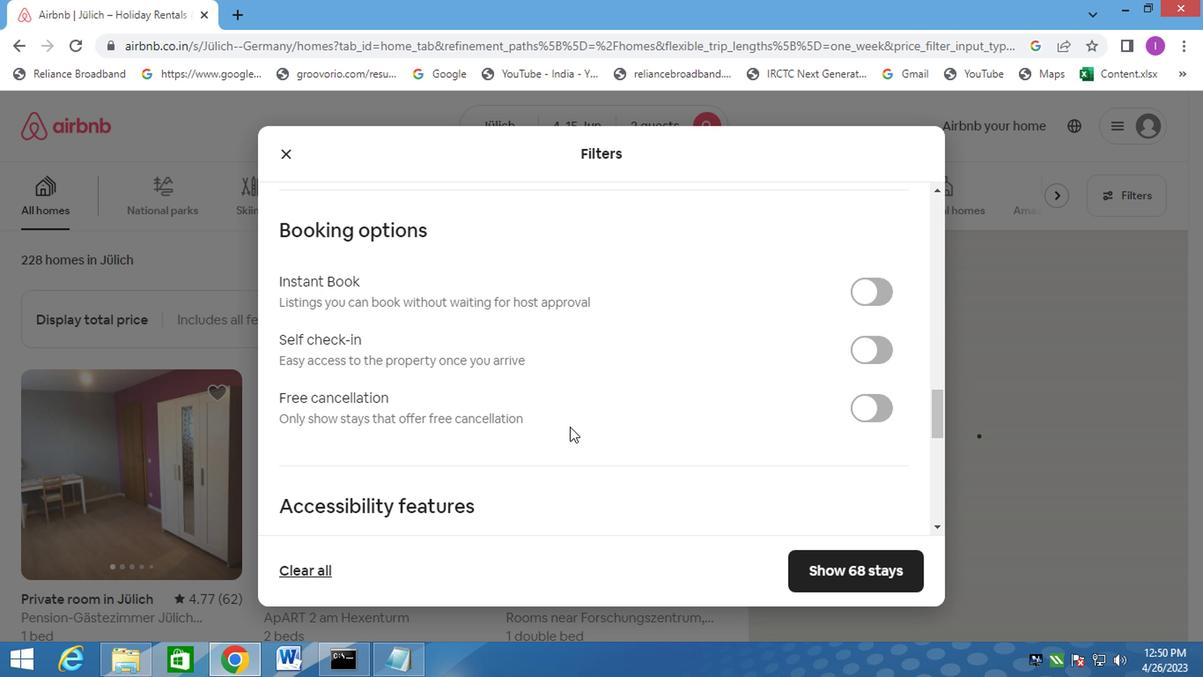 
Action: Mouse scrolled (534, 408) with delta (0, 0)
Screenshot: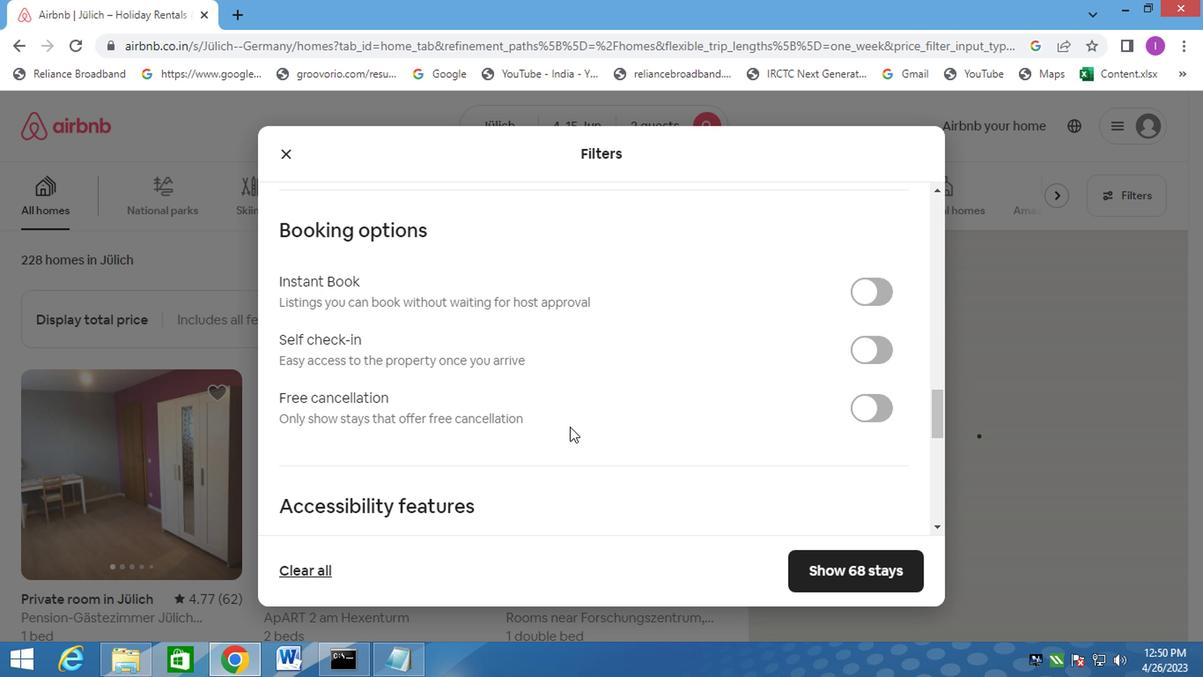 
Action: Mouse scrolled (534, 408) with delta (0, 0)
Screenshot: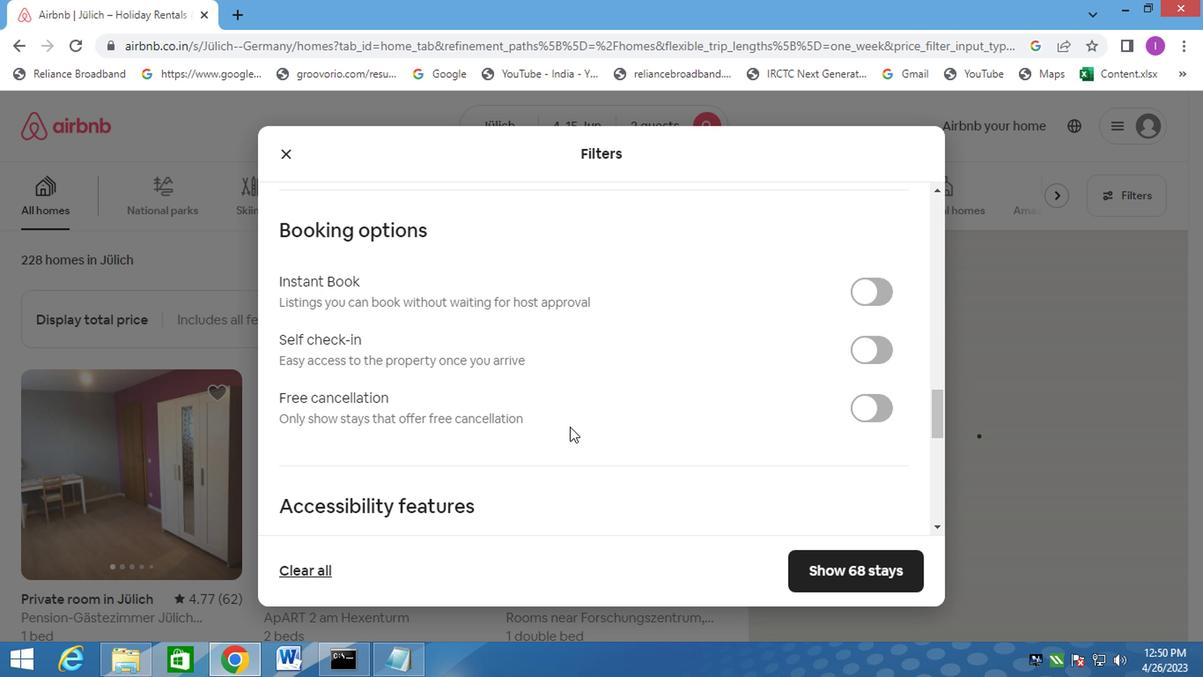 
Action: Mouse moved to (542, 402)
Screenshot: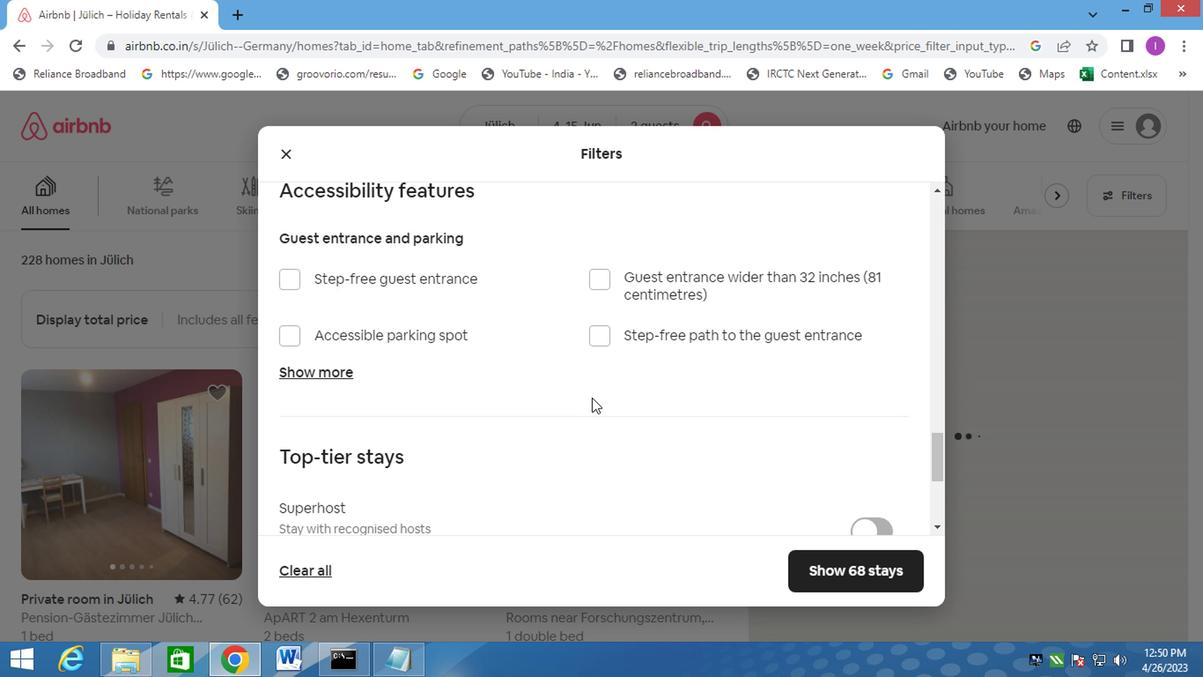 
Action: Mouse scrolled (542, 403) with delta (0, 0)
Screenshot: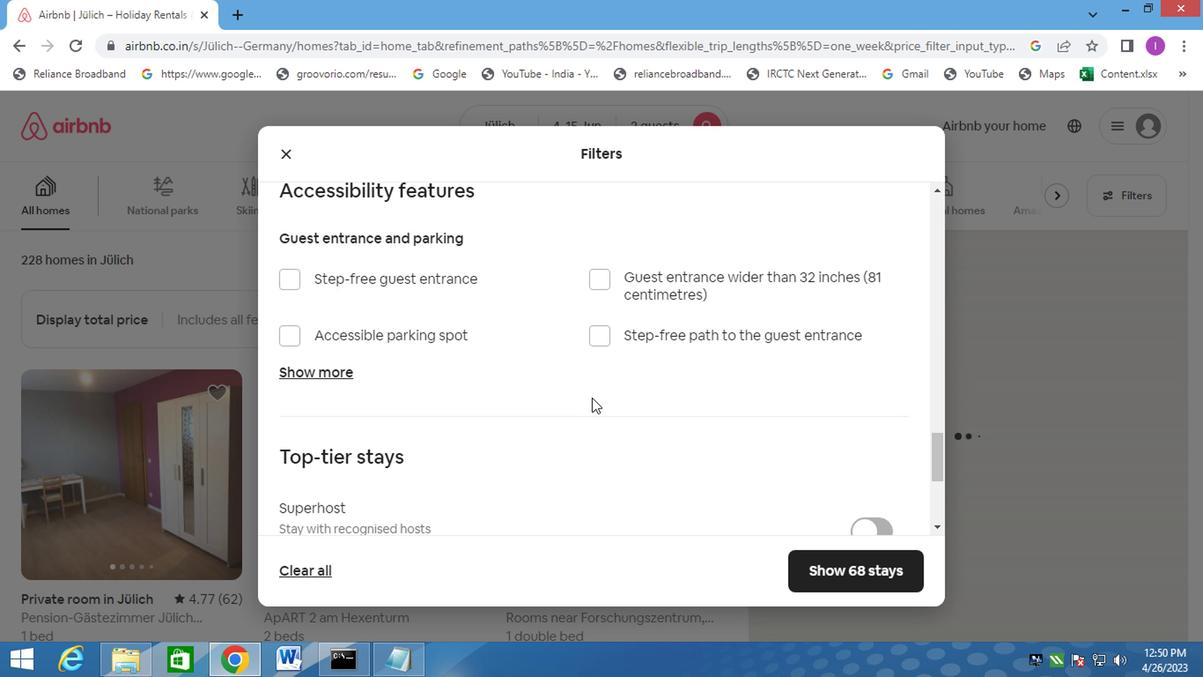 
Action: Mouse moved to (585, 391)
Screenshot: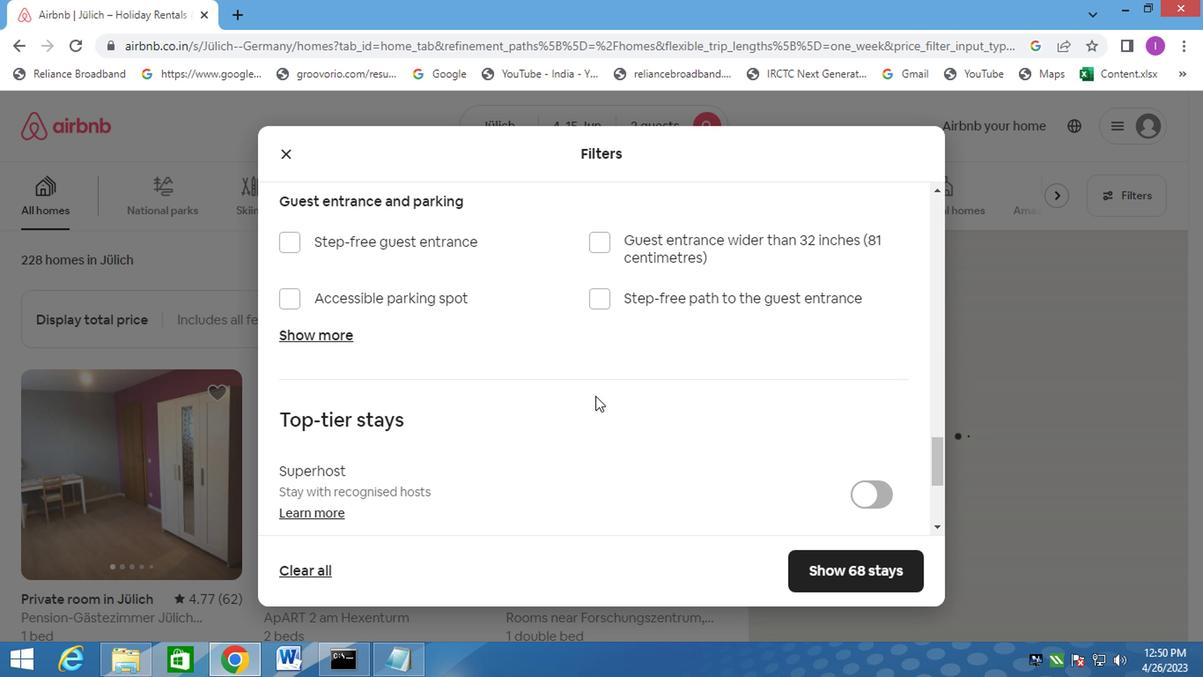 
Action: Mouse scrolled (585, 392) with delta (0, 0)
Screenshot: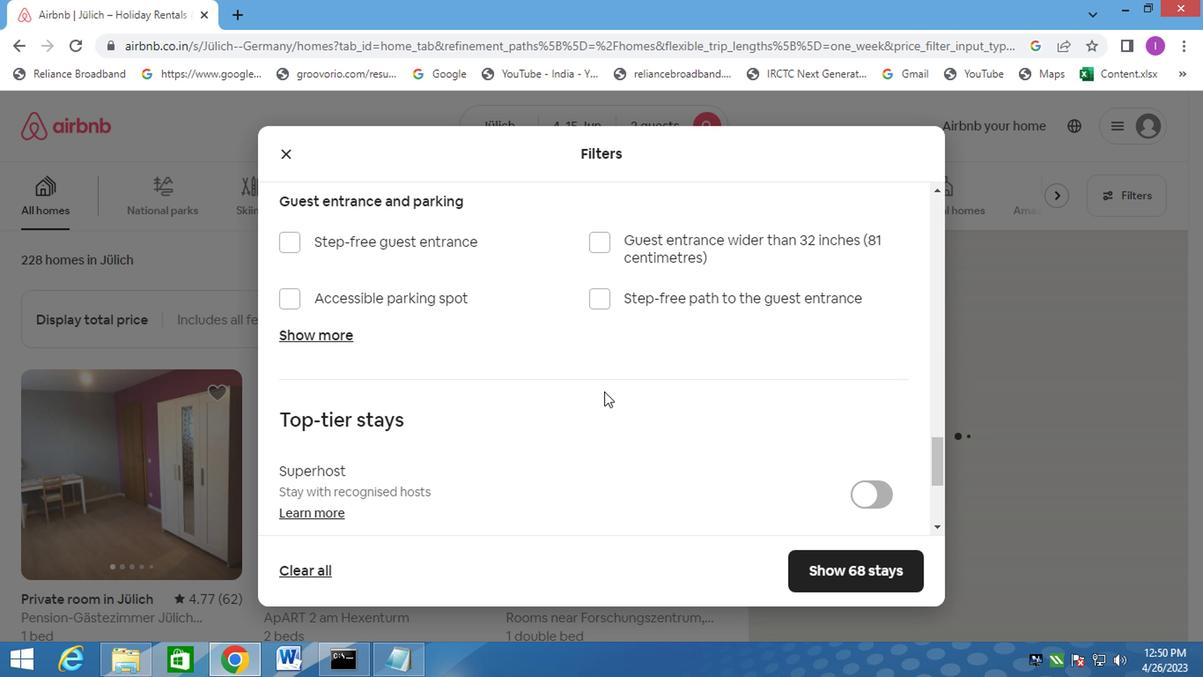 
Action: Mouse moved to (586, 391)
Screenshot: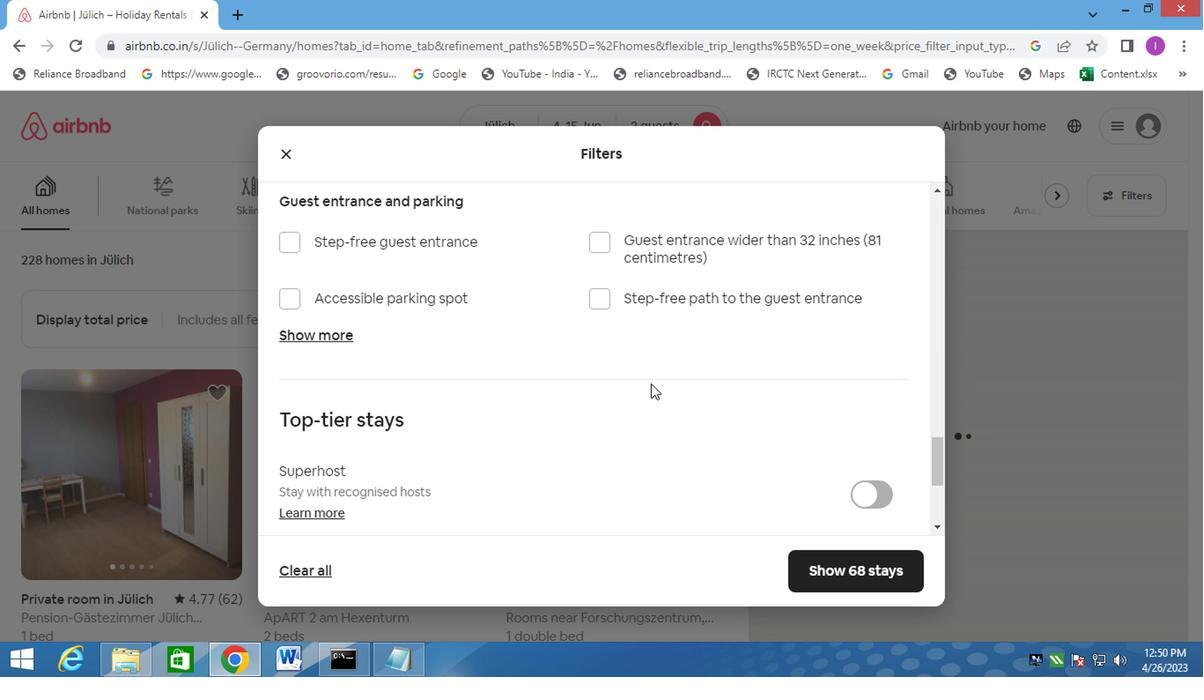 
Action: Mouse scrolled (586, 392) with delta (0, 0)
Screenshot: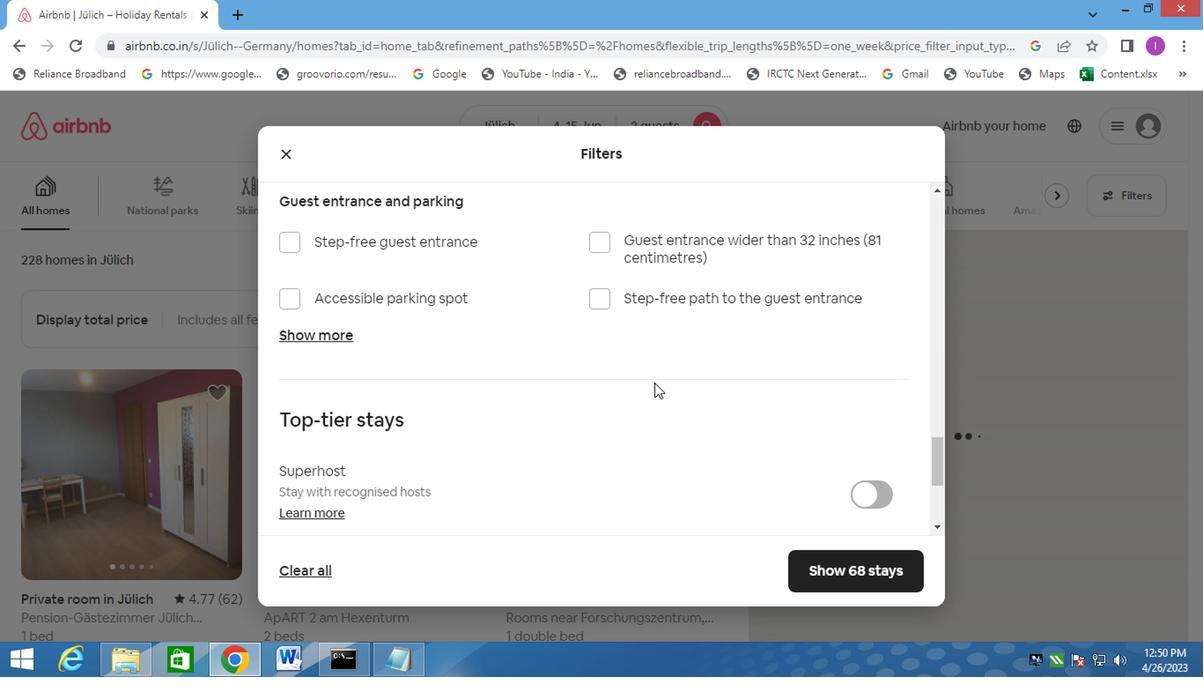 
Action: Mouse scrolled (586, 392) with delta (0, 0)
Screenshot: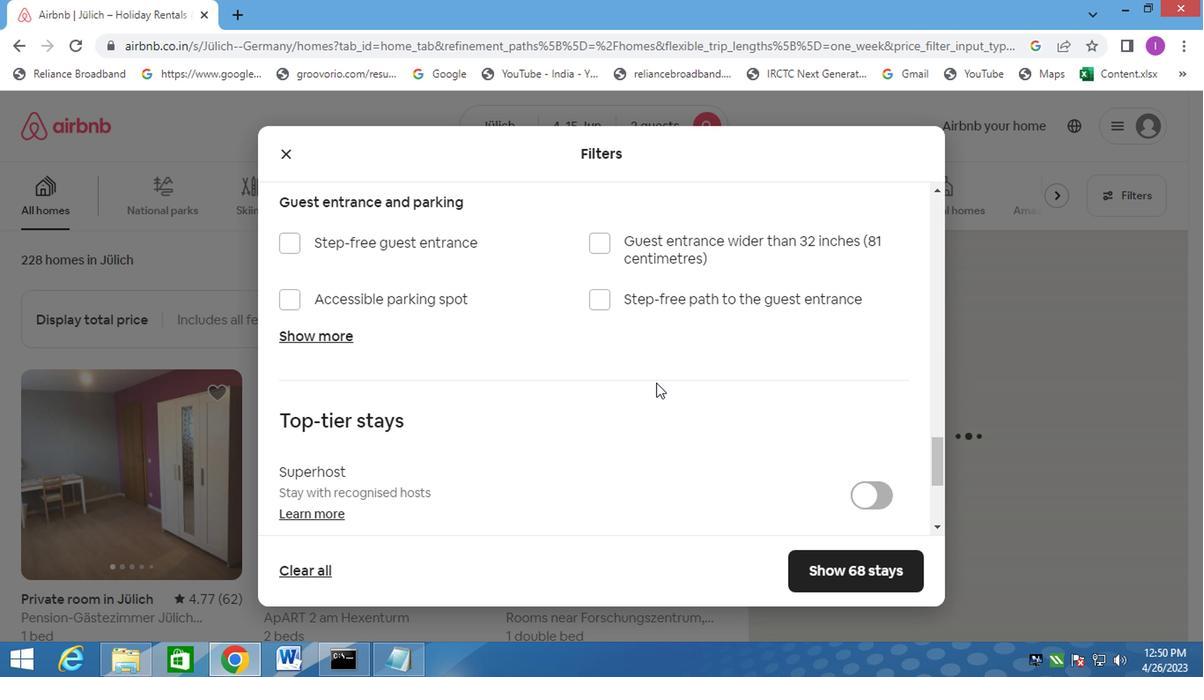 
Action: Mouse moved to (754, 307)
Screenshot: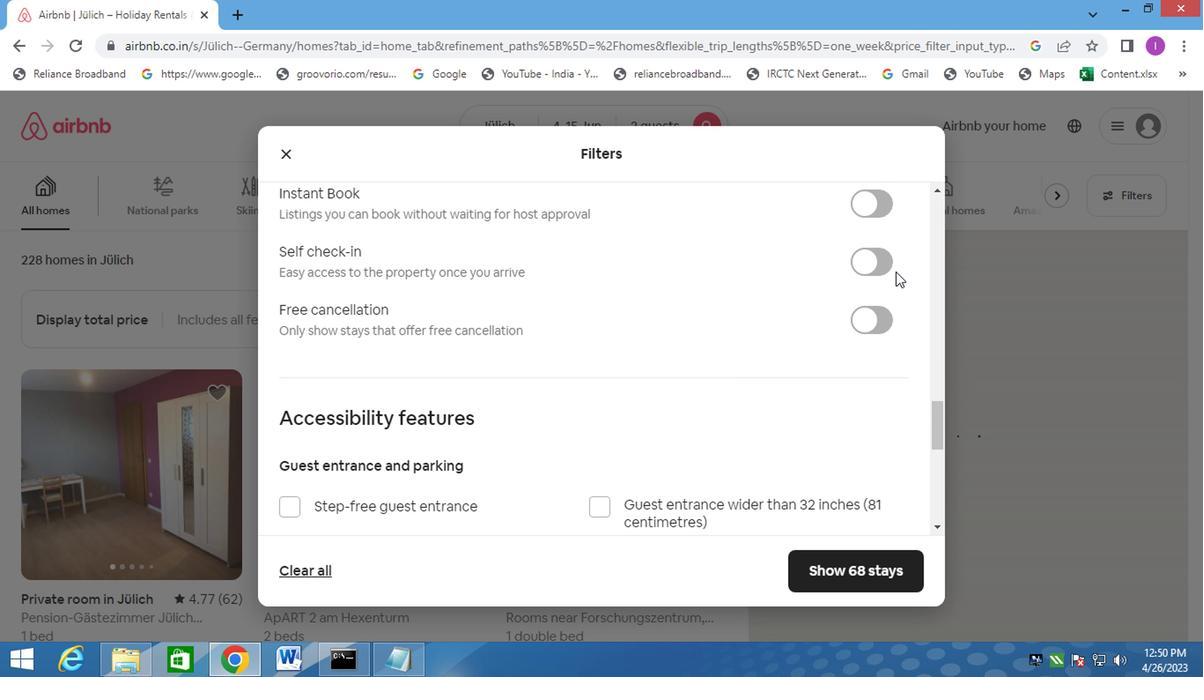 
Action: Mouse pressed left at (754, 307)
Screenshot: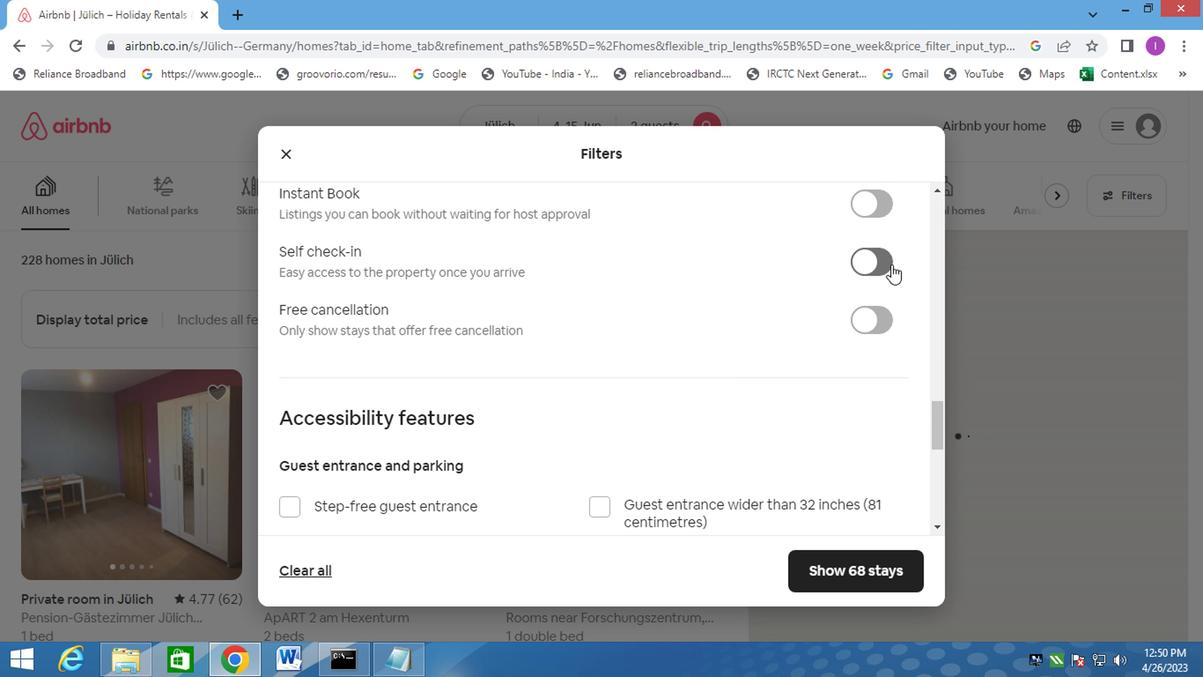 
Action: Mouse moved to (691, 384)
Screenshot: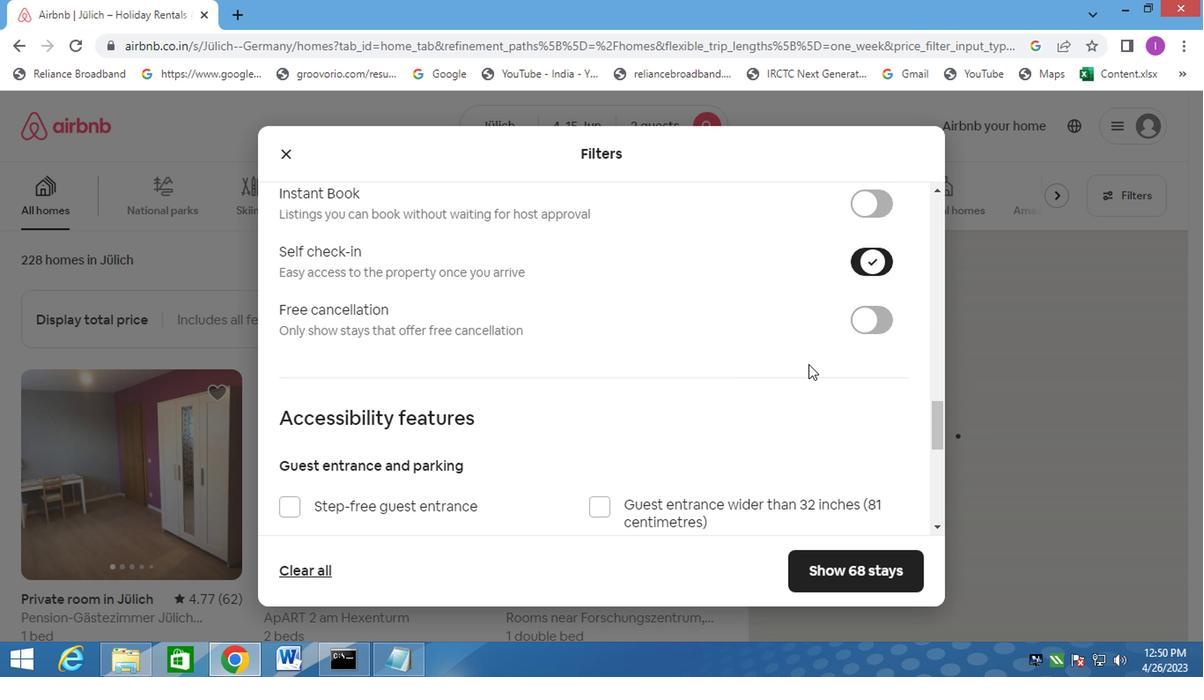 
Action: Mouse scrolled (691, 383) with delta (0, 0)
Screenshot: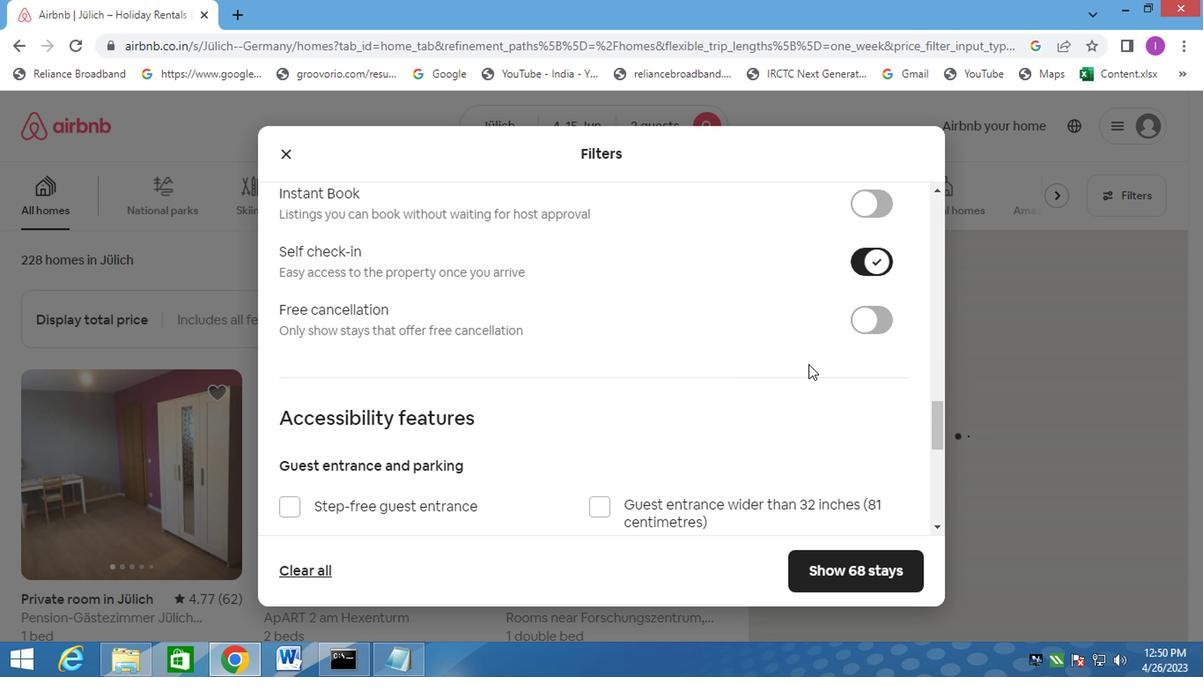 
Action: Mouse moved to (687, 388)
Screenshot: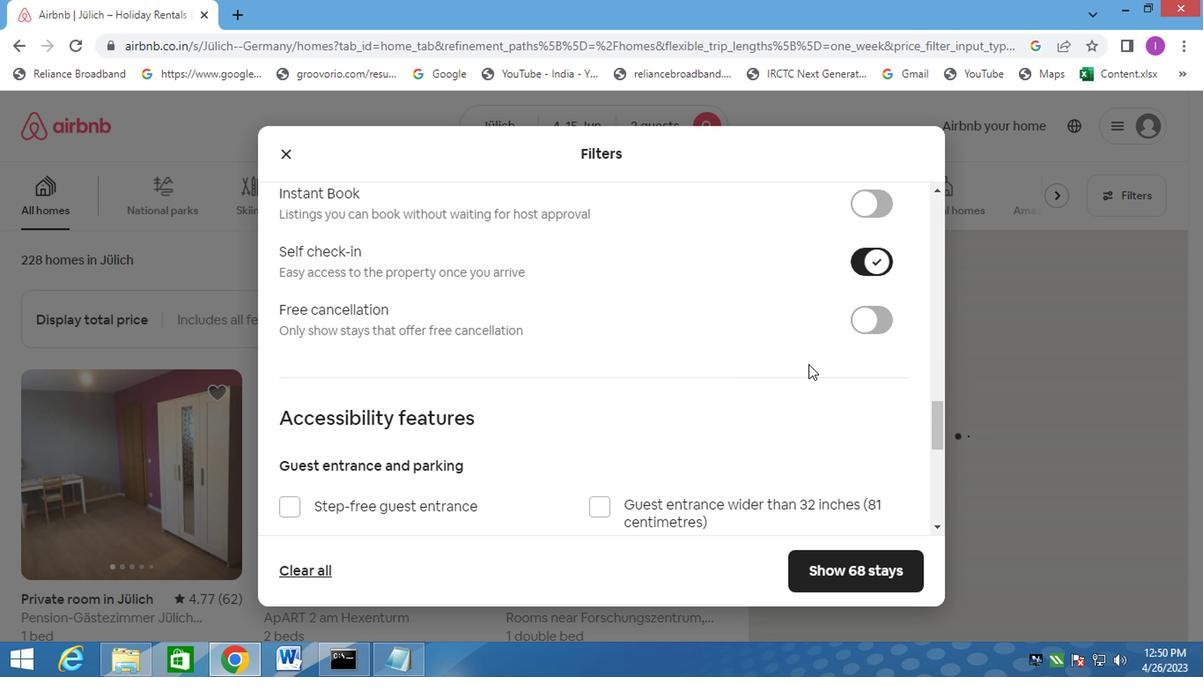
Action: Mouse scrolled (687, 388) with delta (0, 0)
Screenshot: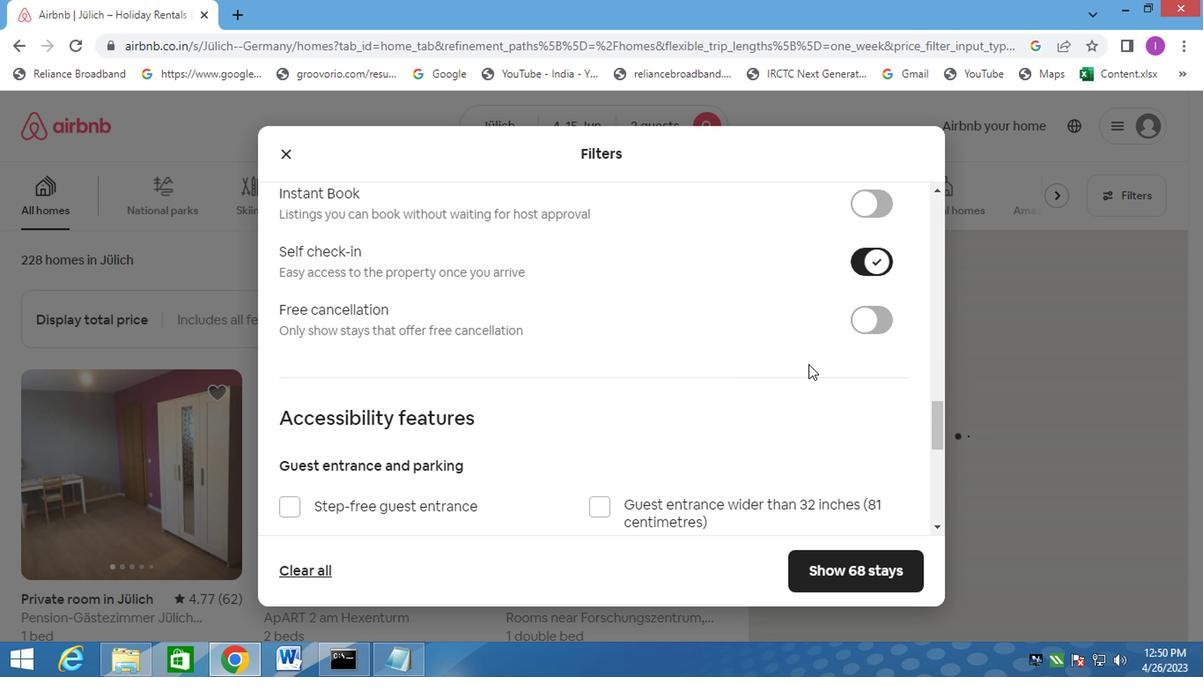 
Action: Mouse scrolled (687, 388) with delta (0, 0)
Screenshot: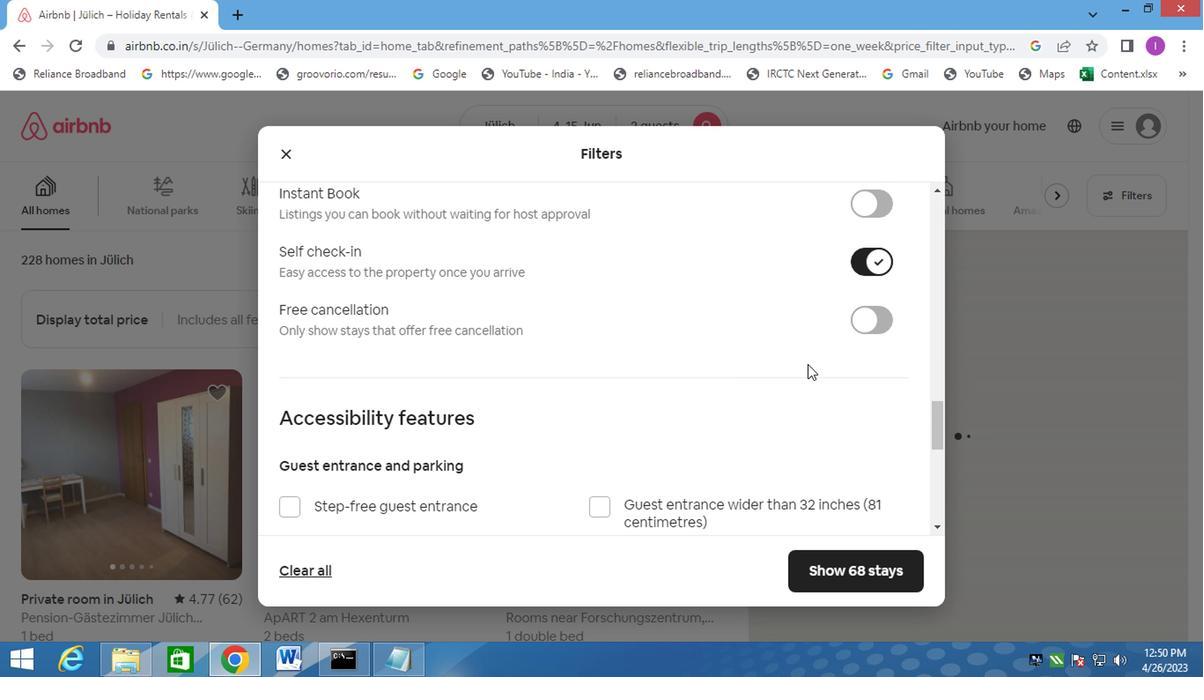 
Action: Mouse moved to (686, 390)
Screenshot: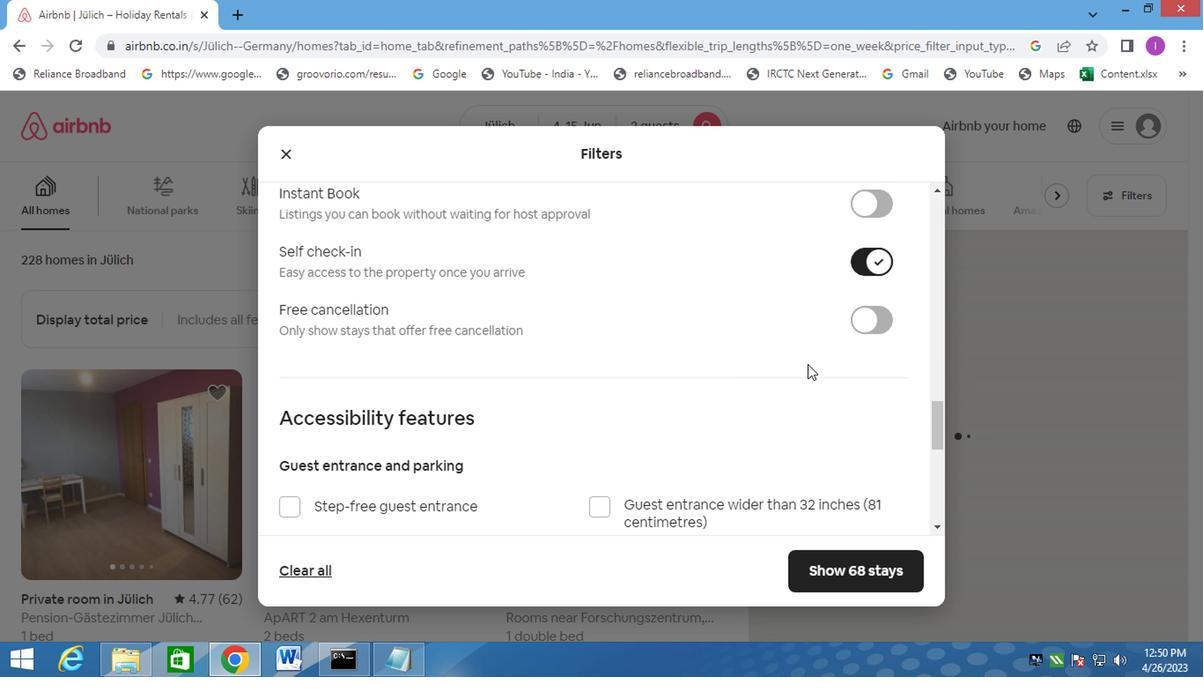 
Action: Mouse scrolled (686, 389) with delta (0, 0)
Screenshot: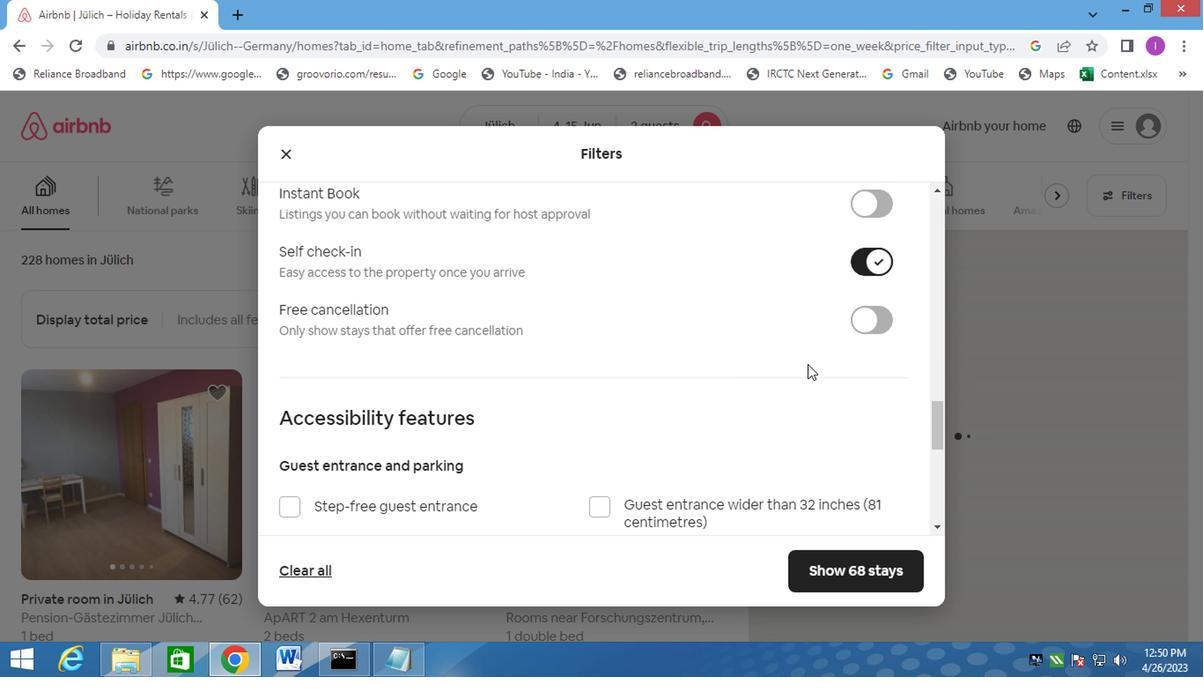 
Action: Mouse moved to (685, 390)
Screenshot: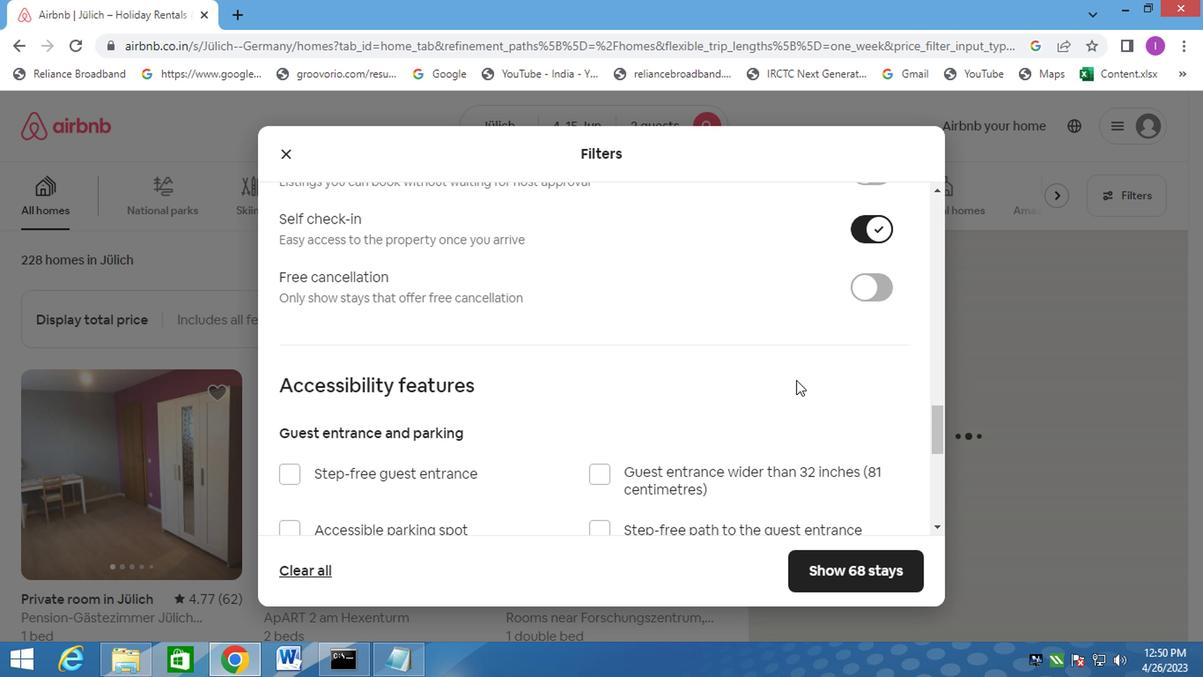 
Action: Mouse scrolled (685, 390) with delta (0, 0)
Screenshot: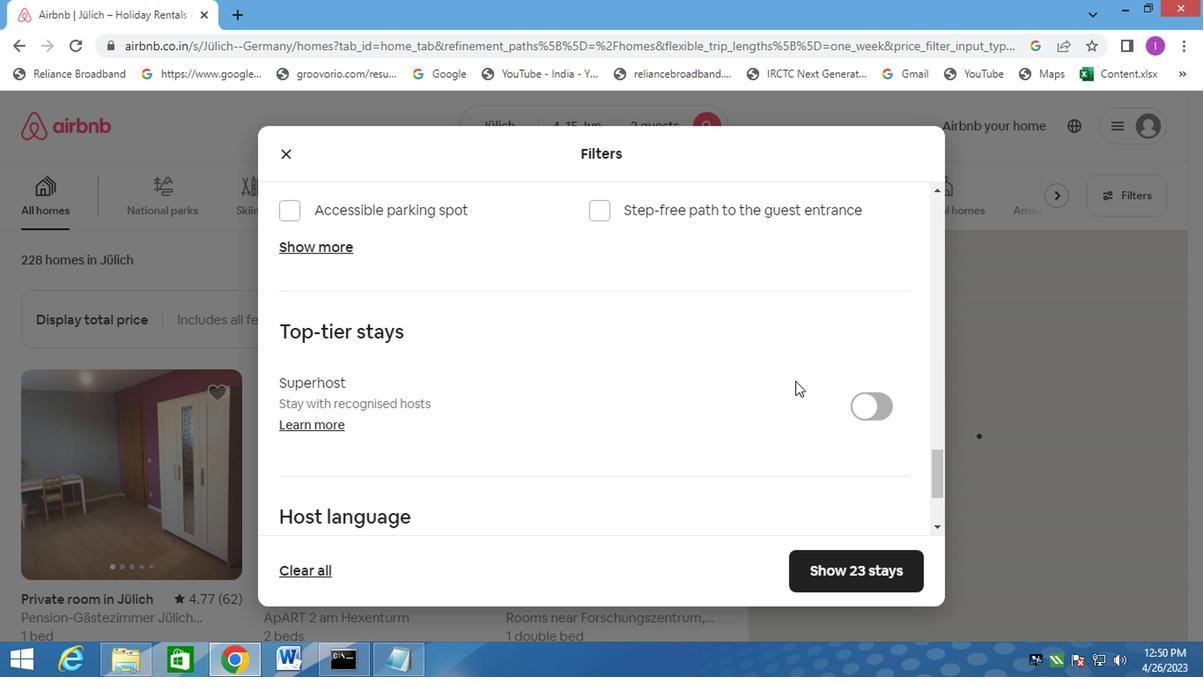 
Action: Mouse scrolled (685, 390) with delta (0, 0)
Screenshot: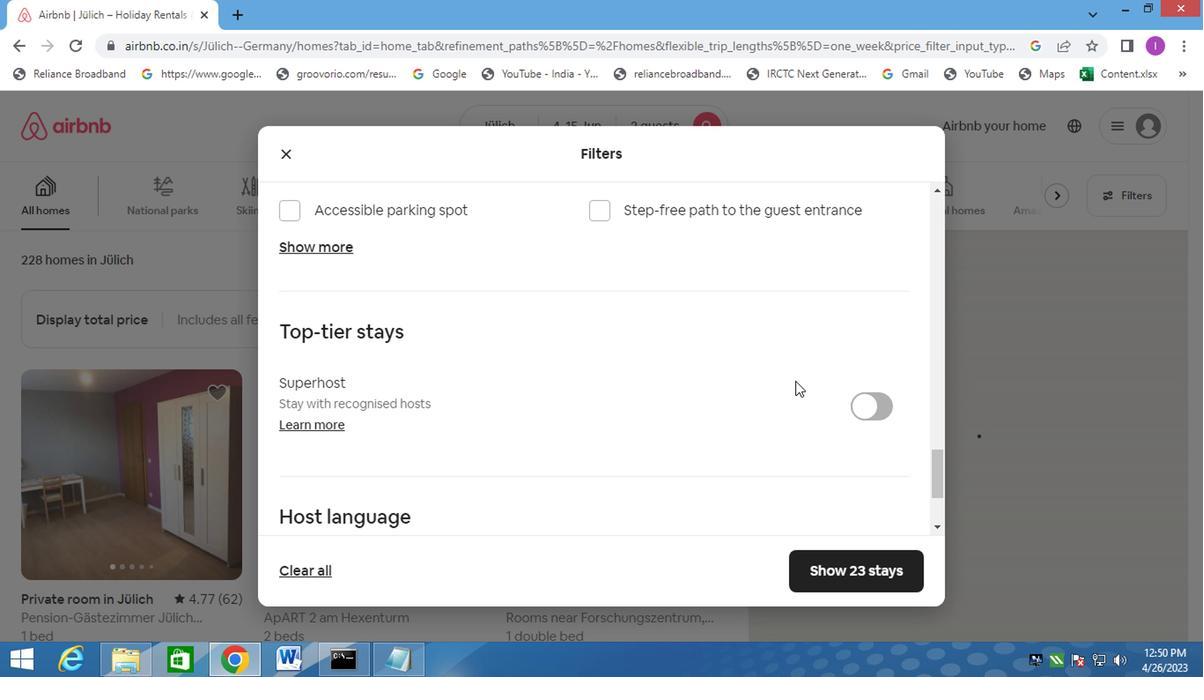 
Action: Mouse moved to (685, 391)
Screenshot: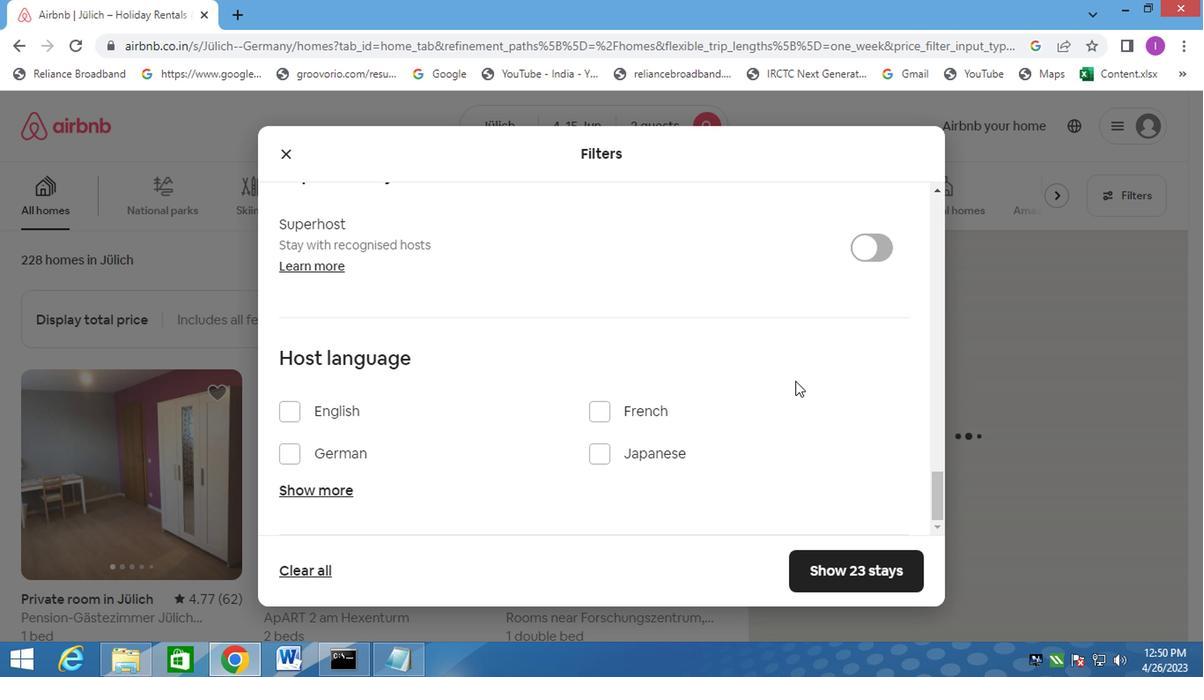 
Action: Mouse scrolled (685, 390) with delta (0, 0)
Screenshot: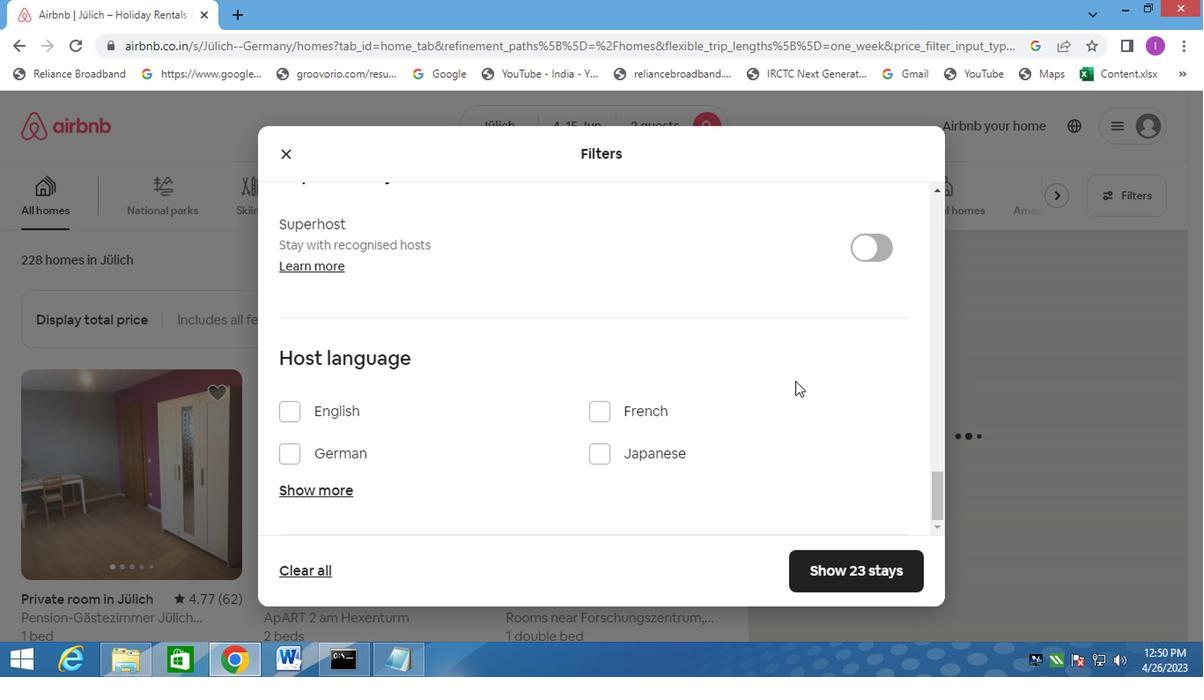 
Action: Mouse moved to (682, 396)
Screenshot: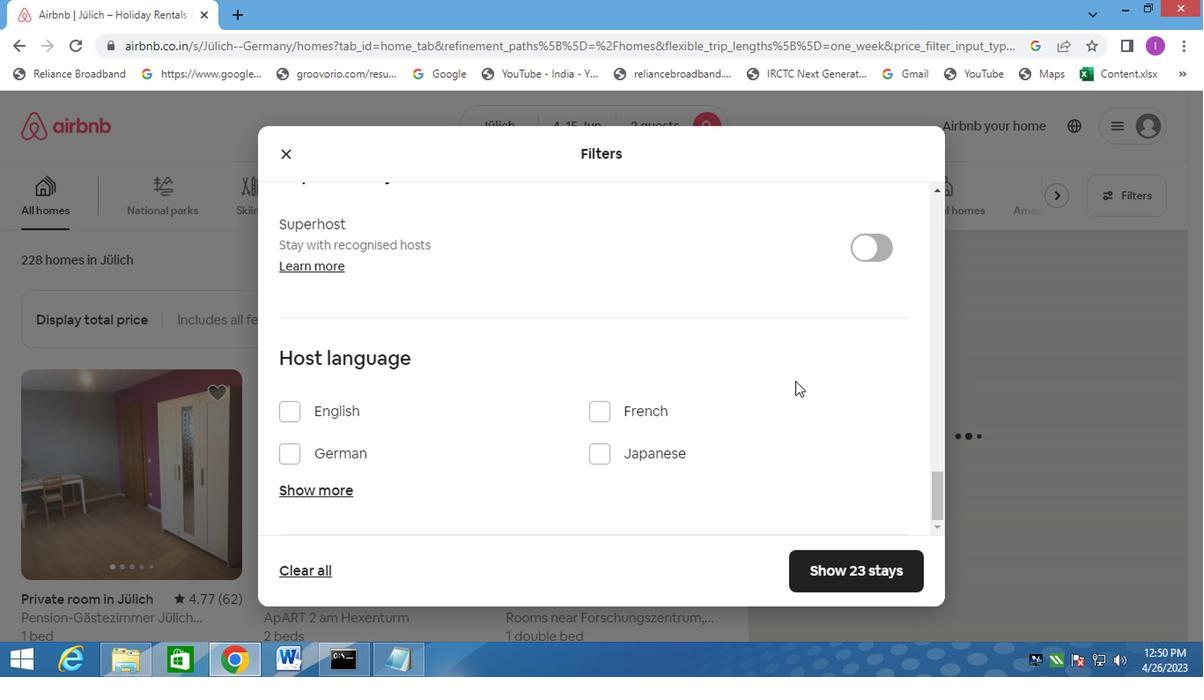 
Action: Mouse scrolled (682, 396) with delta (0, 0)
Screenshot: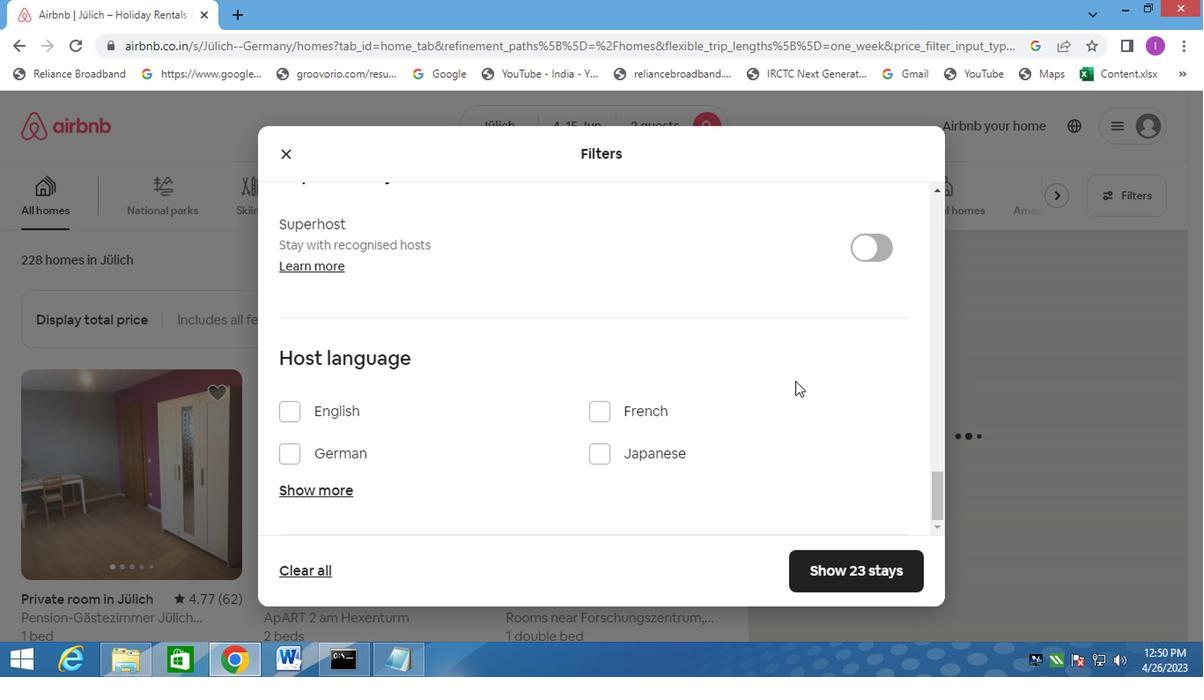 
Action: Mouse moved to (681, 398)
Screenshot: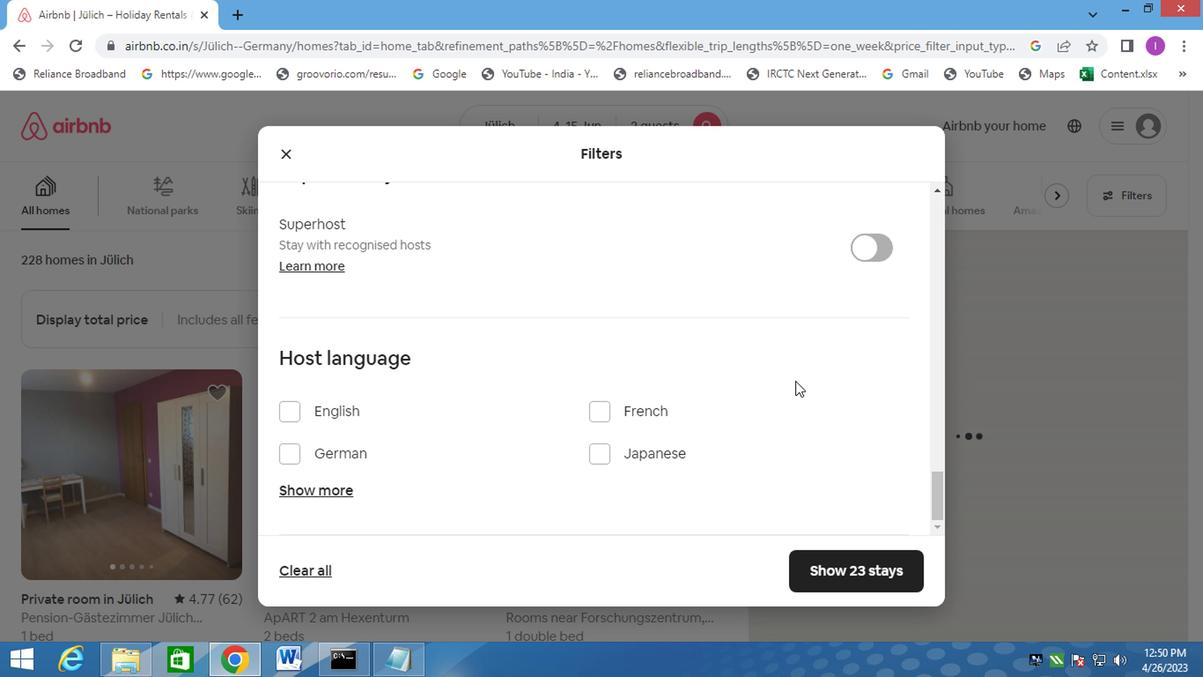 
Action: Mouse scrolled (681, 397) with delta (0, 0)
Screenshot: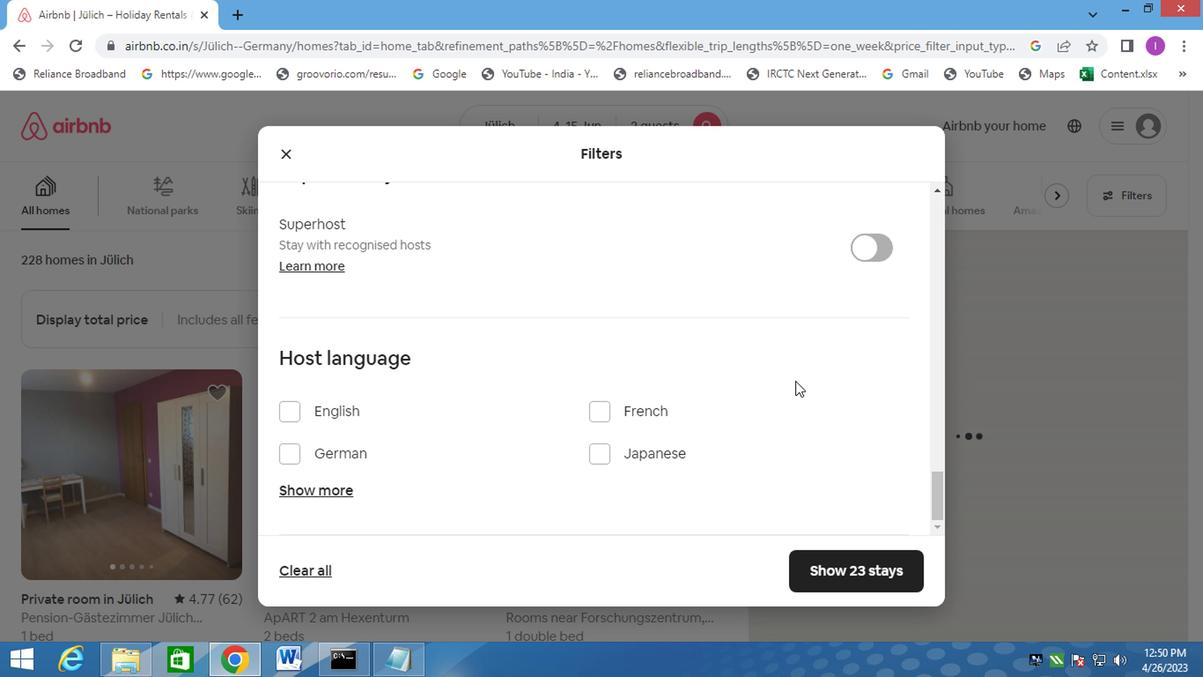 
Action: Mouse moved to (680, 398)
Screenshot: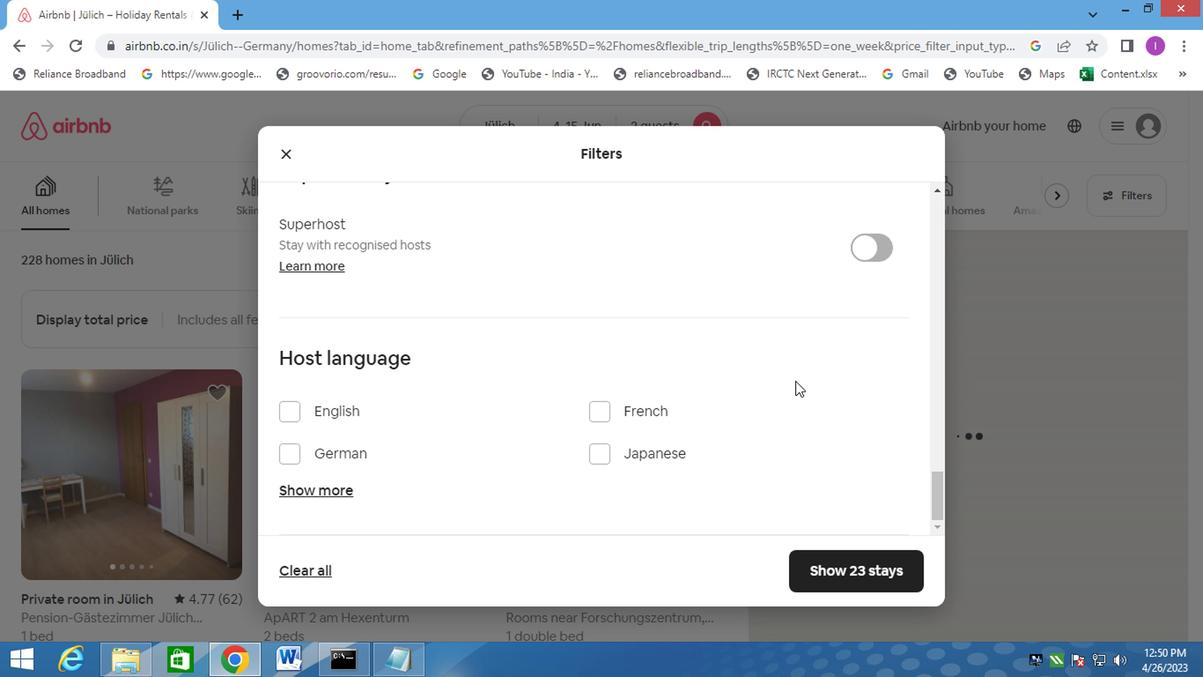 
Action: Mouse scrolled (680, 398) with delta (0, 0)
Screenshot: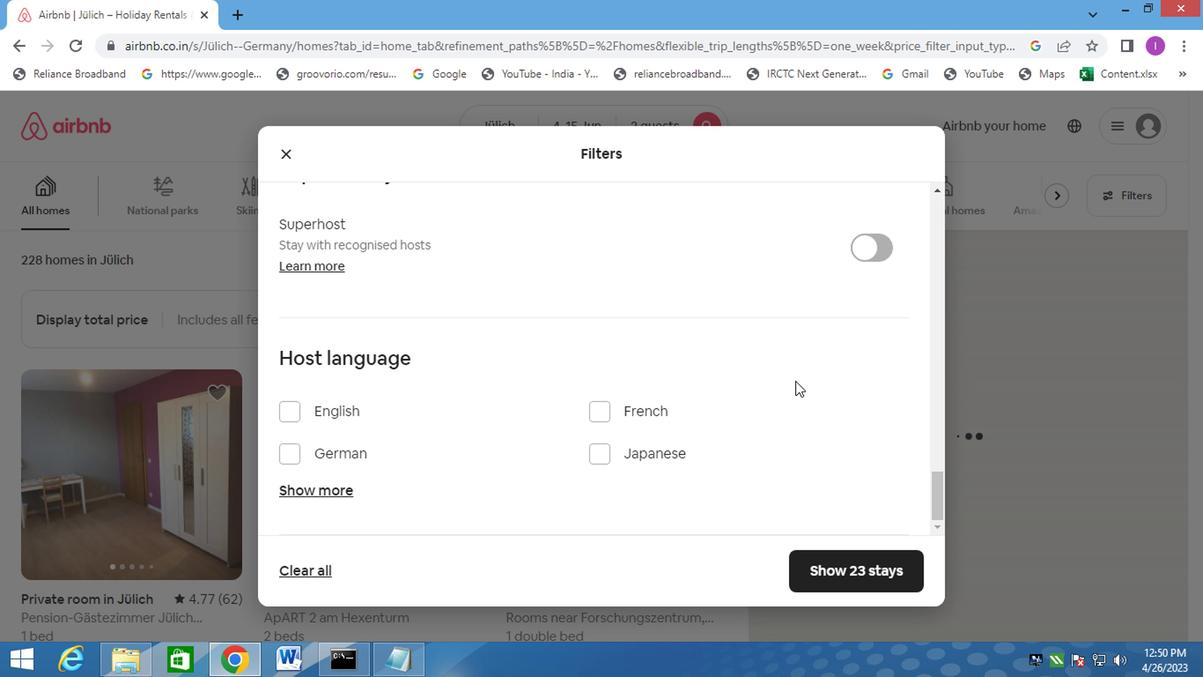 
Action: Mouse moved to (326, 413)
Screenshot: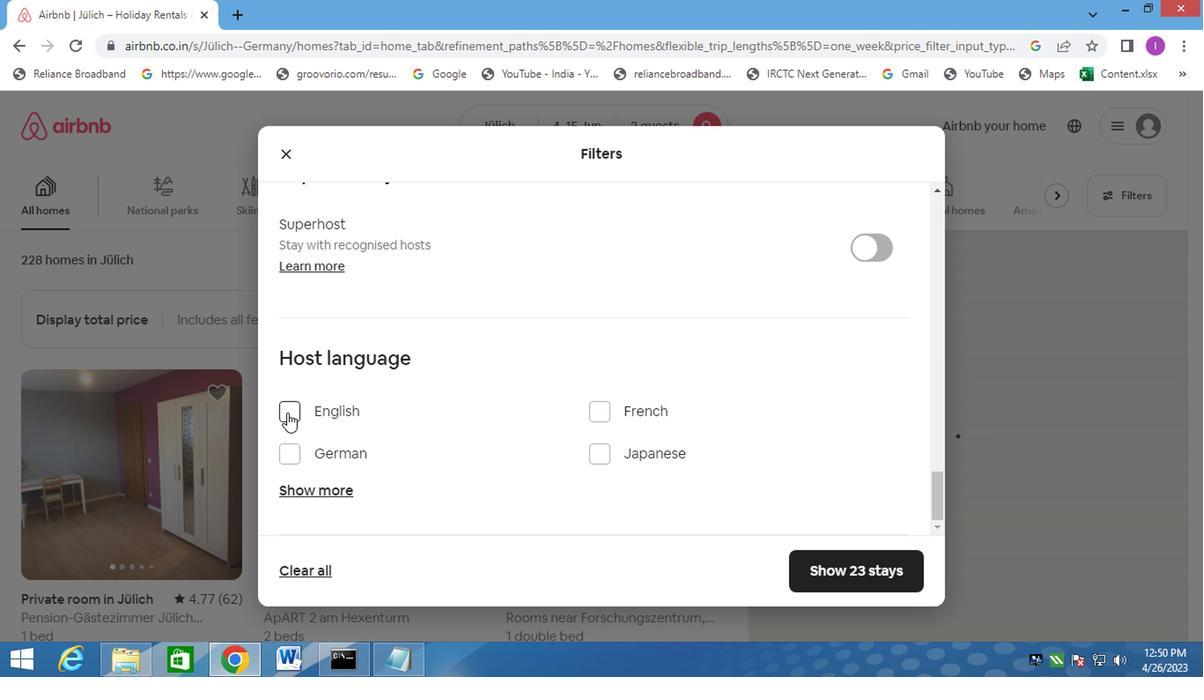 
Action: Mouse pressed left at (326, 413)
Screenshot: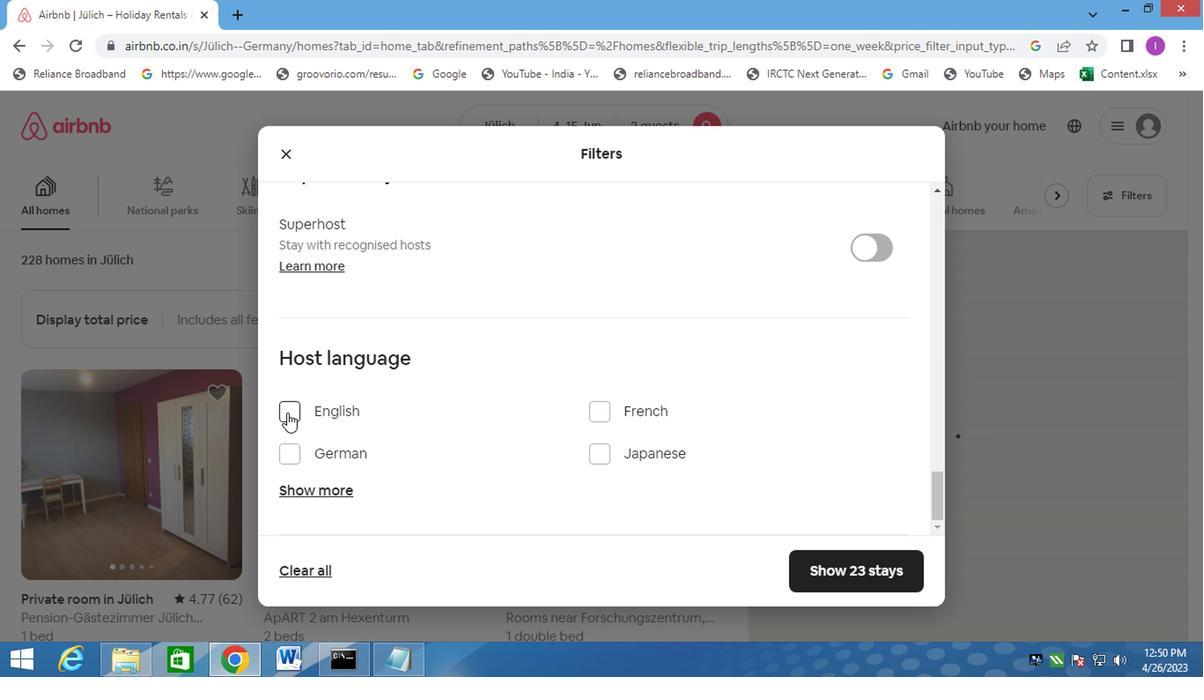 
Action: Mouse moved to (750, 529)
Screenshot: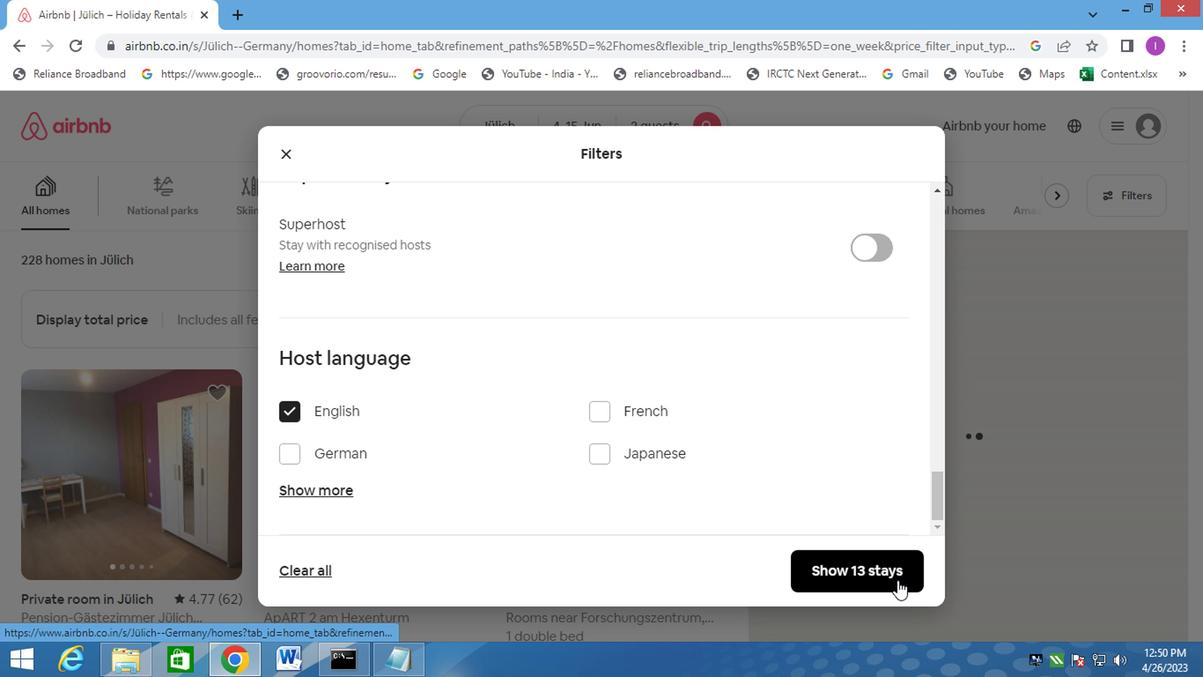 
Action: Mouse pressed left at (750, 529)
Screenshot: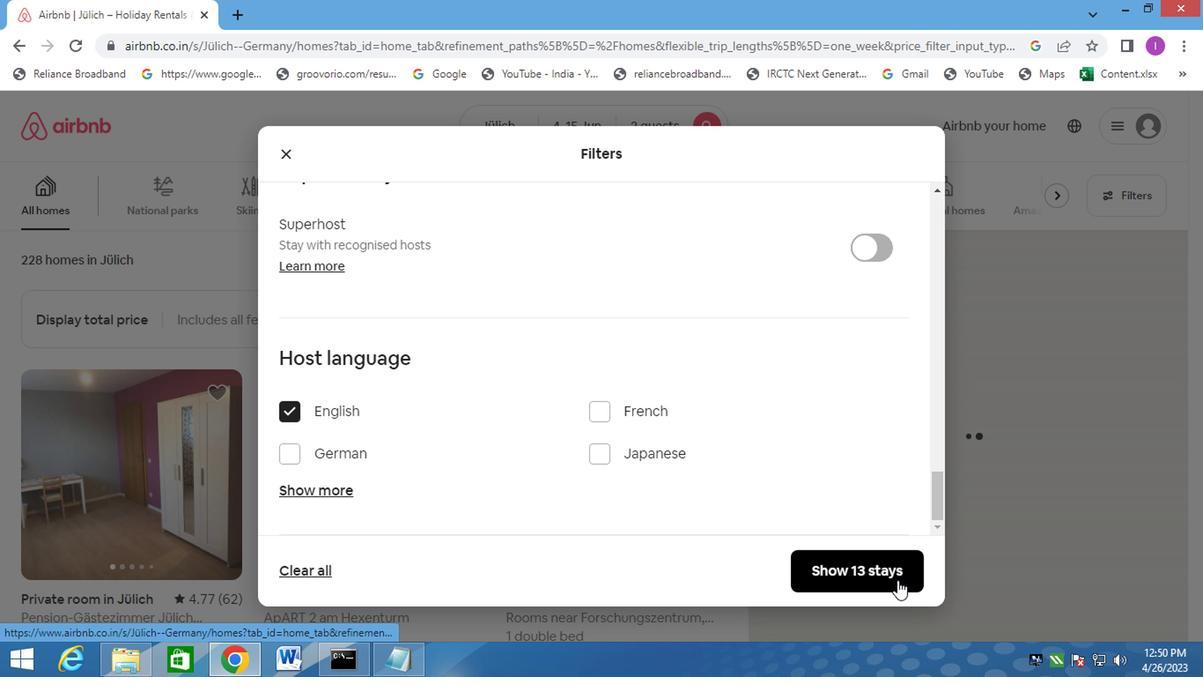 
Action: Mouse moved to (776, 485)
Screenshot: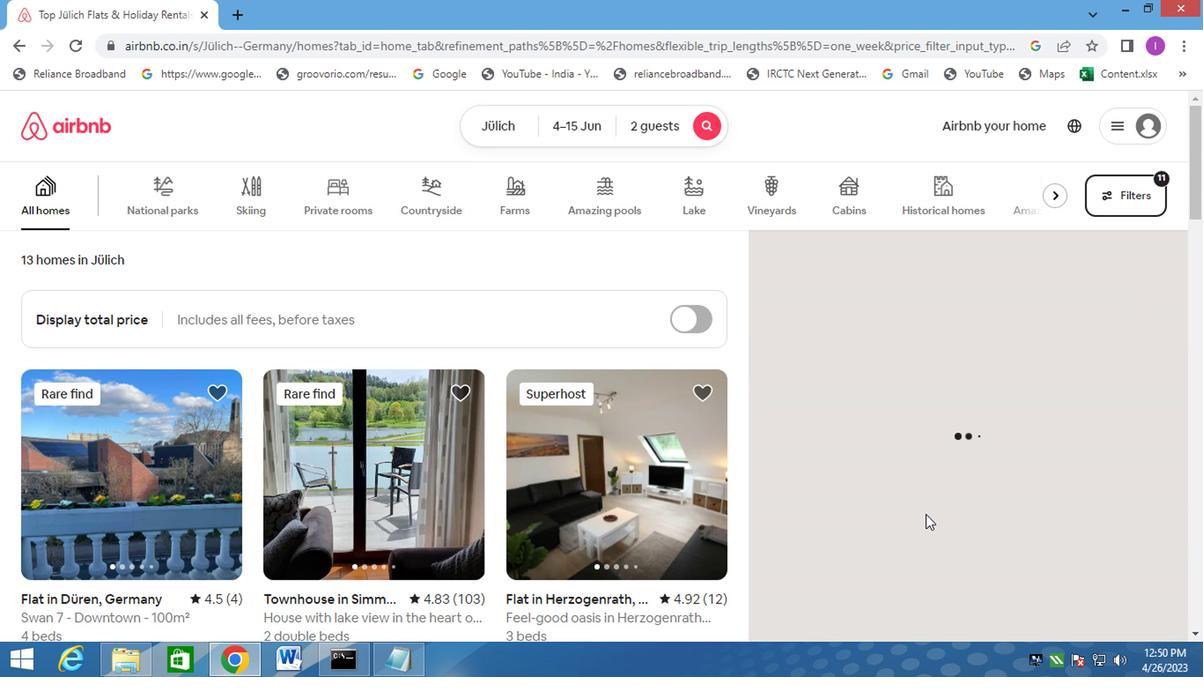 
